 Task: Find connections with filter location Yirga 'Alem with filter topic #communitieswith filter profile language French with filter current company Essar with filter school Engineering & Technology jobs with filter industry Civil Engineering with filter service category Real Estate Appraisal with filter keywords title Operations Professional
Action: Mouse moved to (214, 304)
Screenshot: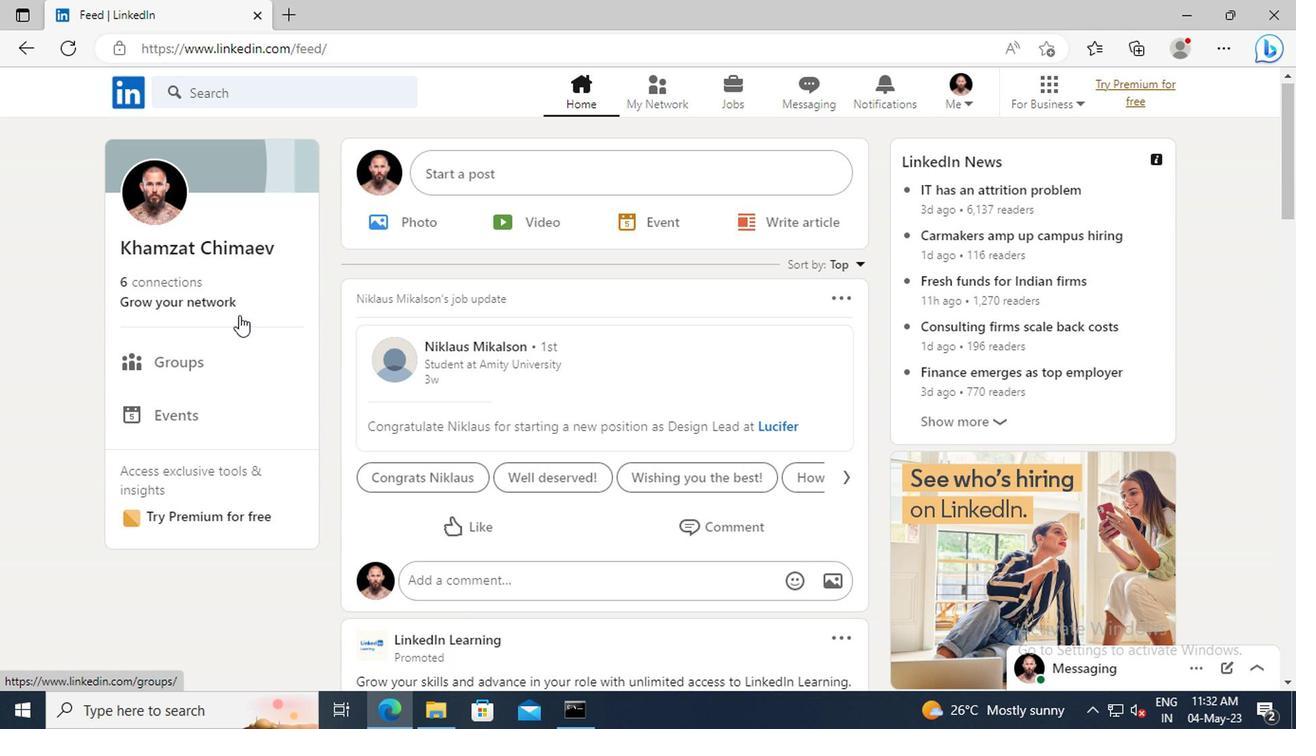 
Action: Mouse pressed left at (214, 304)
Screenshot: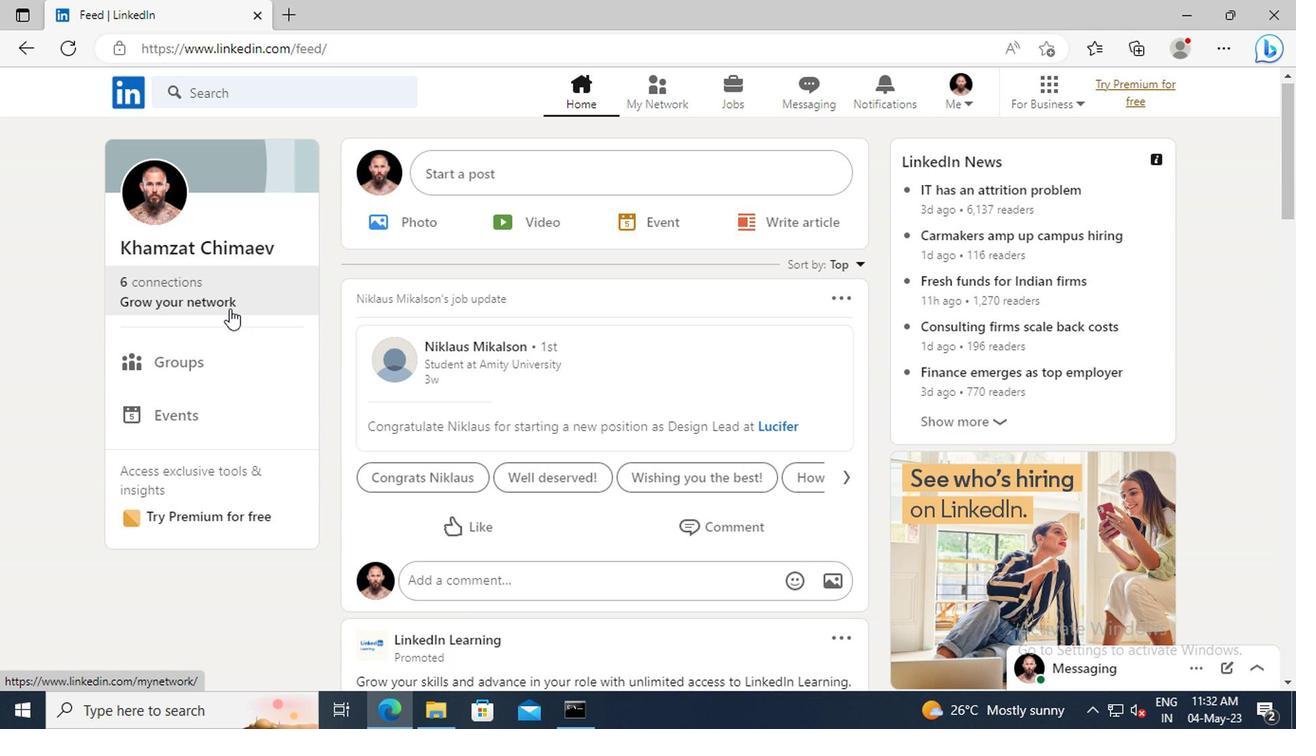 
Action: Mouse moved to (206, 203)
Screenshot: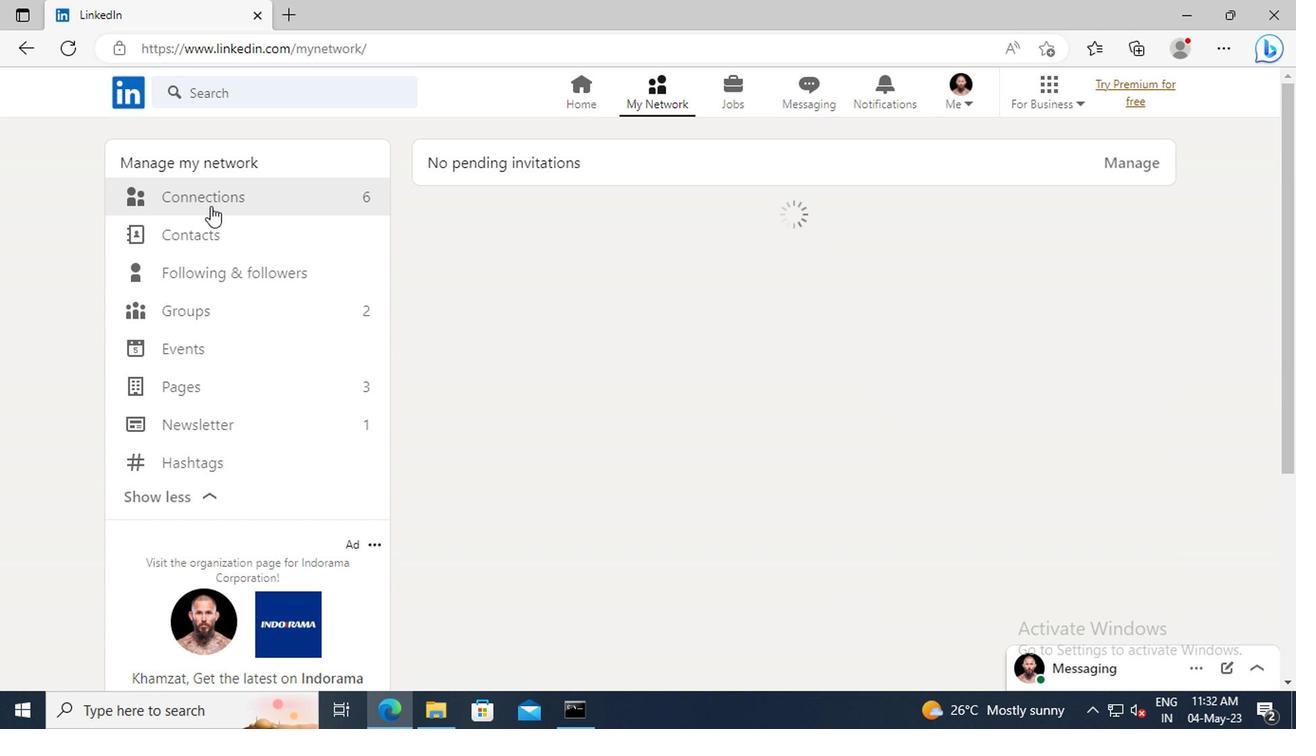 
Action: Mouse pressed left at (206, 203)
Screenshot: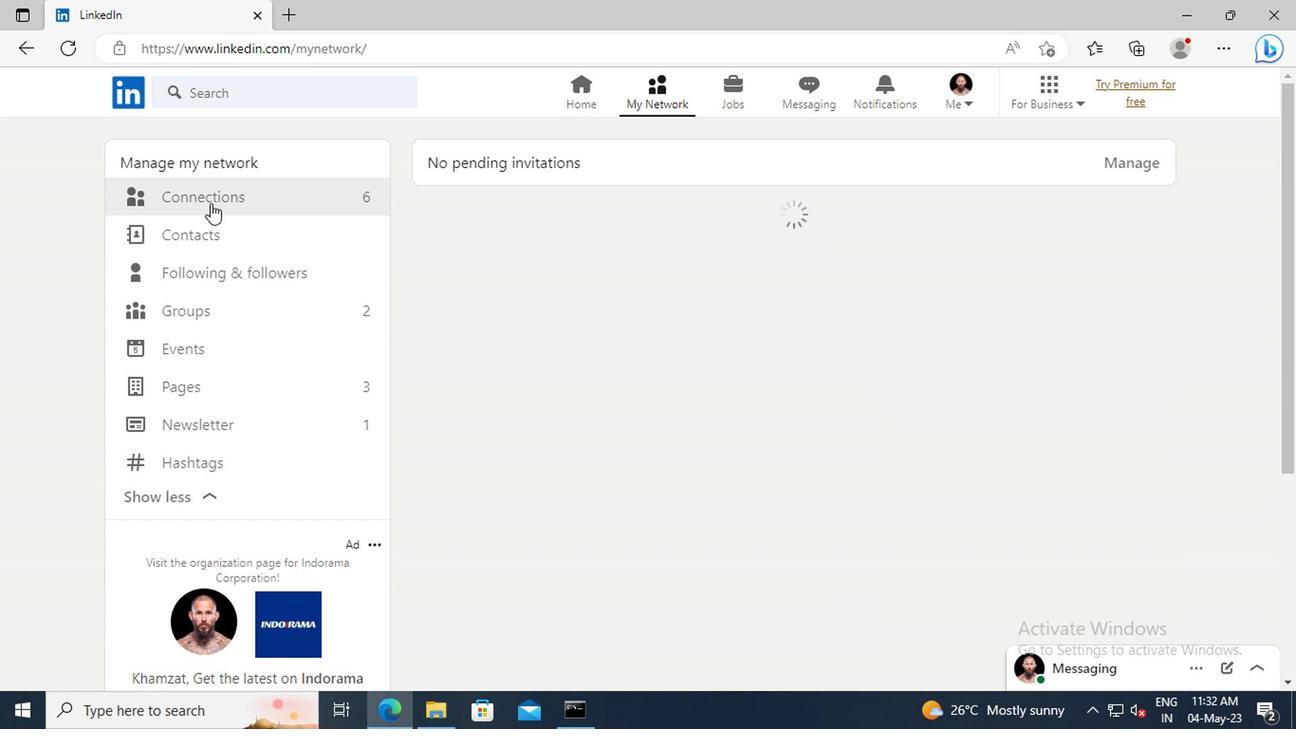 
Action: Mouse moved to (799, 205)
Screenshot: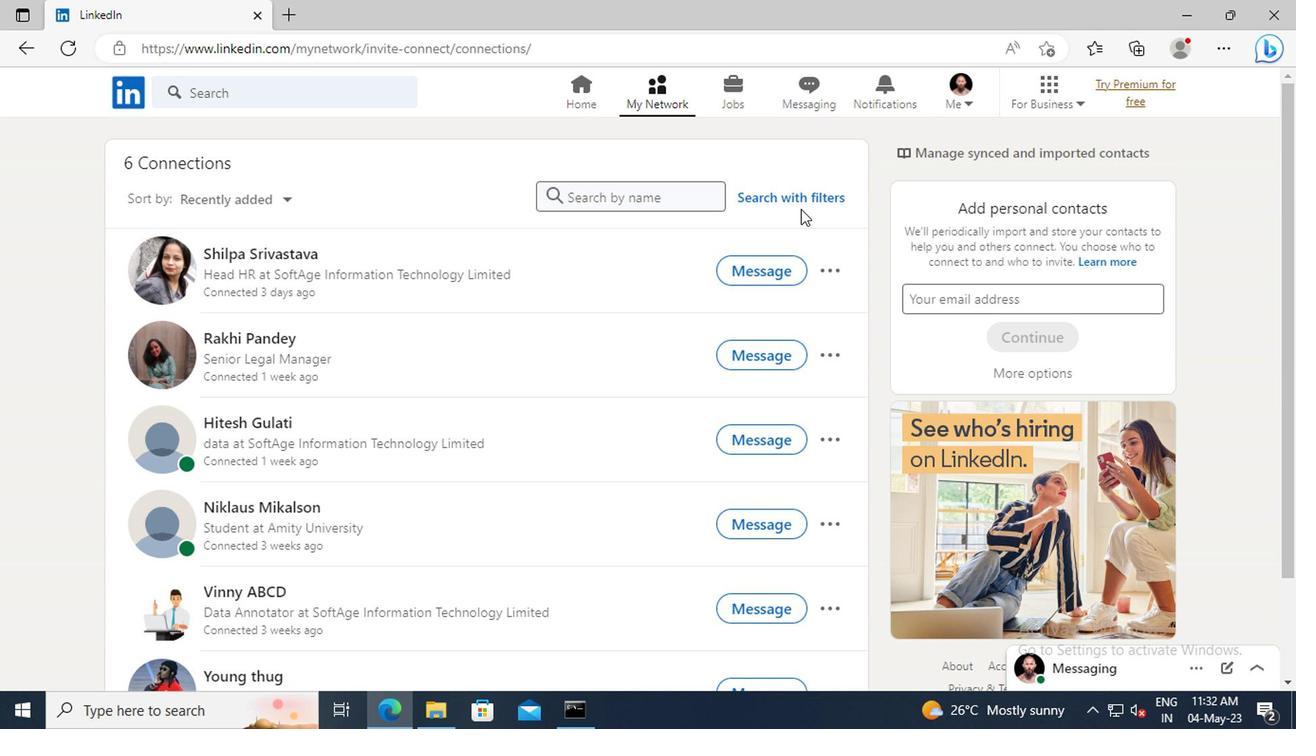 
Action: Mouse pressed left at (799, 205)
Screenshot: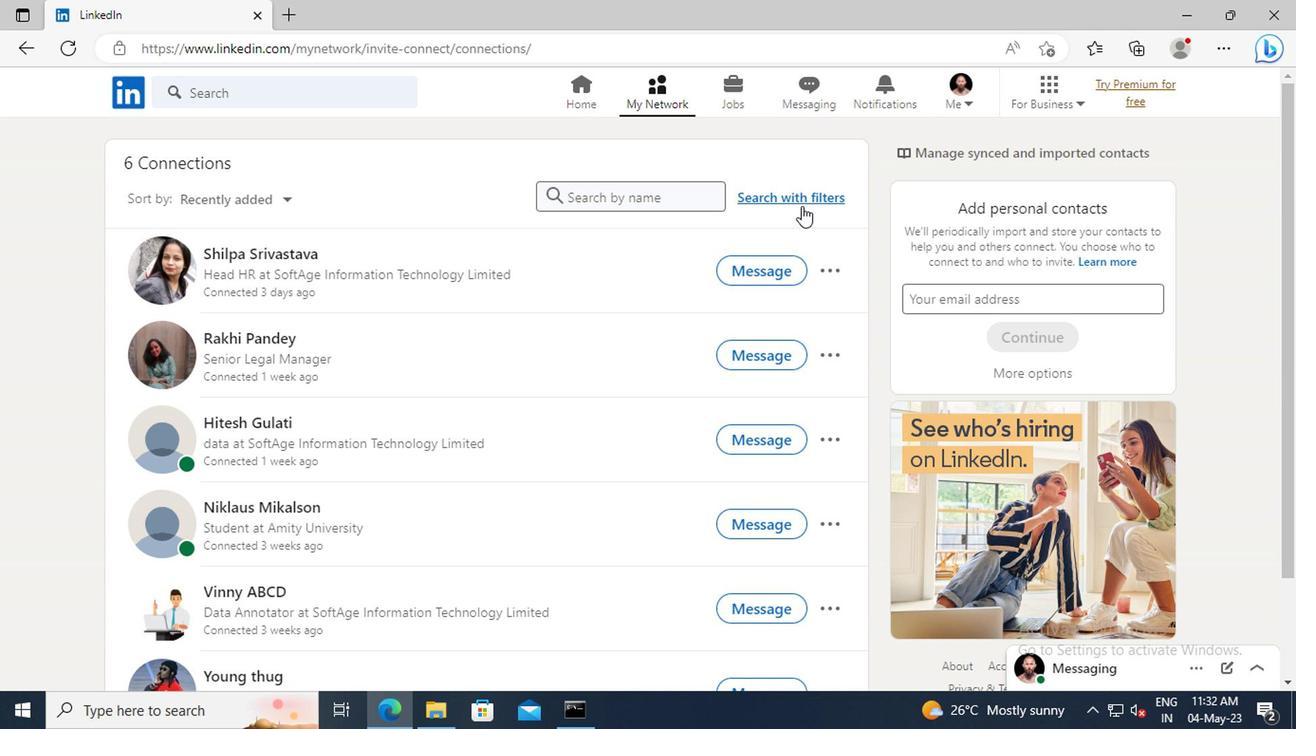
Action: Mouse moved to (721, 150)
Screenshot: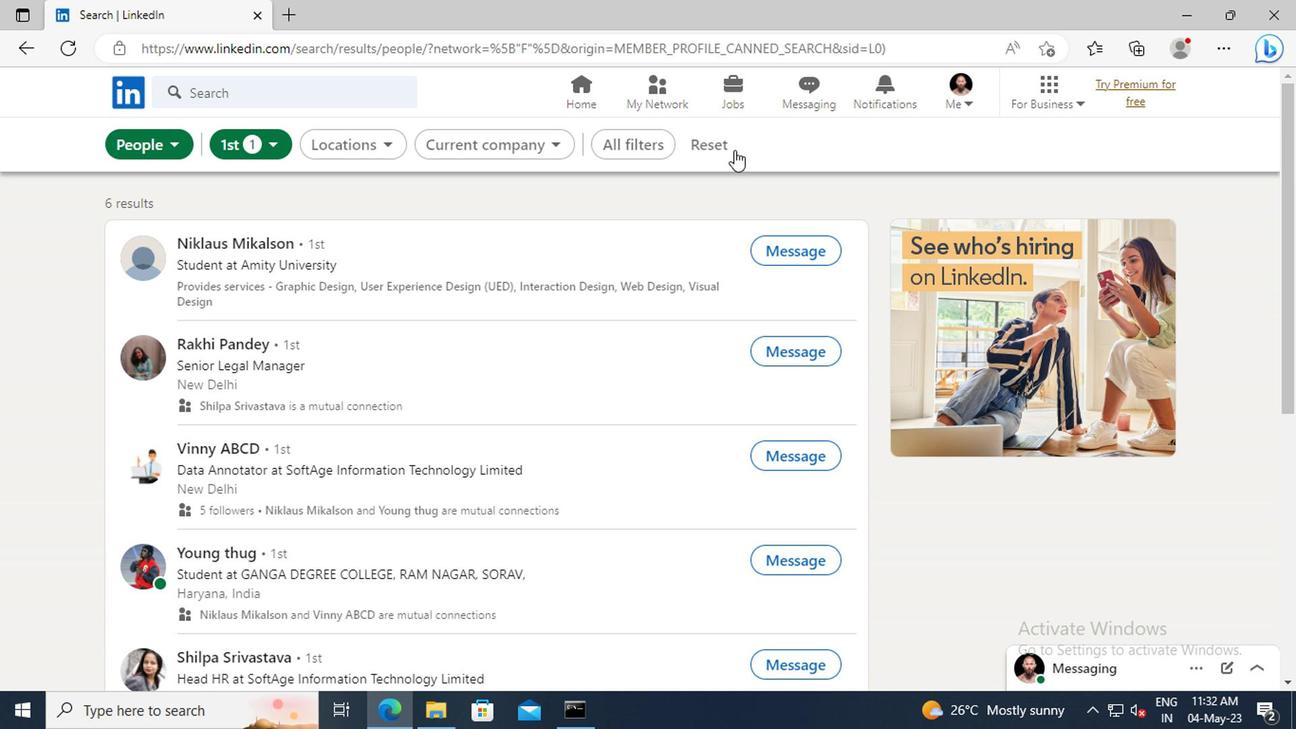
Action: Mouse pressed left at (721, 150)
Screenshot: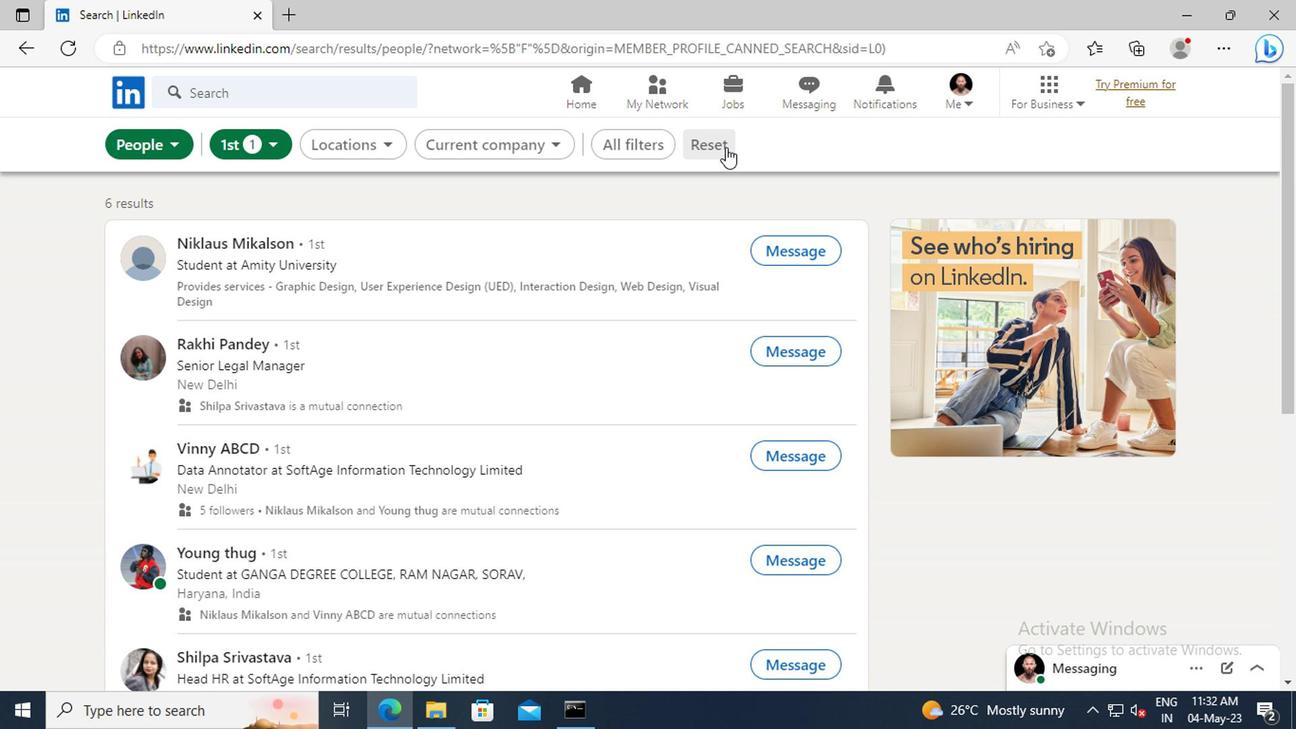 
Action: Mouse moved to (670, 150)
Screenshot: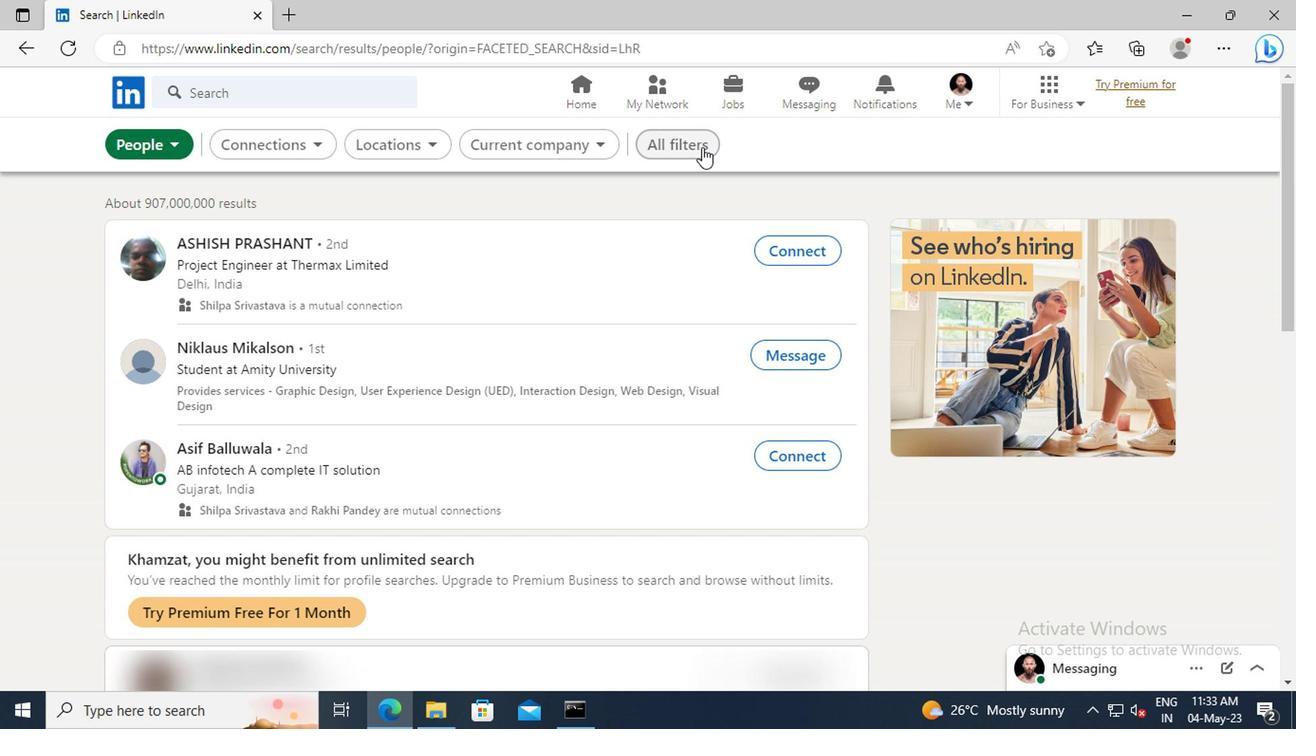 
Action: Mouse pressed left at (670, 150)
Screenshot: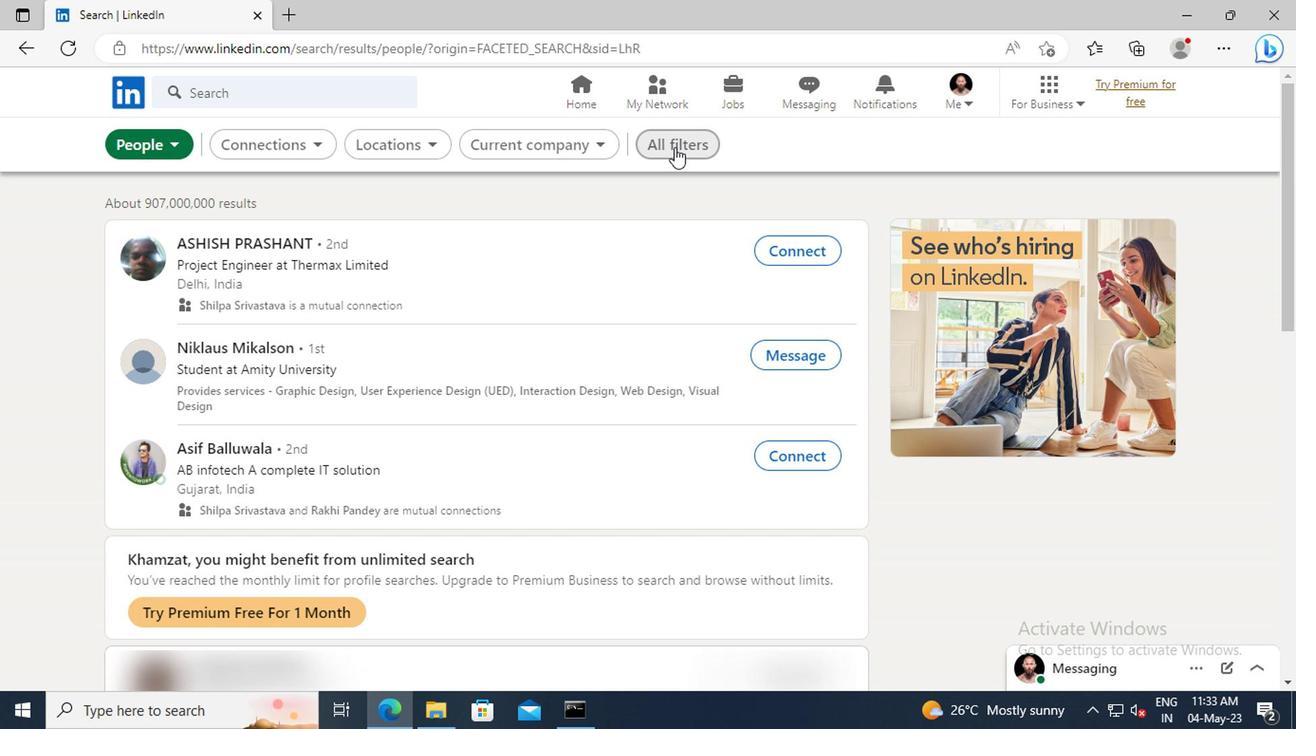 
Action: Mouse moved to (967, 321)
Screenshot: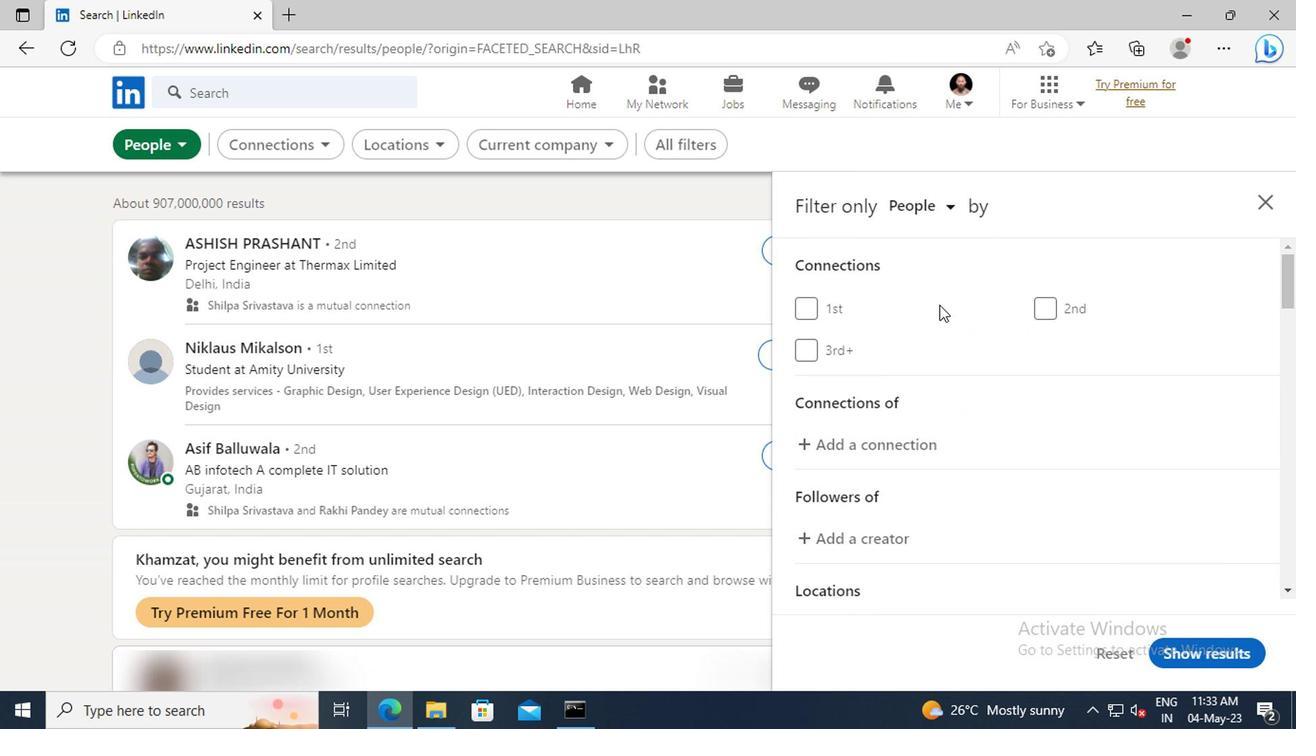 
Action: Mouse scrolled (967, 320) with delta (0, 0)
Screenshot: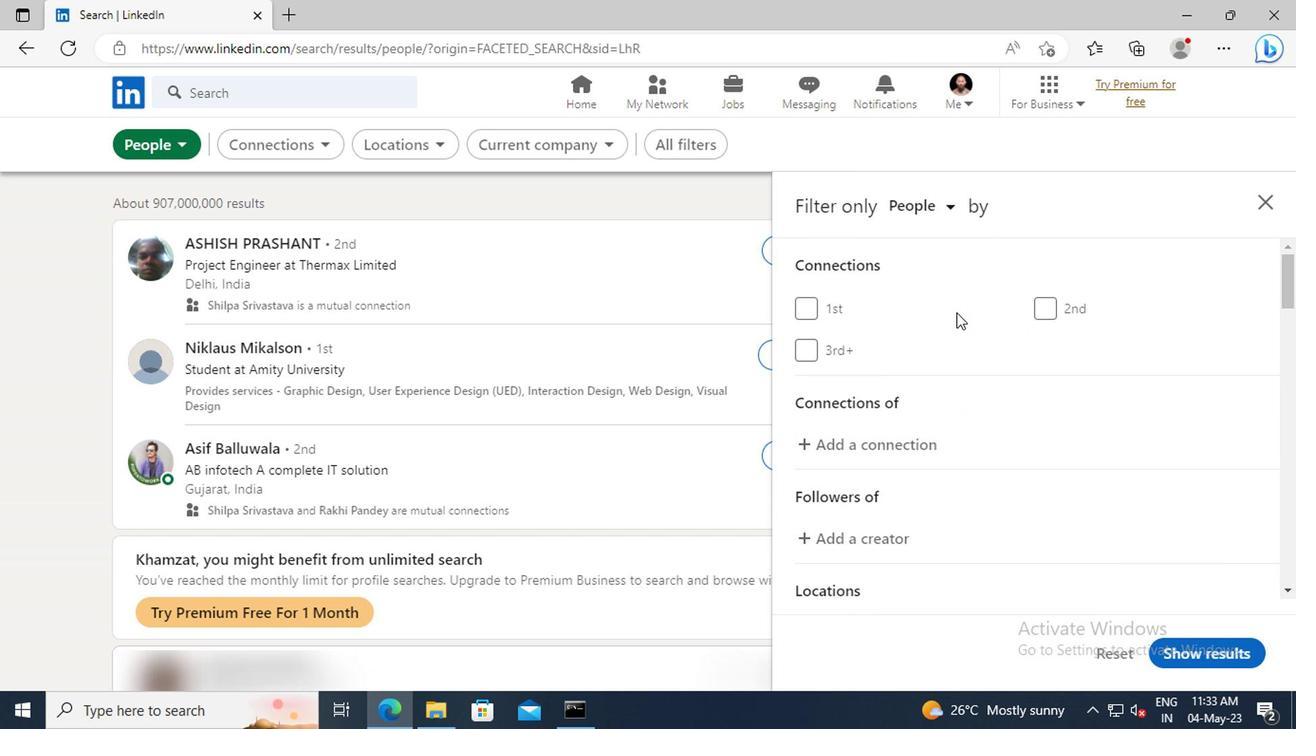 
Action: Mouse scrolled (967, 320) with delta (0, 0)
Screenshot: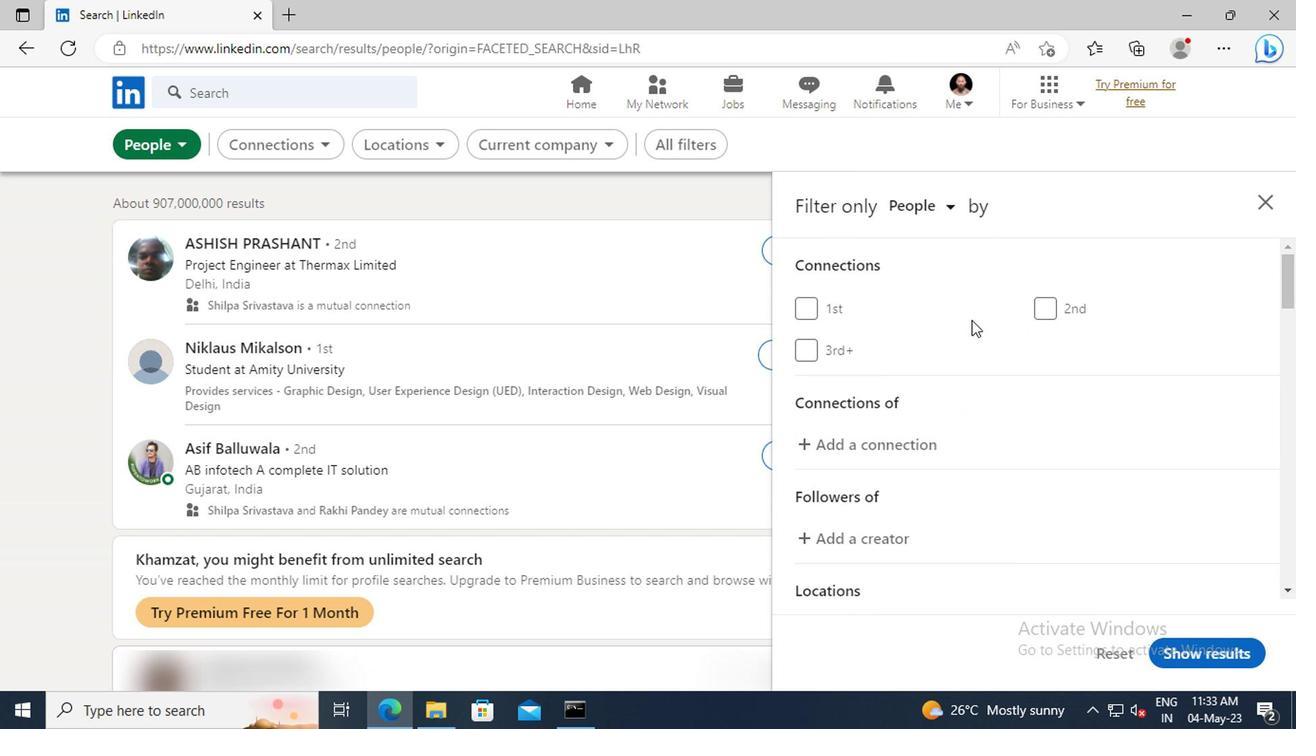 
Action: Mouse scrolled (967, 320) with delta (0, 0)
Screenshot: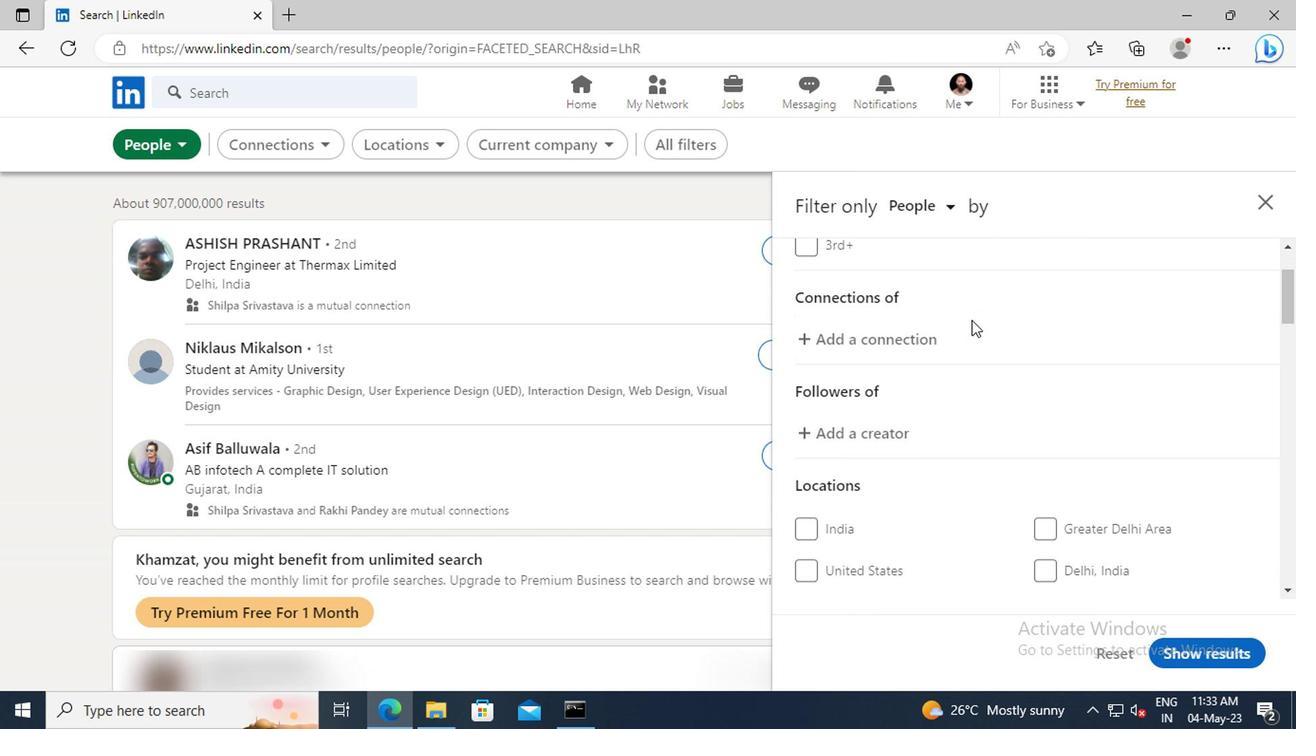 
Action: Mouse scrolled (967, 320) with delta (0, 0)
Screenshot: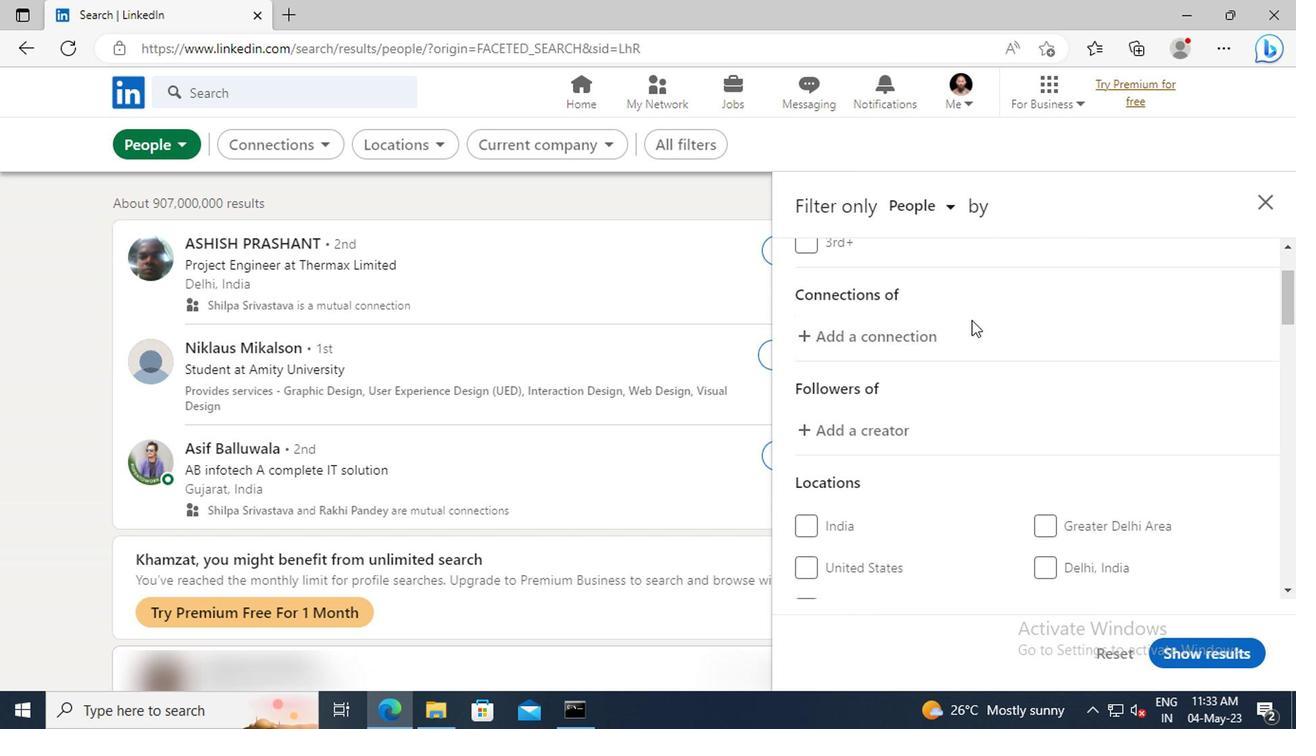 
Action: Mouse scrolled (967, 320) with delta (0, 0)
Screenshot: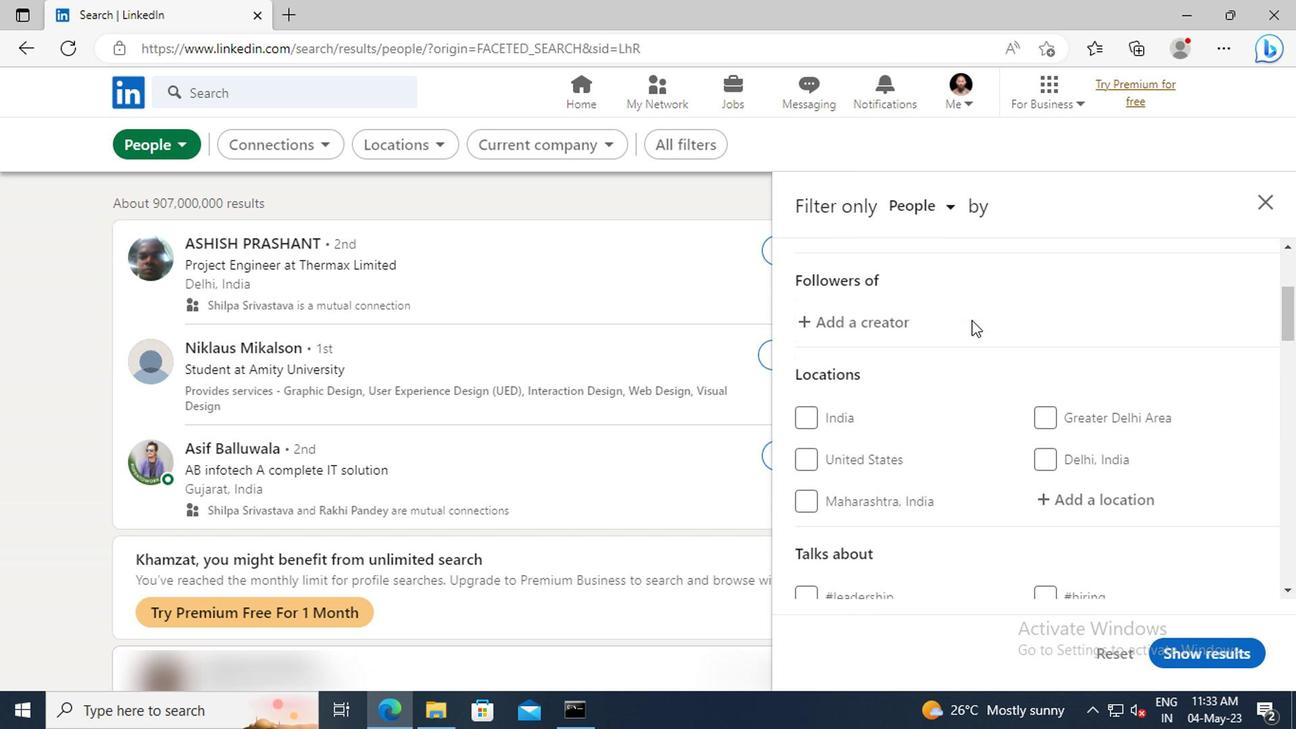 
Action: Mouse scrolled (967, 320) with delta (0, 0)
Screenshot: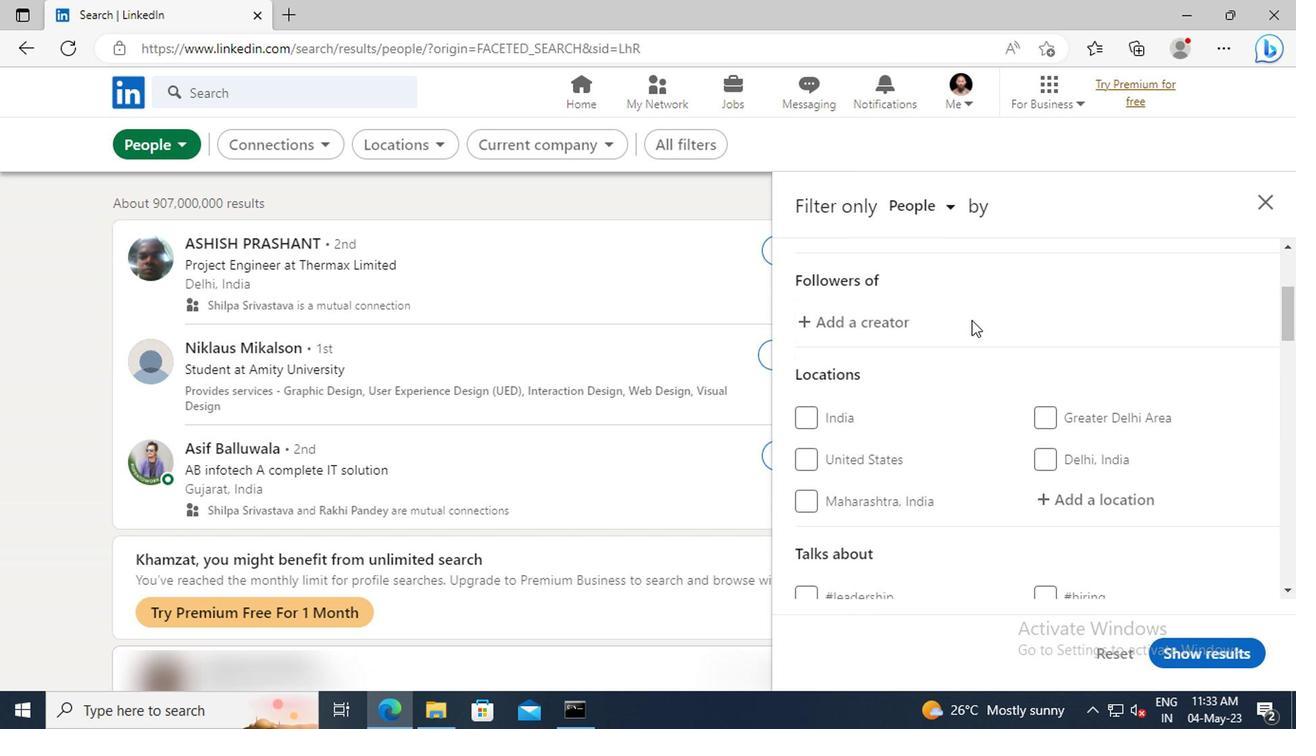 
Action: Mouse moved to (1046, 390)
Screenshot: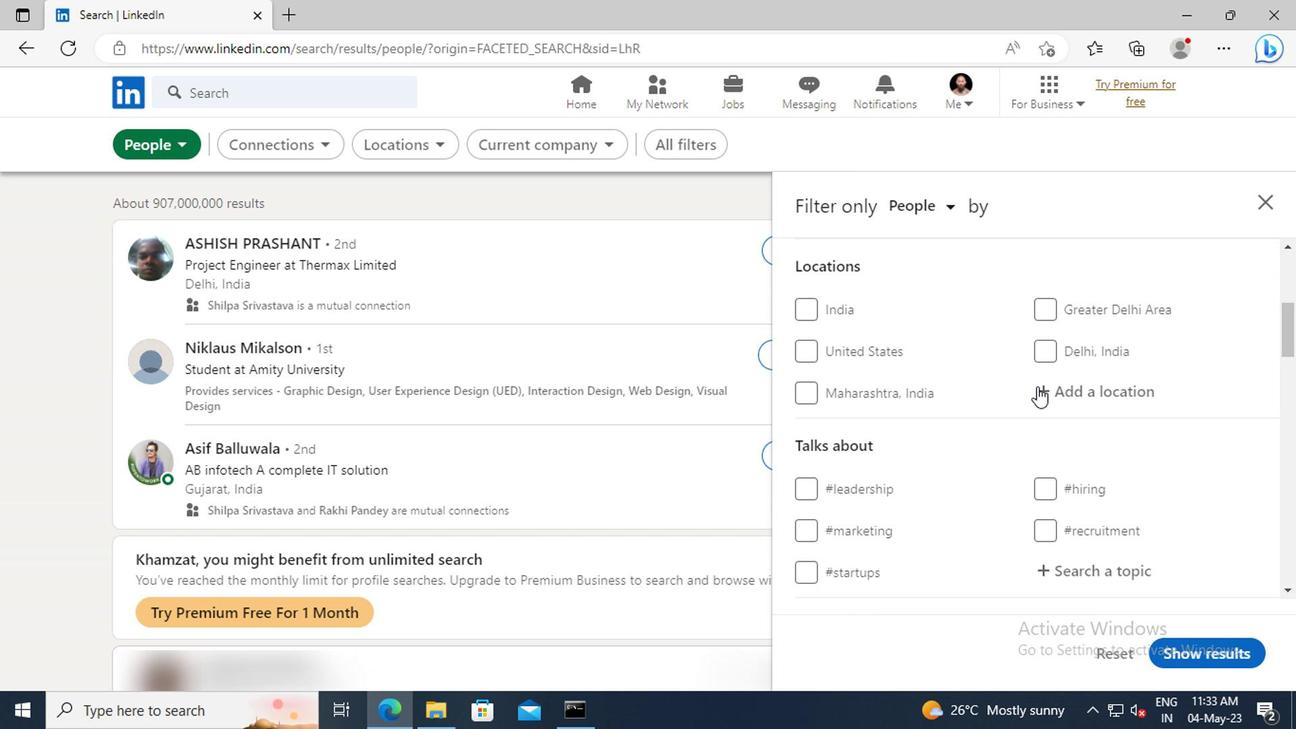 
Action: Mouse pressed left at (1046, 390)
Screenshot: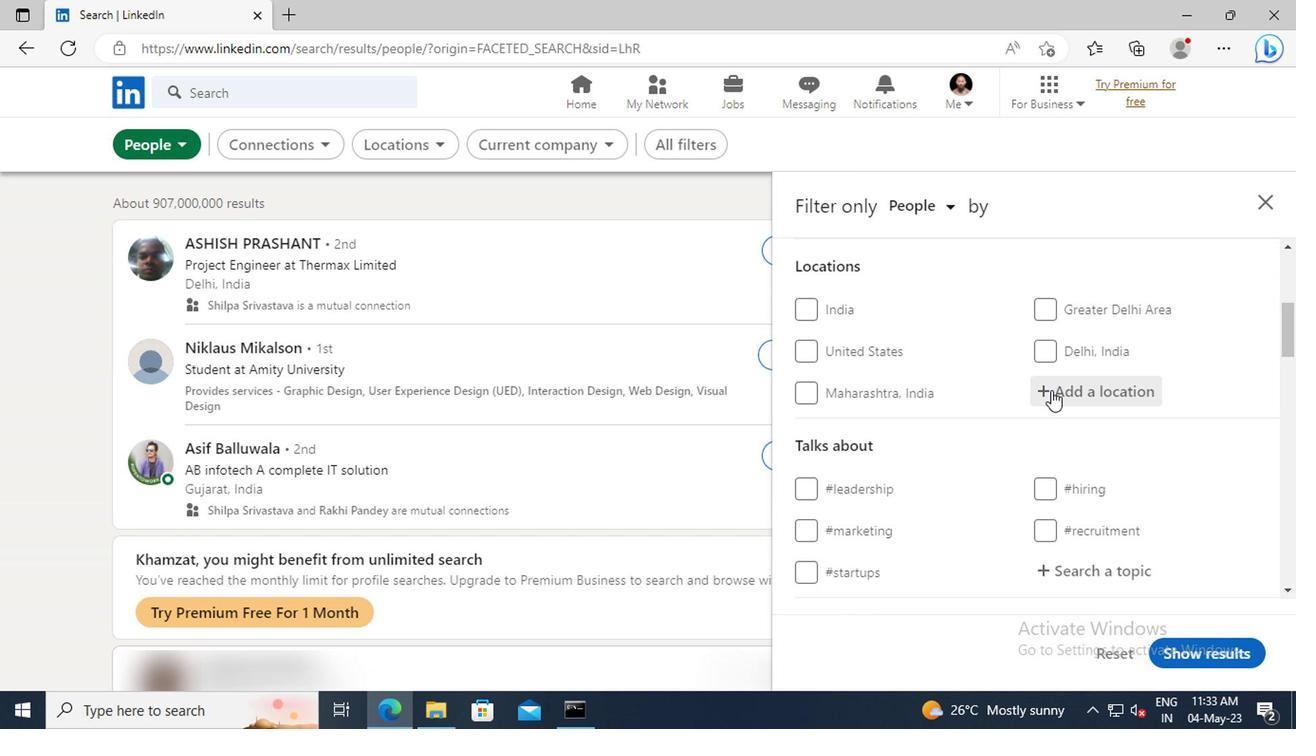 
Action: Key pressed <Key.shift>YIRGA<Key.space>'<Key.shift>ALEM
Screenshot: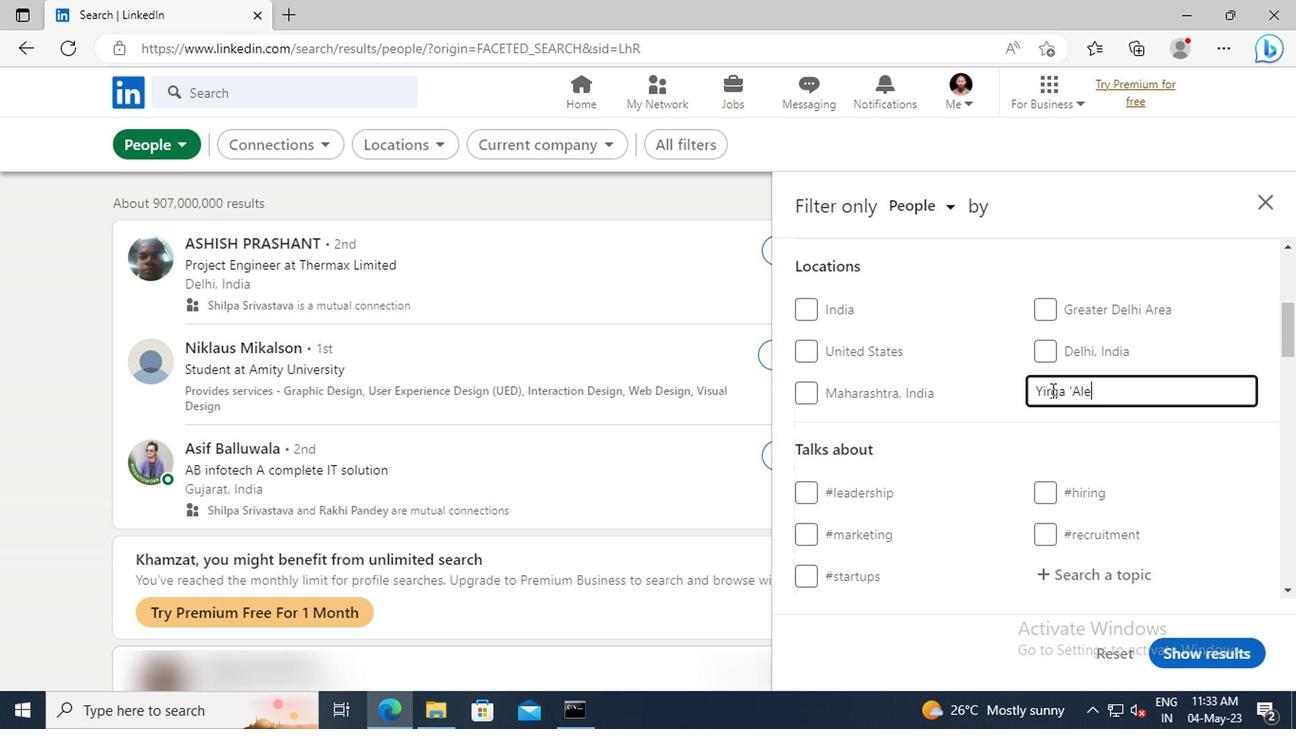 
Action: Mouse scrolled (1046, 390) with delta (0, 0)
Screenshot: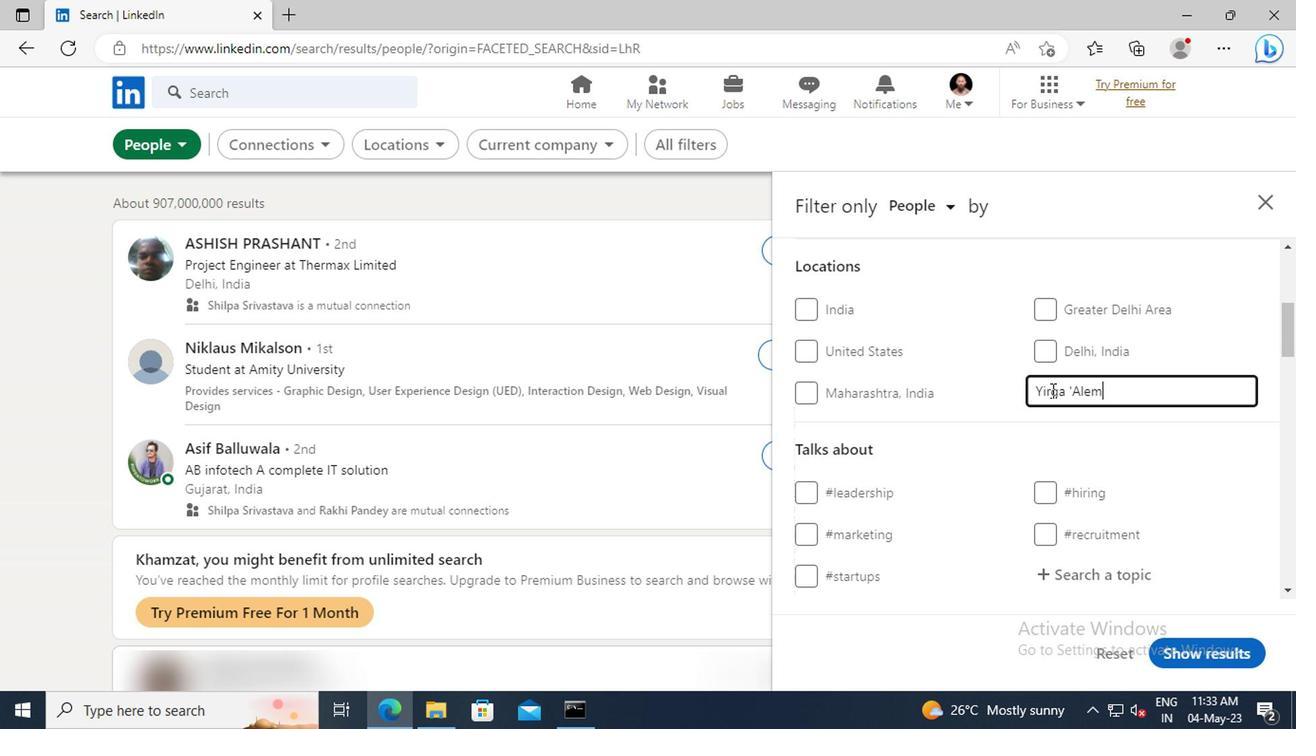 
Action: Mouse scrolled (1046, 390) with delta (0, 0)
Screenshot: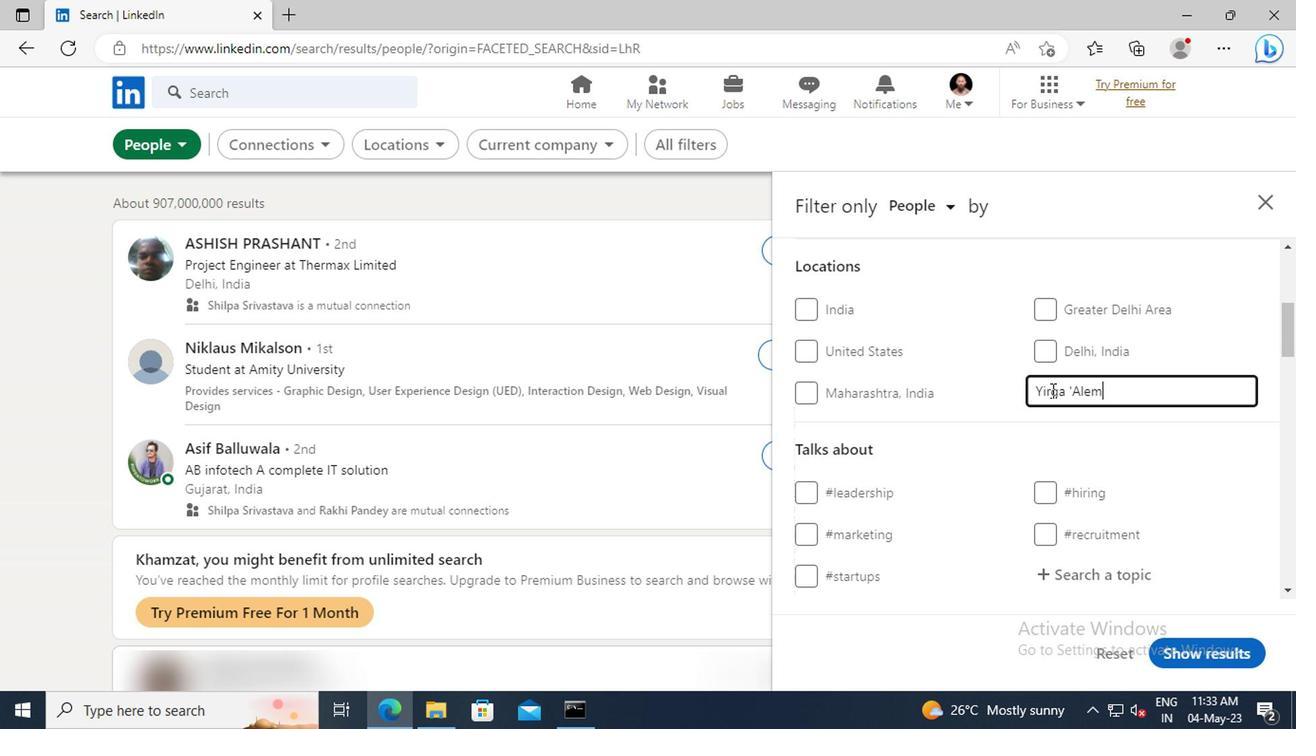 
Action: Mouse scrolled (1046, 390) with delta (0, 0)
Screenshot: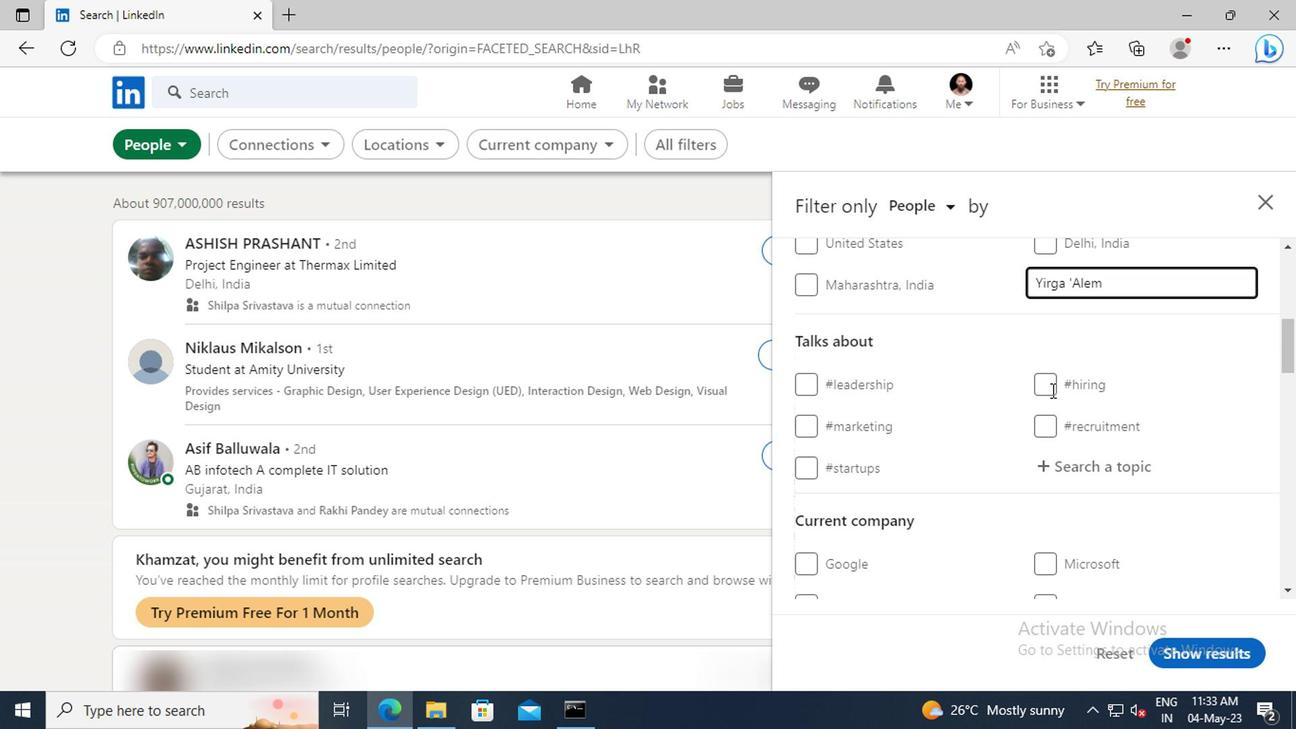 
Action: Mouse moved to (1051, 405)
Screenshot: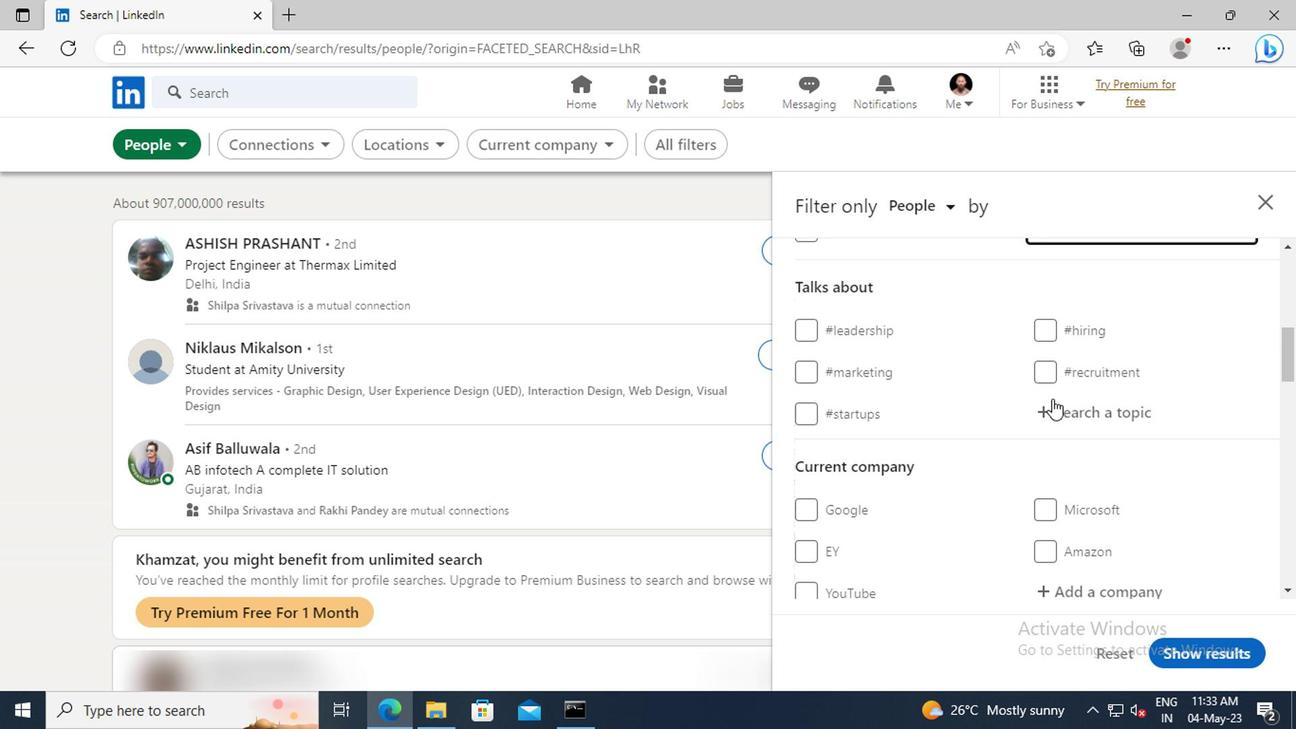 
Action: Mouse pressed left at (1051, 405)
Screenshot: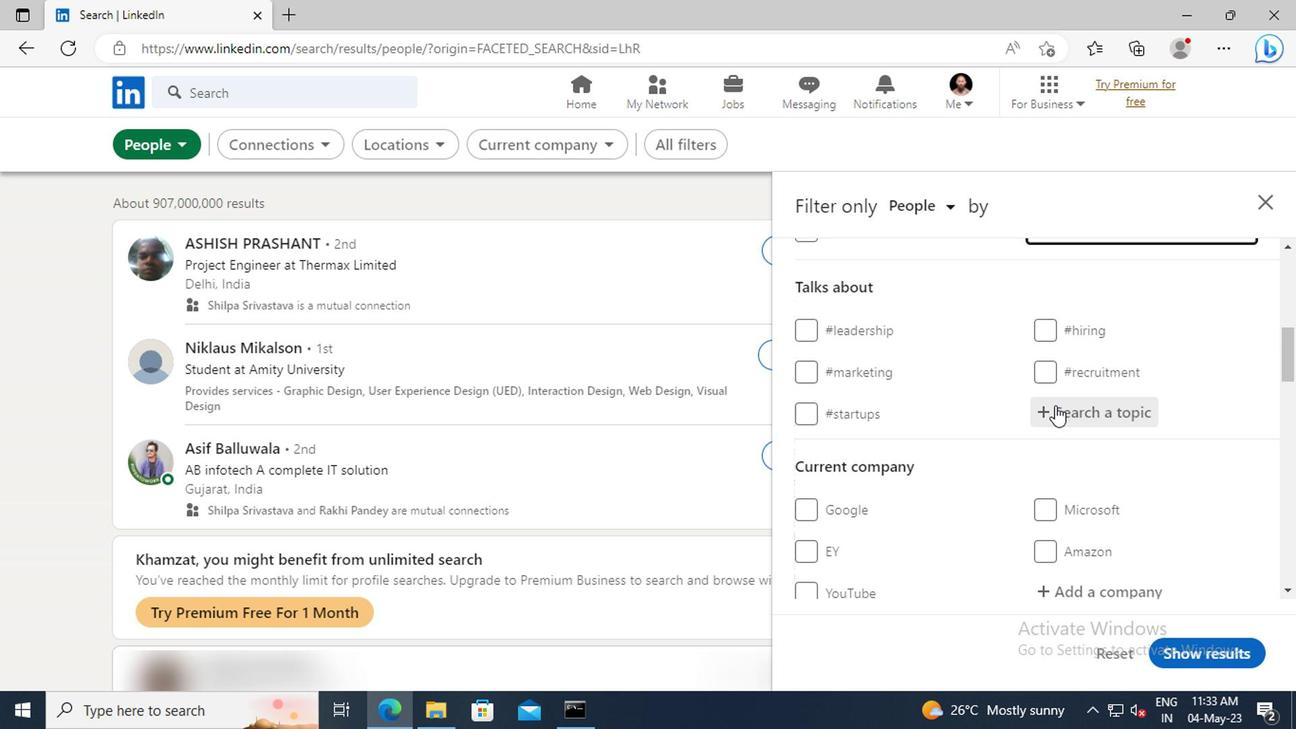 
Action: Key pressed COMMUNITIES
Screenshot: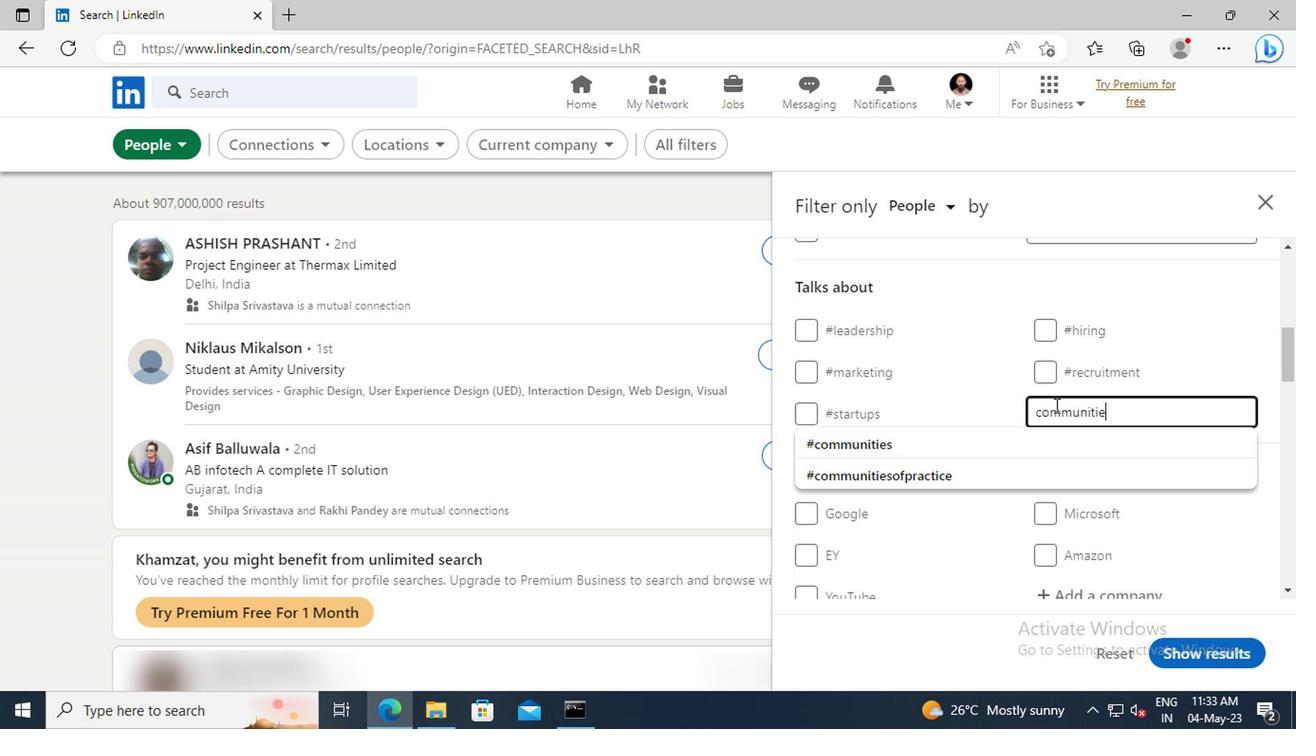 
Action: Mouse moved to (1051, 436)
Screenshot: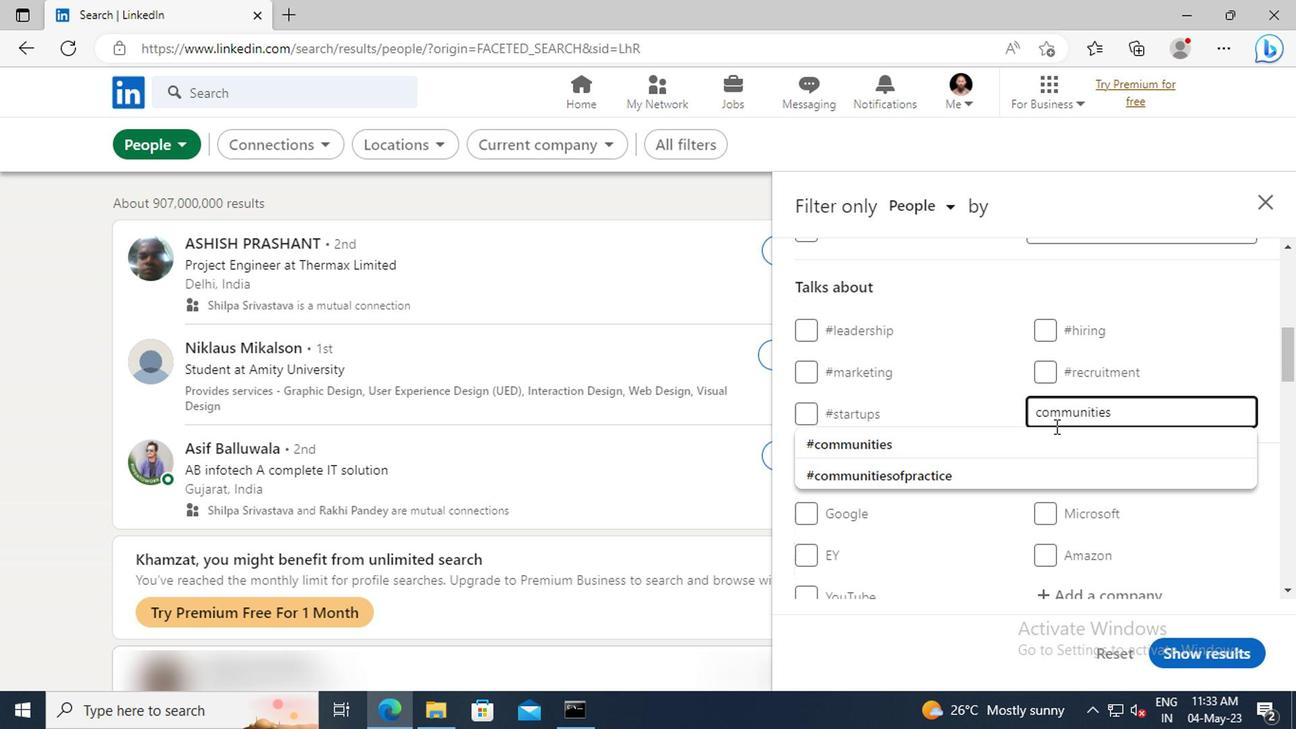 
Action: Mouse pressed left at (1051, 436)
Screenshot: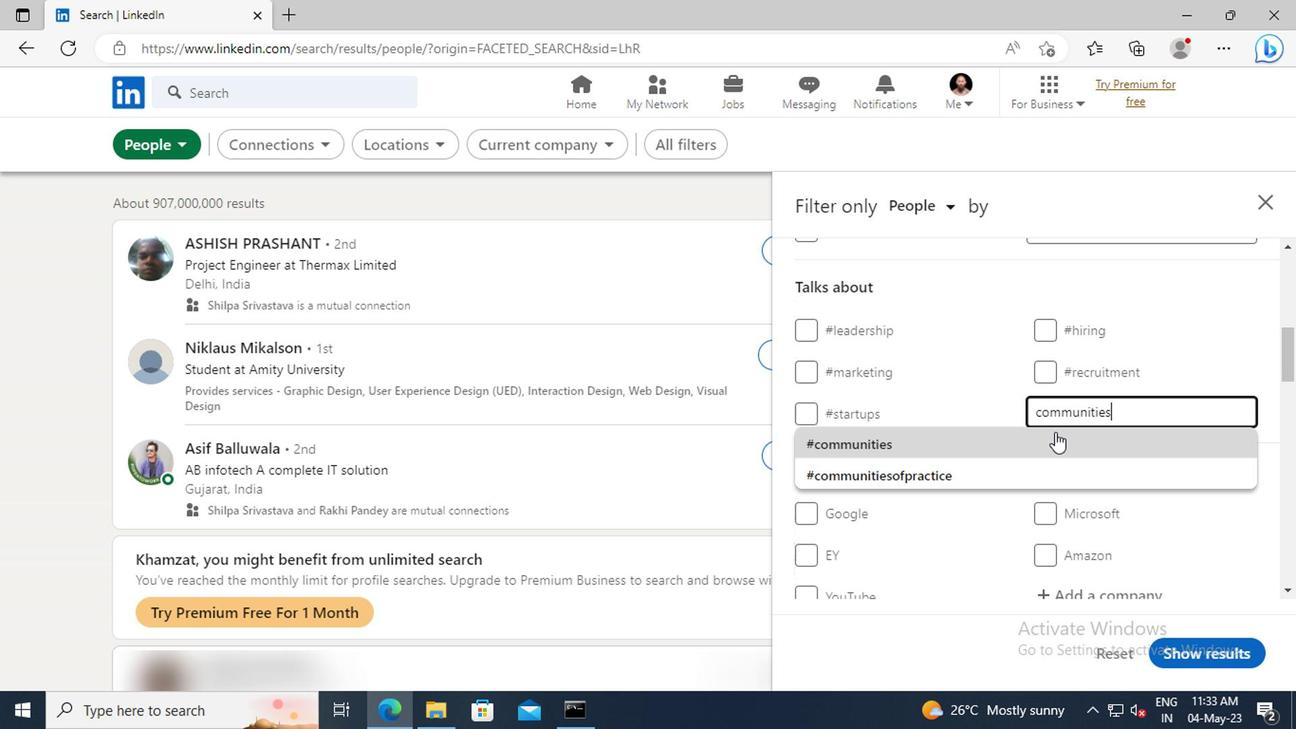 
Action: Mouse scrolled (1051, 436) with delta (0, 0)
Screenshot: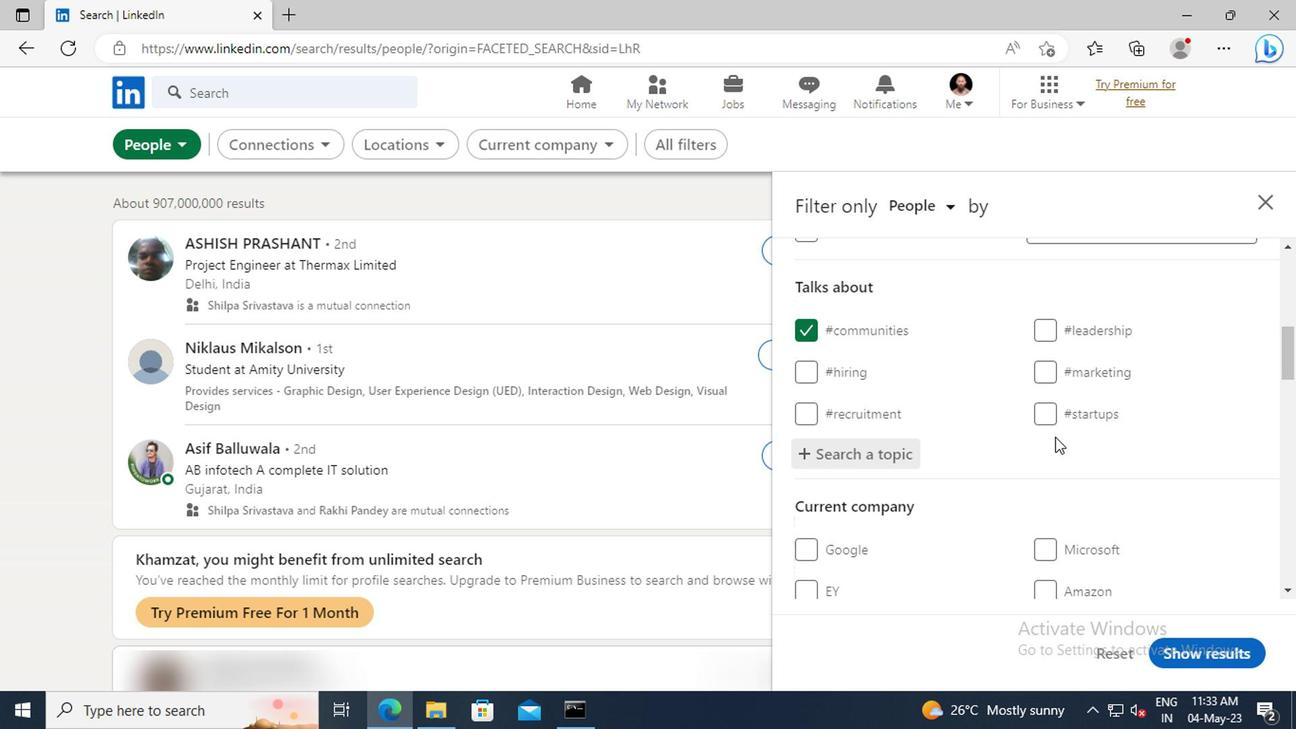 
Action: Mouse scrolled (1051, 436) with delta (0, 0)
Screenshot: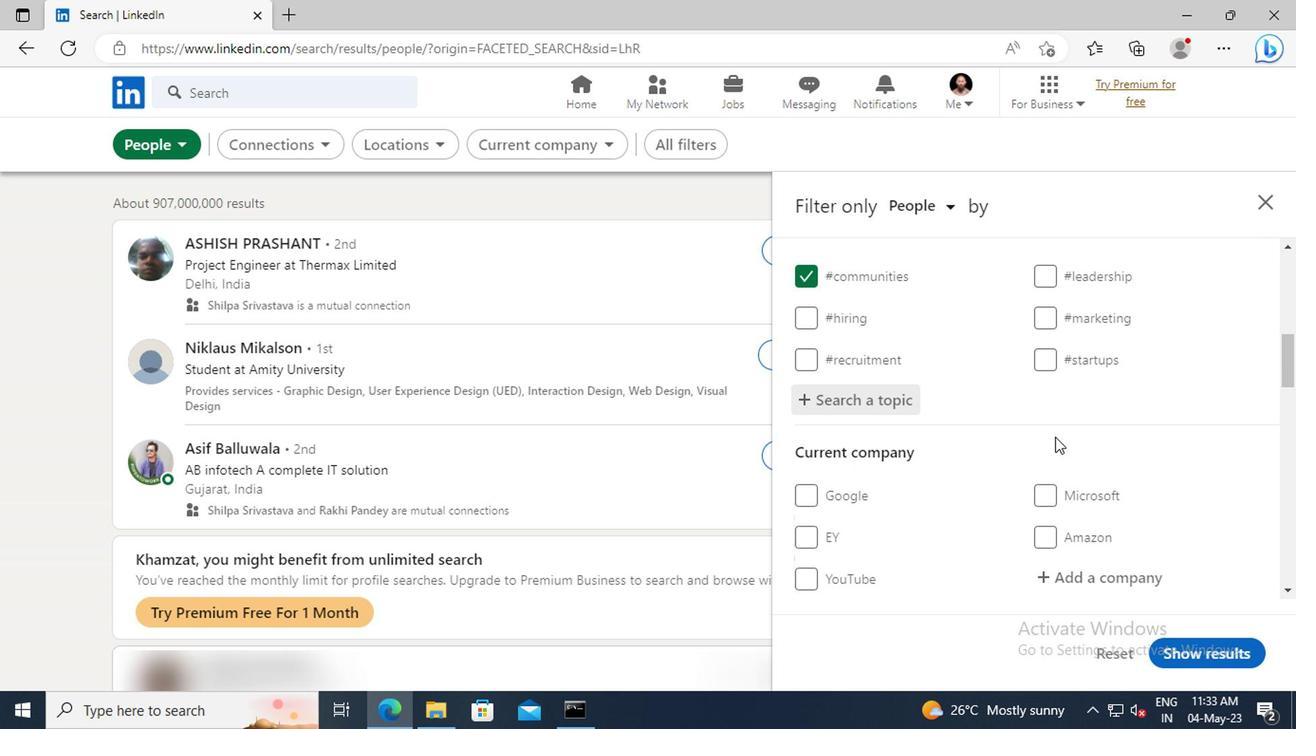 
Action: Mouse scrolled (1051, 436) with delta (0, 0)
Screenshot: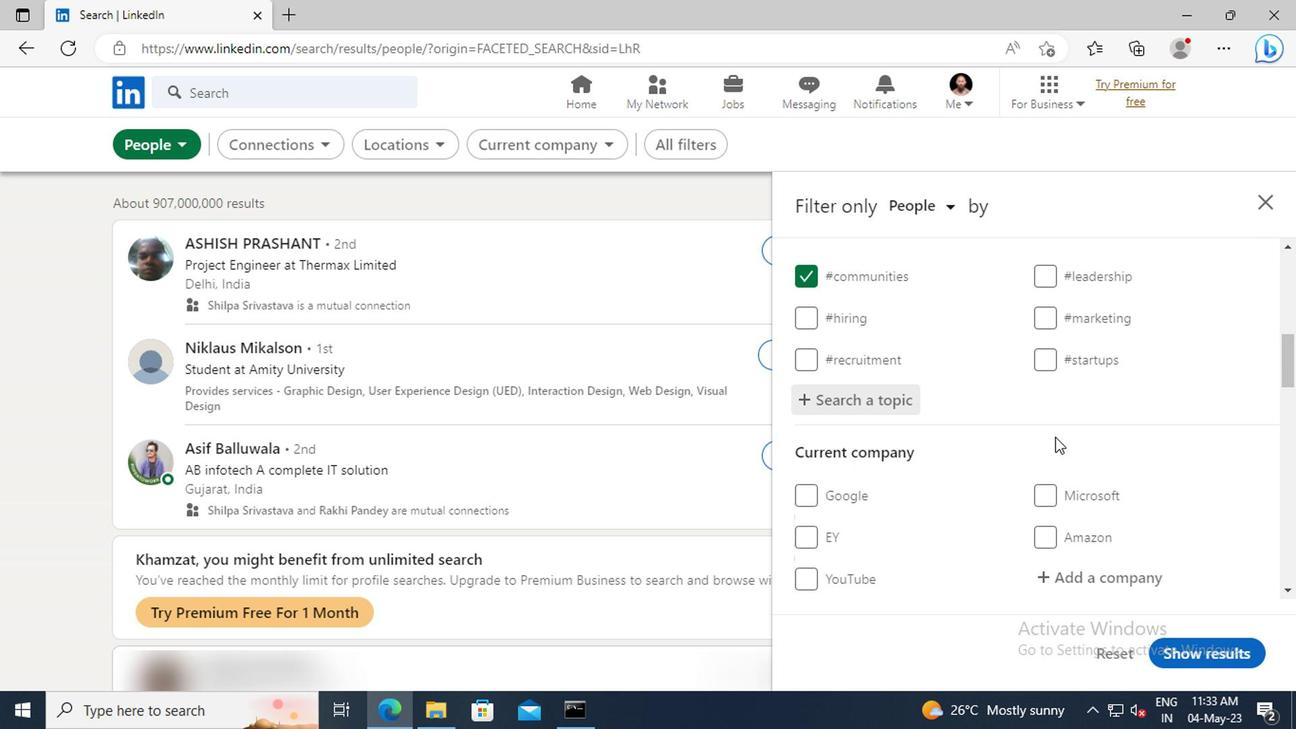 
Action: Mouse scrolled (1051, 436) with delta (0, 0)
Screenshot: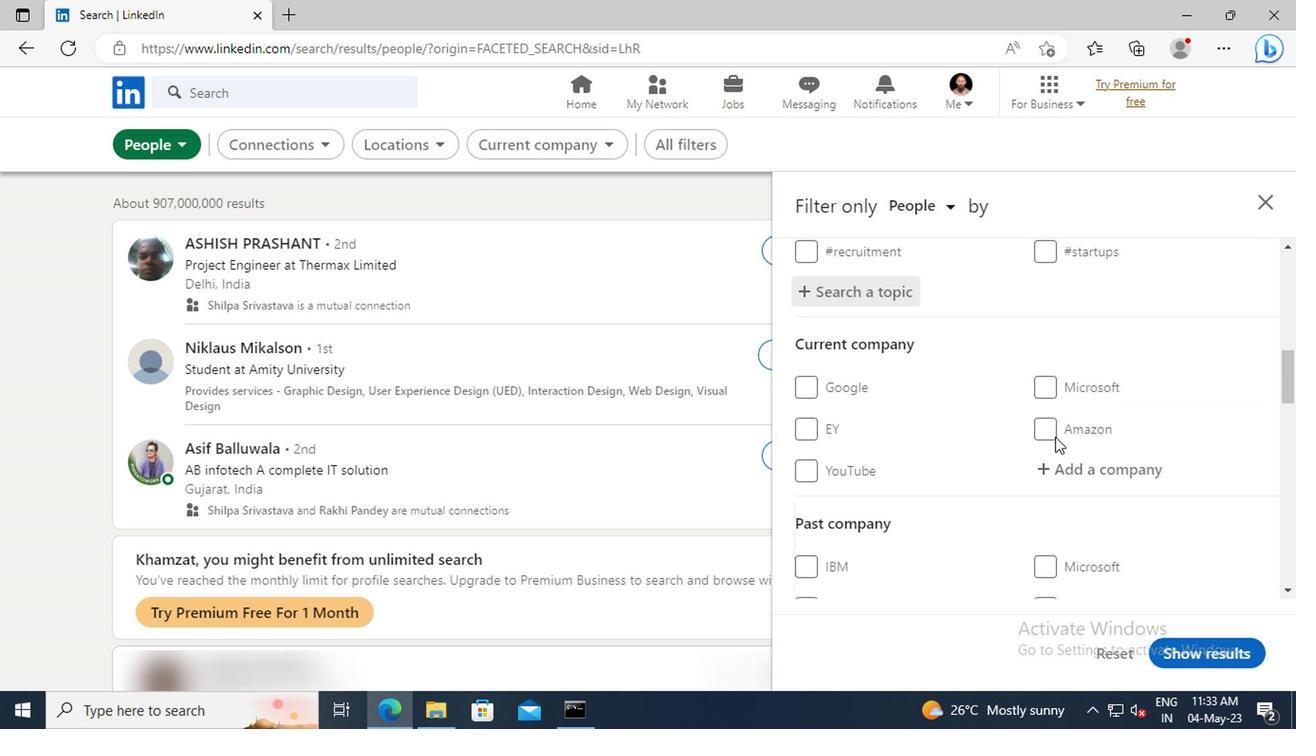 
Action: Mouse scrolled (1051, 436) with delta (0, 0)
Screenshot: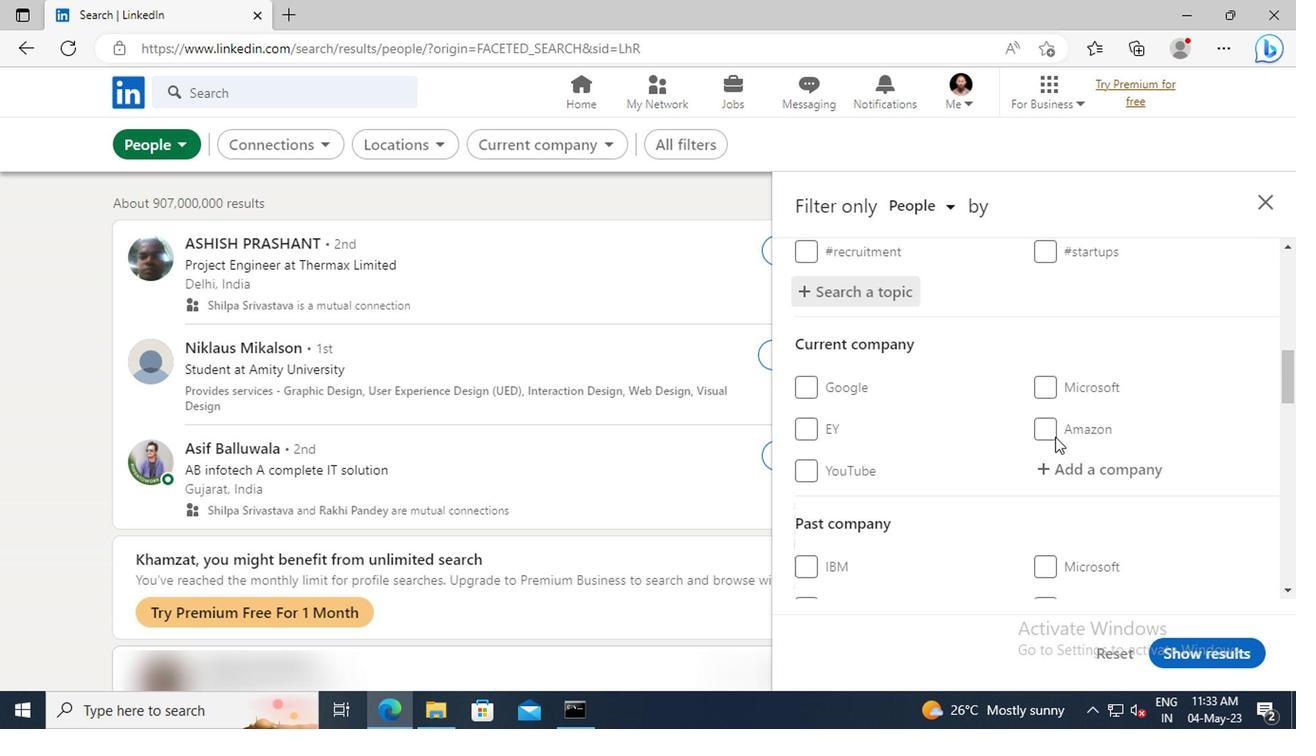 
Action: Mouse scrolled (1051, 436) with delta (0, 0)
Screenshot: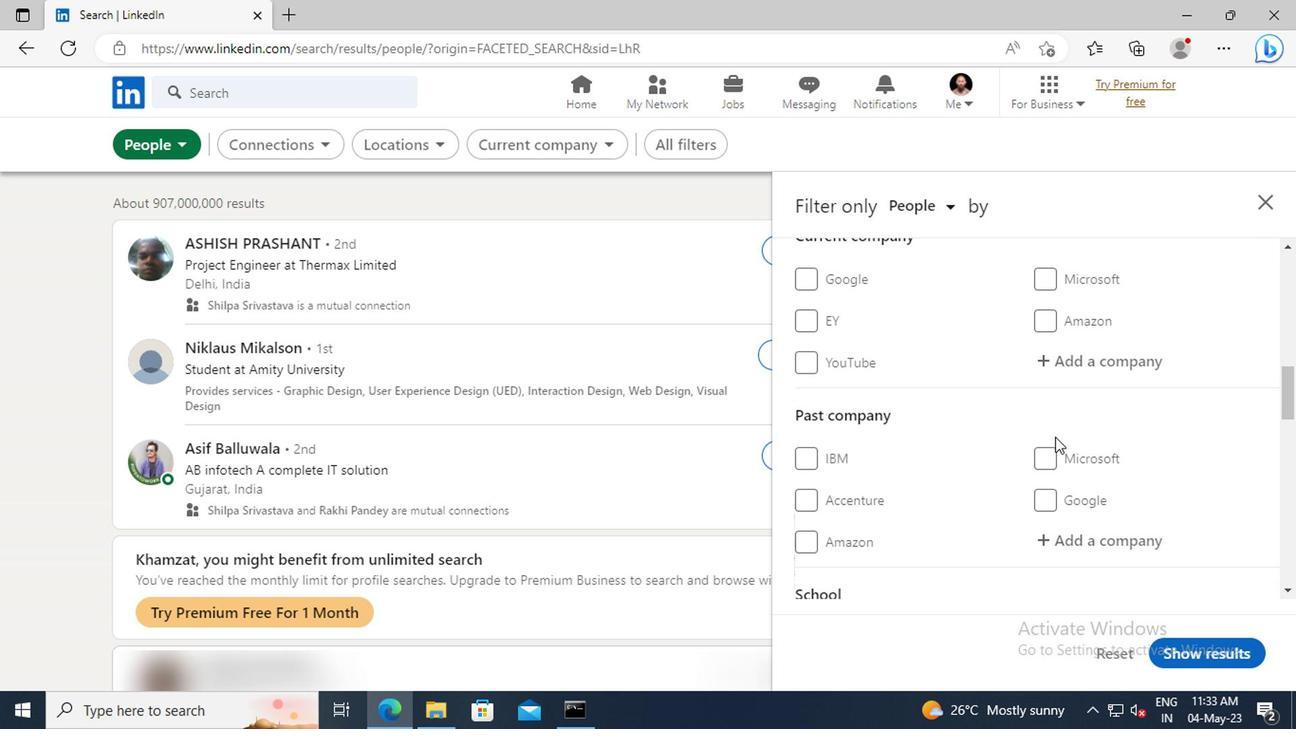 
Action: Mouse scrolled (1051, 436) with delta (0, 0)
Screenshot: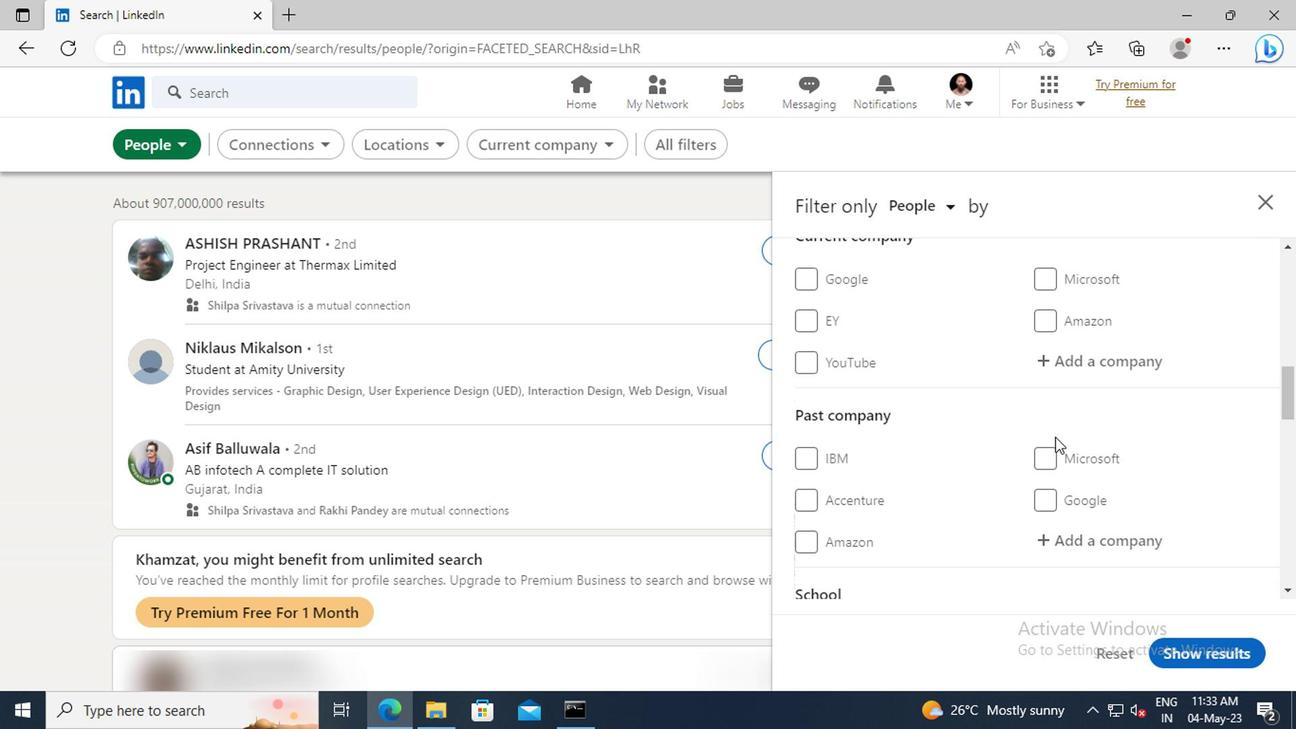 
Action: Mouse scrolled (1051, 436) with delta (0, 0)
Screenshot: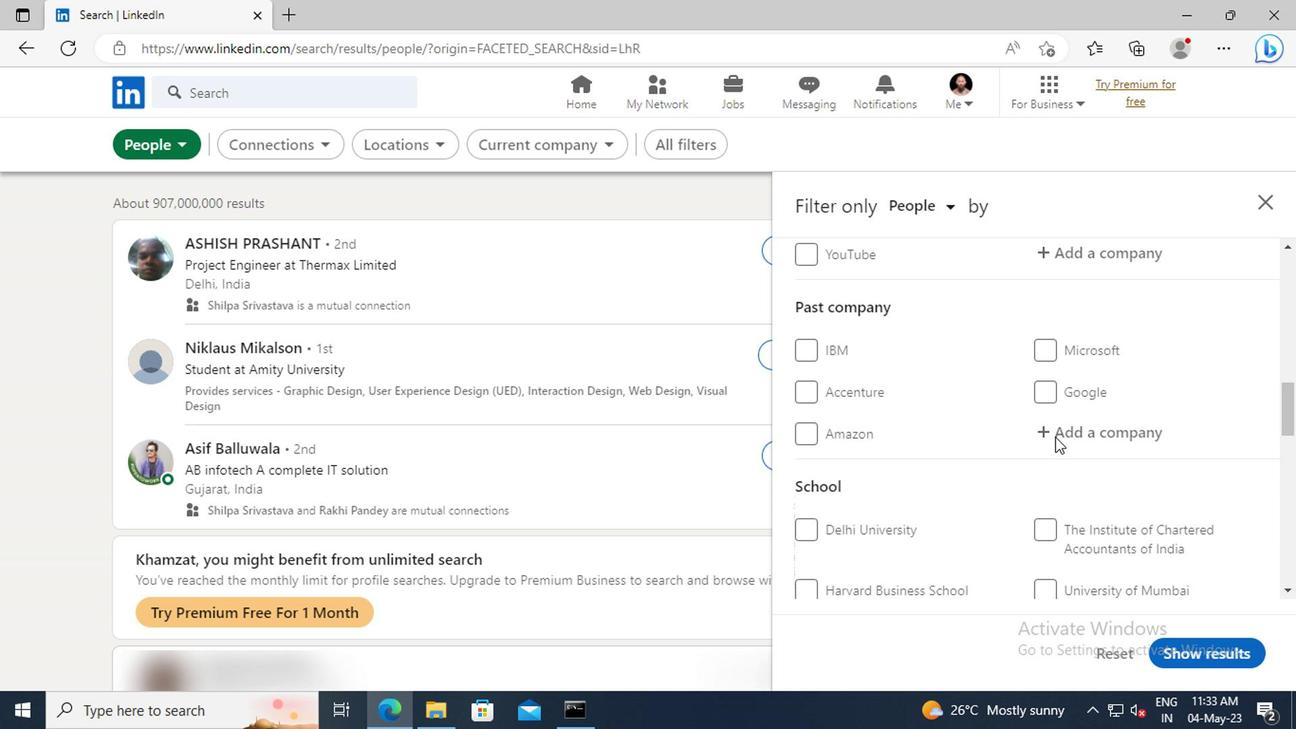 
Action: Mouse scrolled (1051, 436) with delta (0, 0)
Screenshot: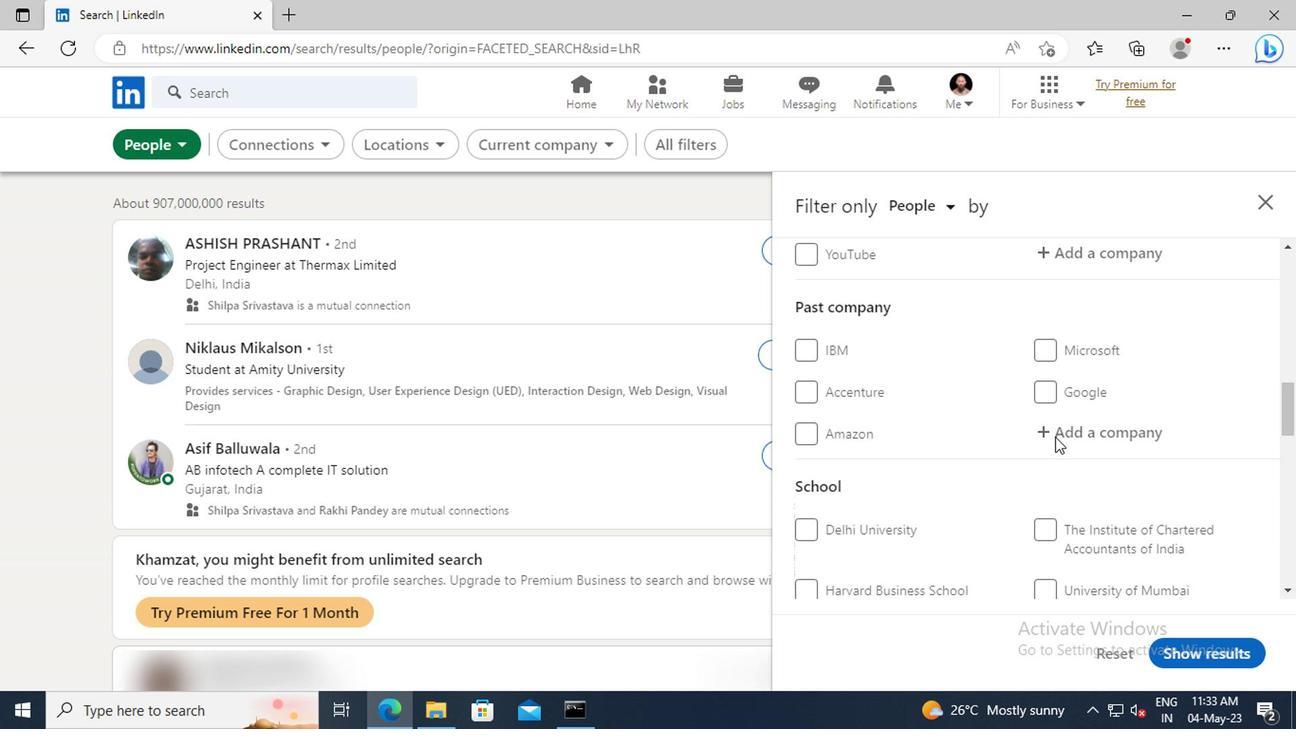 
Action: Mouse scrolled (1051, 436) with delta (0, 0)
Screenshot: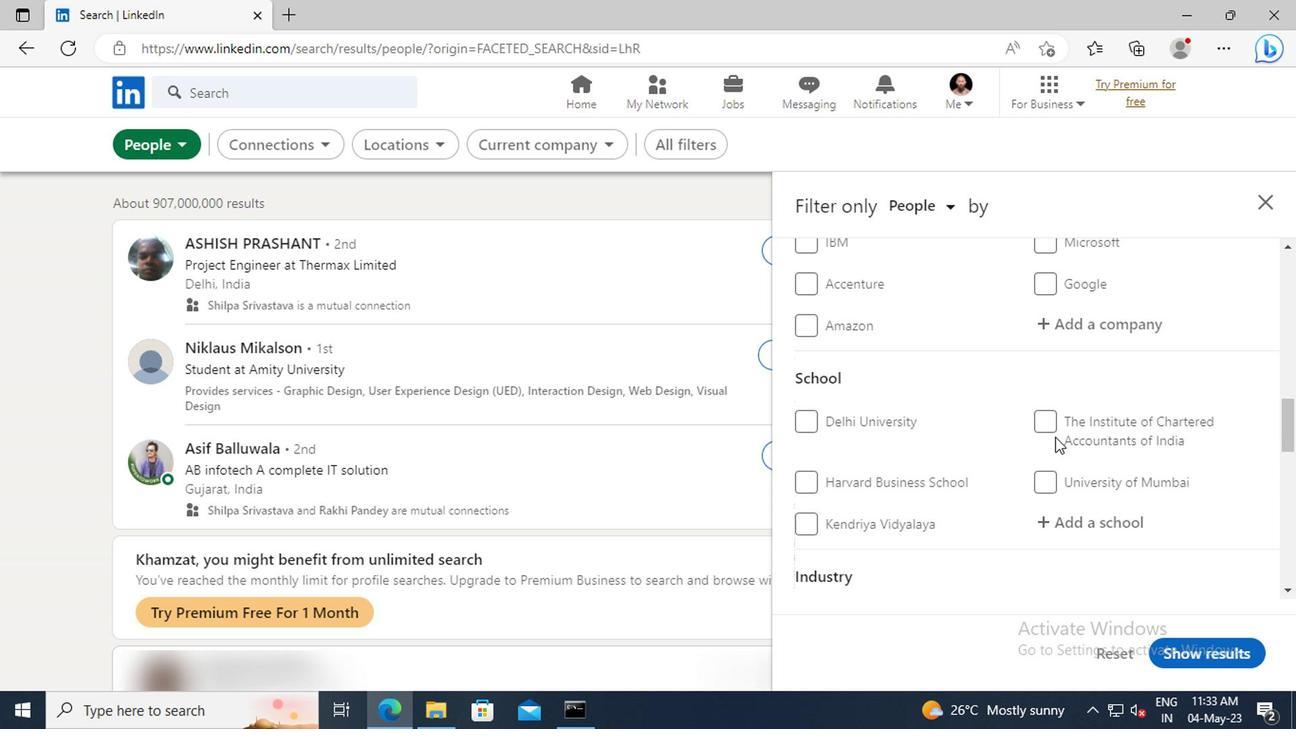 
Action: Mouse scrolled (1051, 436) with delta (0, 0)
Screenshot: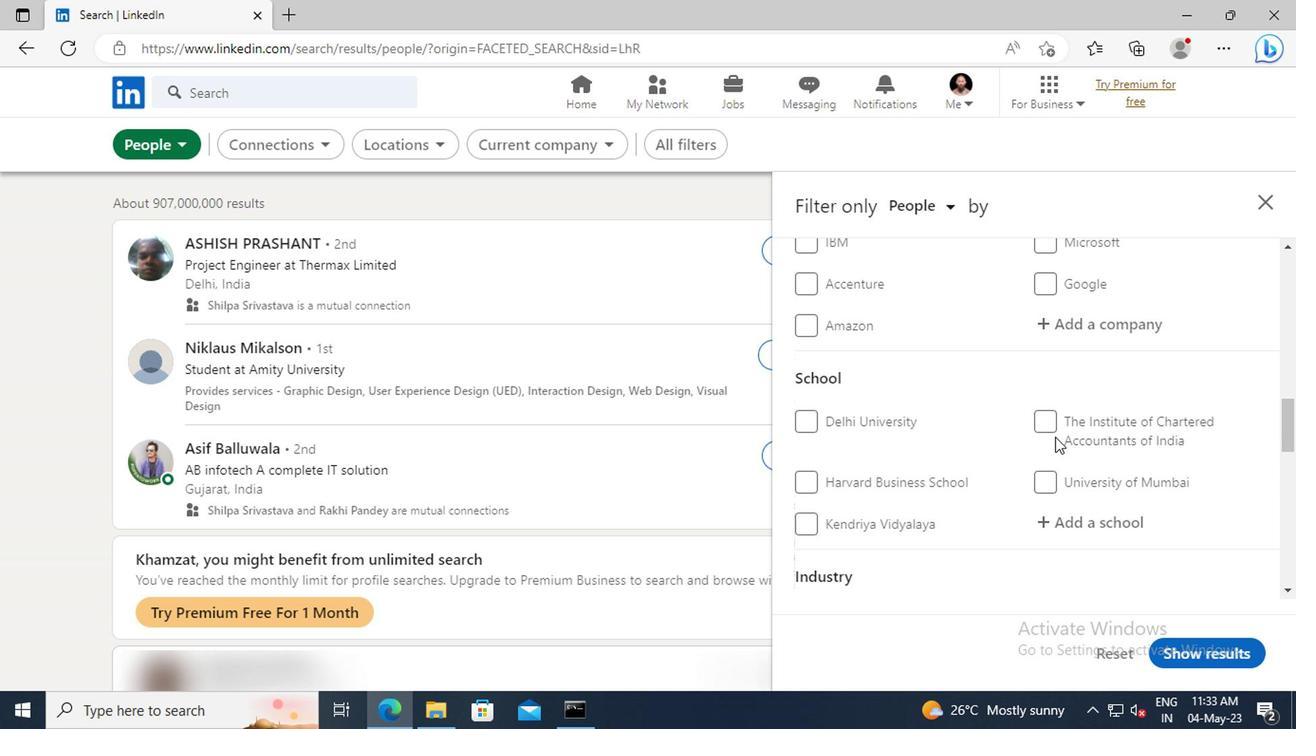 
Action: Mouse scrolled (1051, 436) with delta (0, 0)
Screenshot: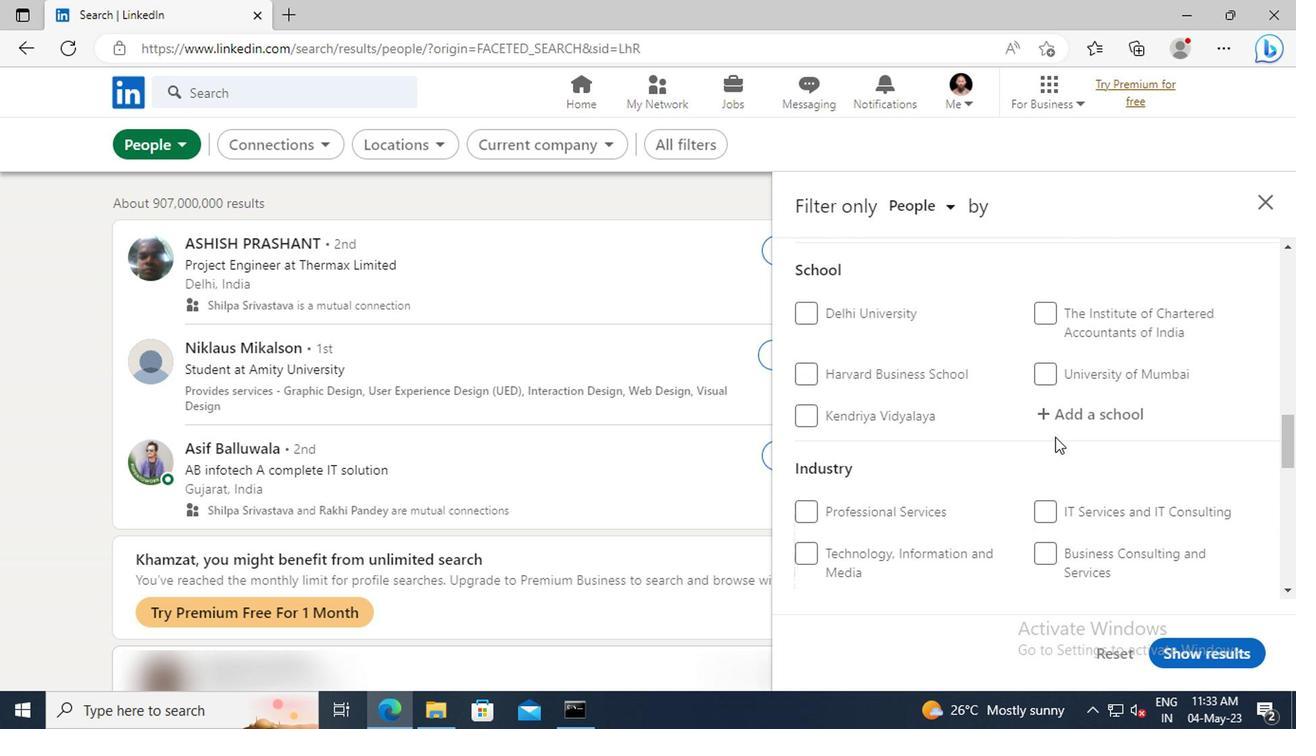 
Action: Mouse scrolled (1051, 436) with delta (0, 0)
Screenshot: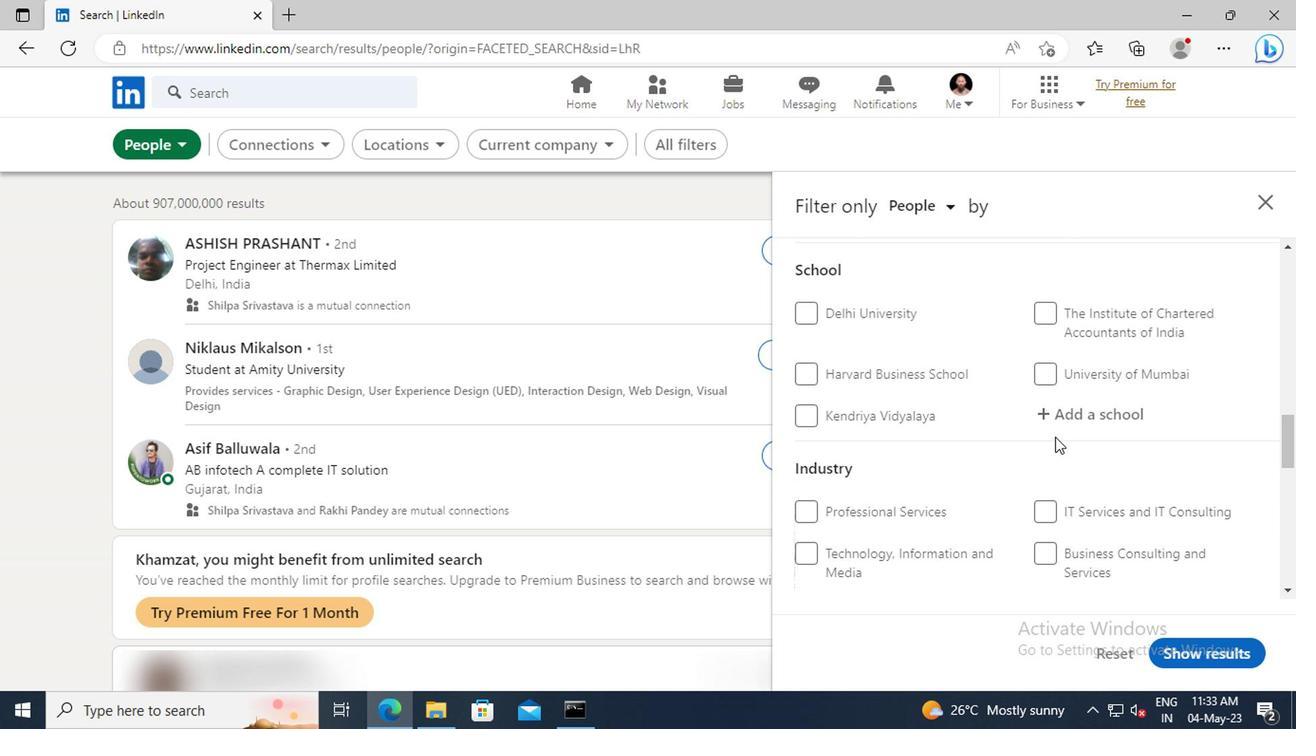 
Action: Mouse scrolled (1051, 436) with delta (0, 0)
Screenshot: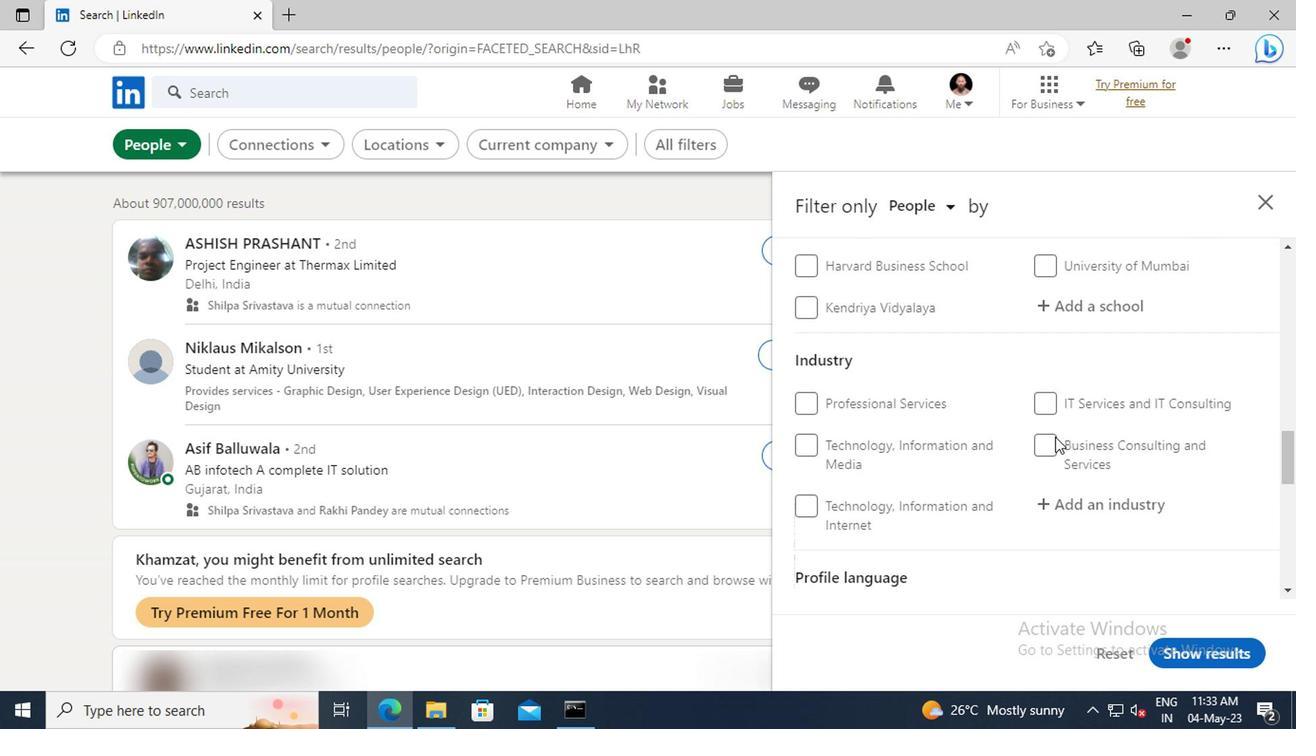 
Action: Mouse scrolled (1051, 436) with delta (0, 0)
Screenshot: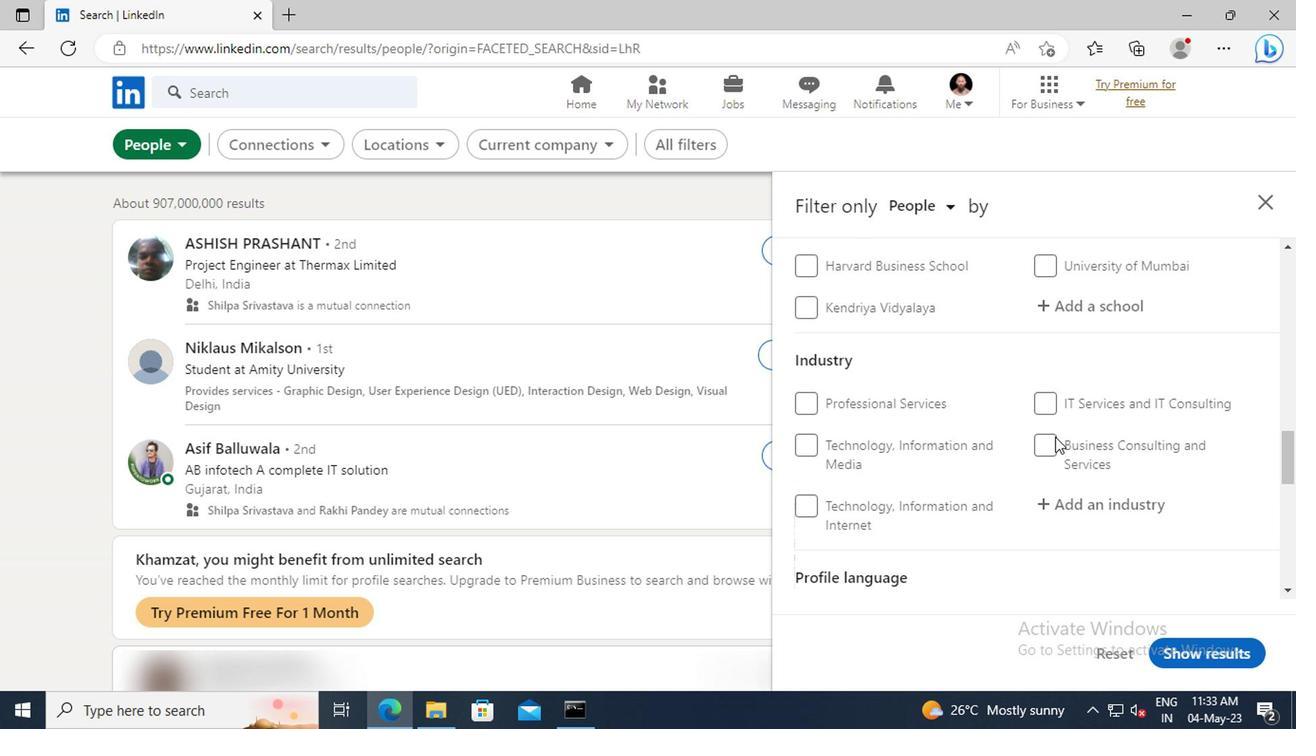 
Action: Mouse scrolled (1051, 436) with delta (0, 0)
Screenshot: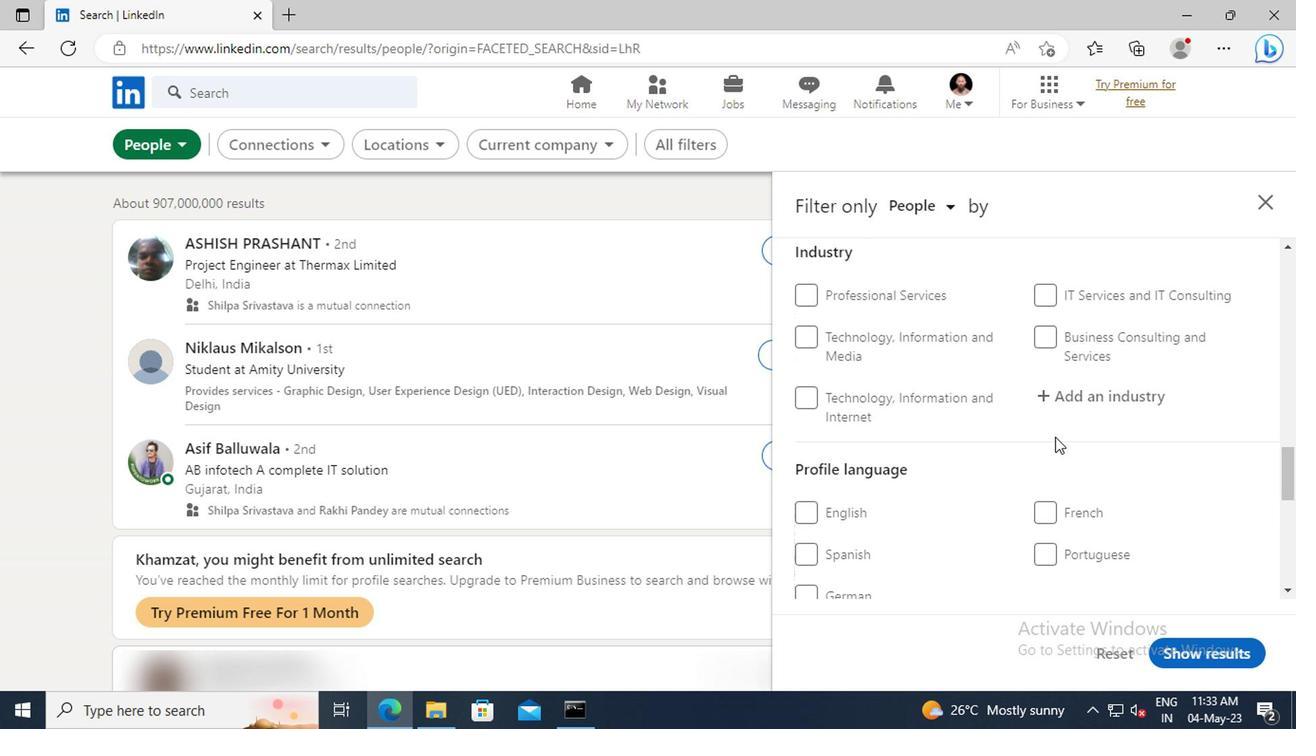 
Action: Mouse moved to (1046, 458)
Screenshot: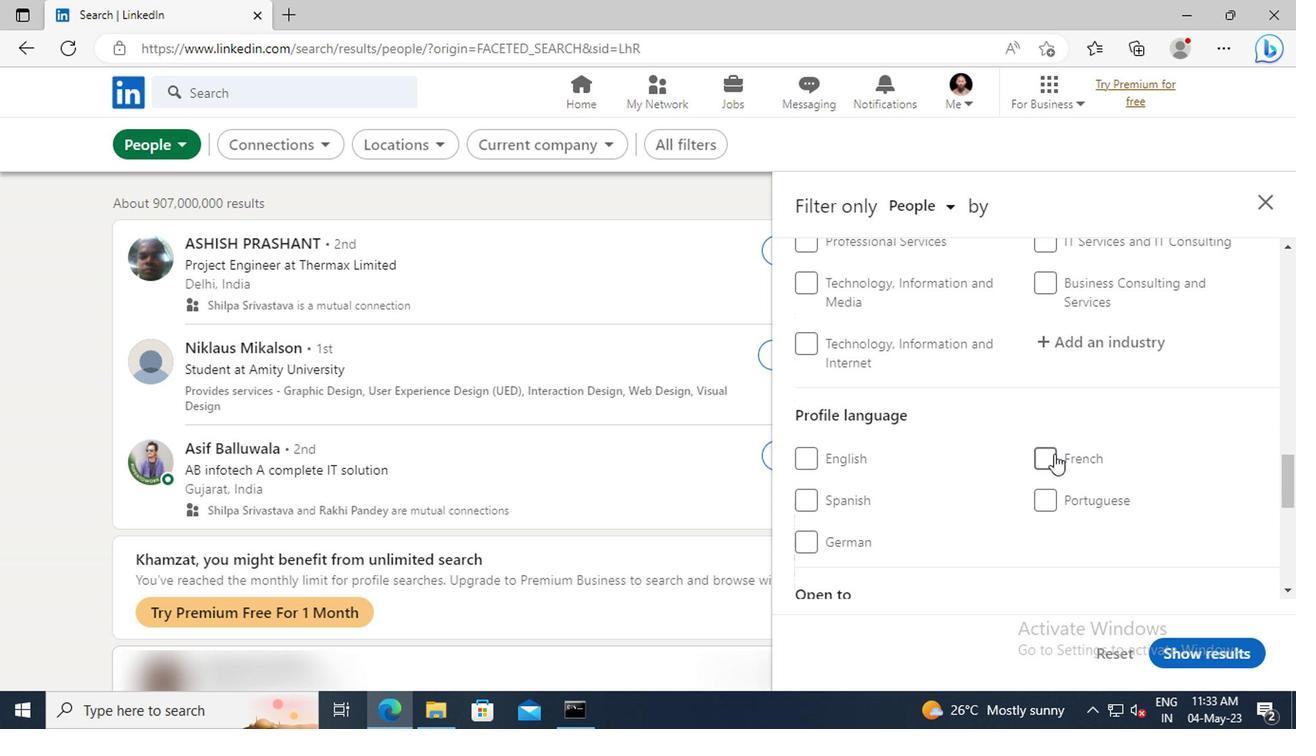 
Action: Mouse pressed left at (1046, 458)
Screenshot: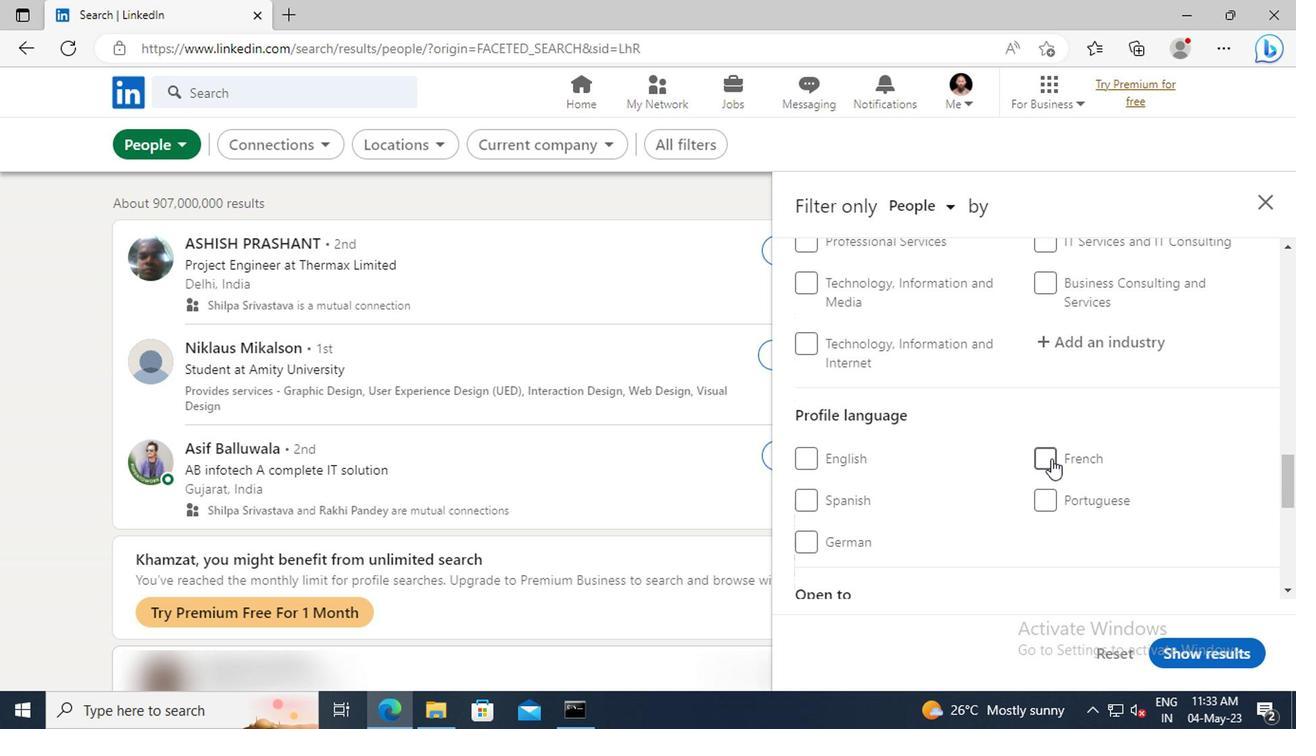 
Action: Mouse moved to (1067, 428)
Screenshot: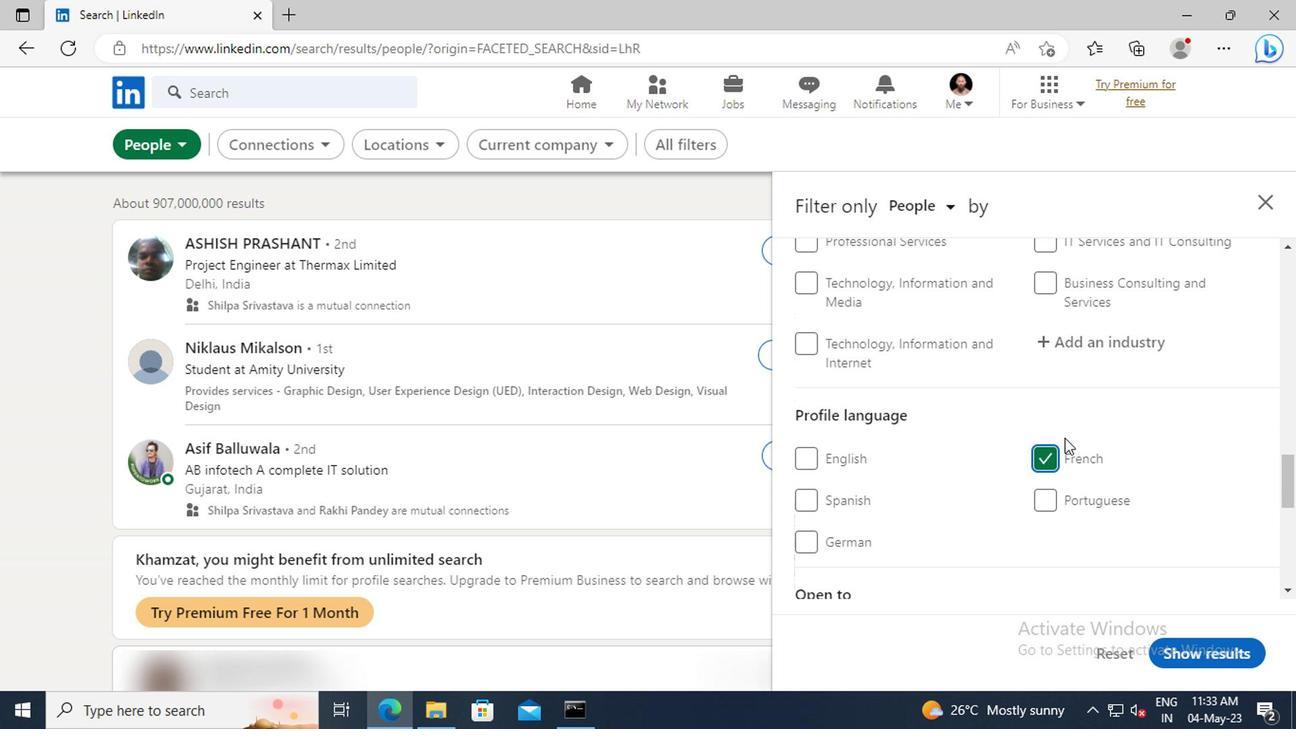 
Action: Mouse scrolled (1067, 429) with delta (0, 0)
Screenshot: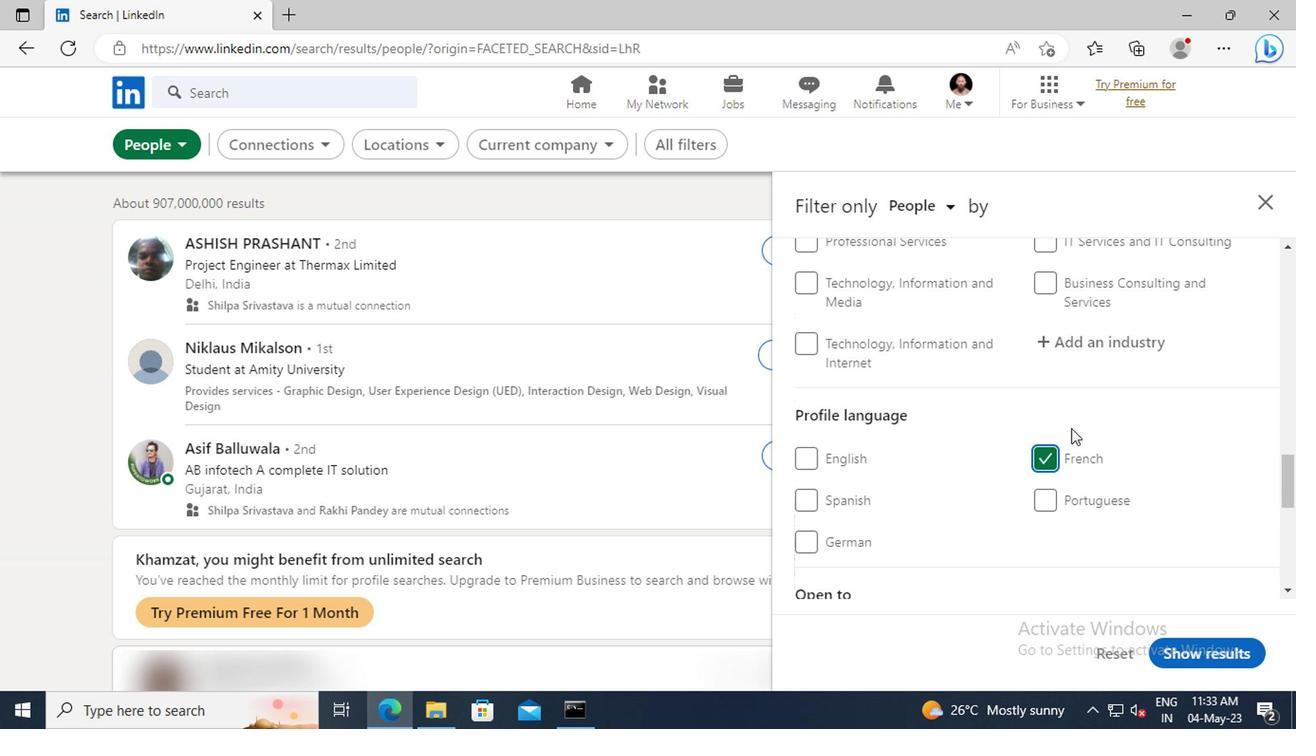 
Action: Mouse scrolled (1067, 429) with delta (0, 0)
Screenshot: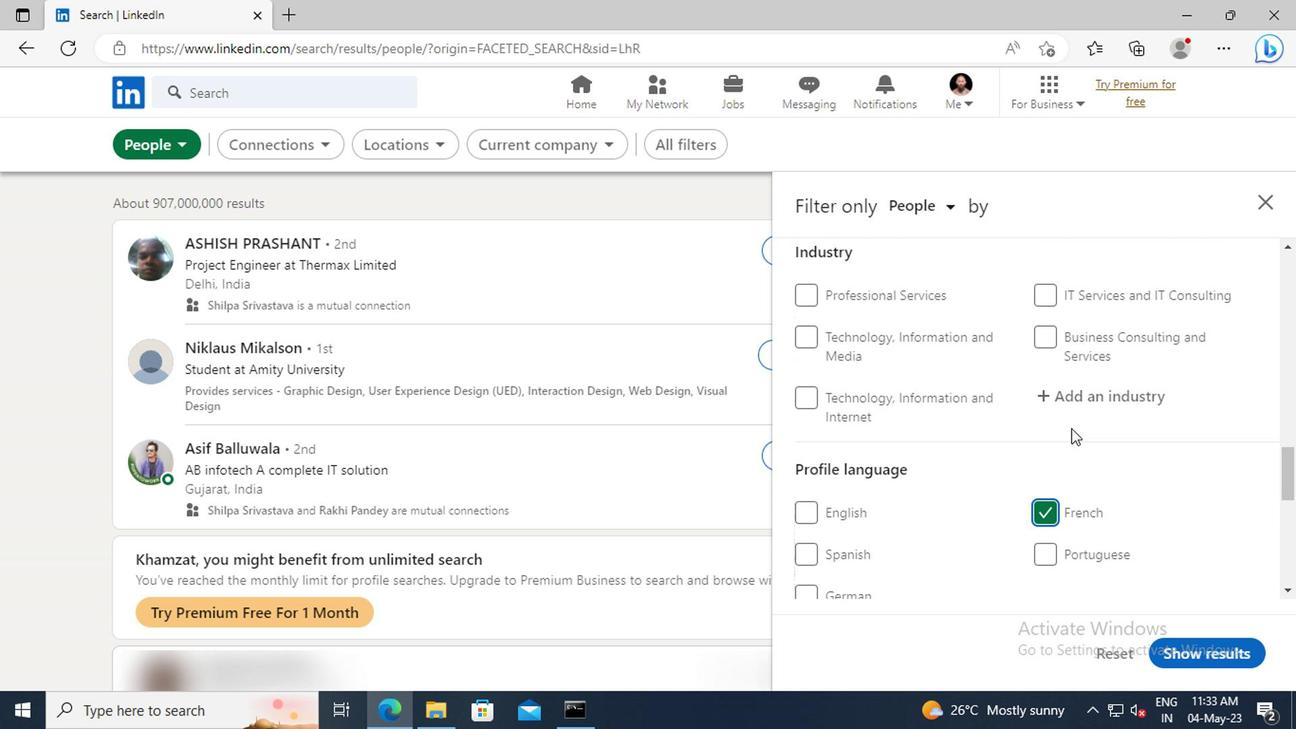 
Action: Mouse scrolled (1067, 429) with delta (0, 0)
Screenshot: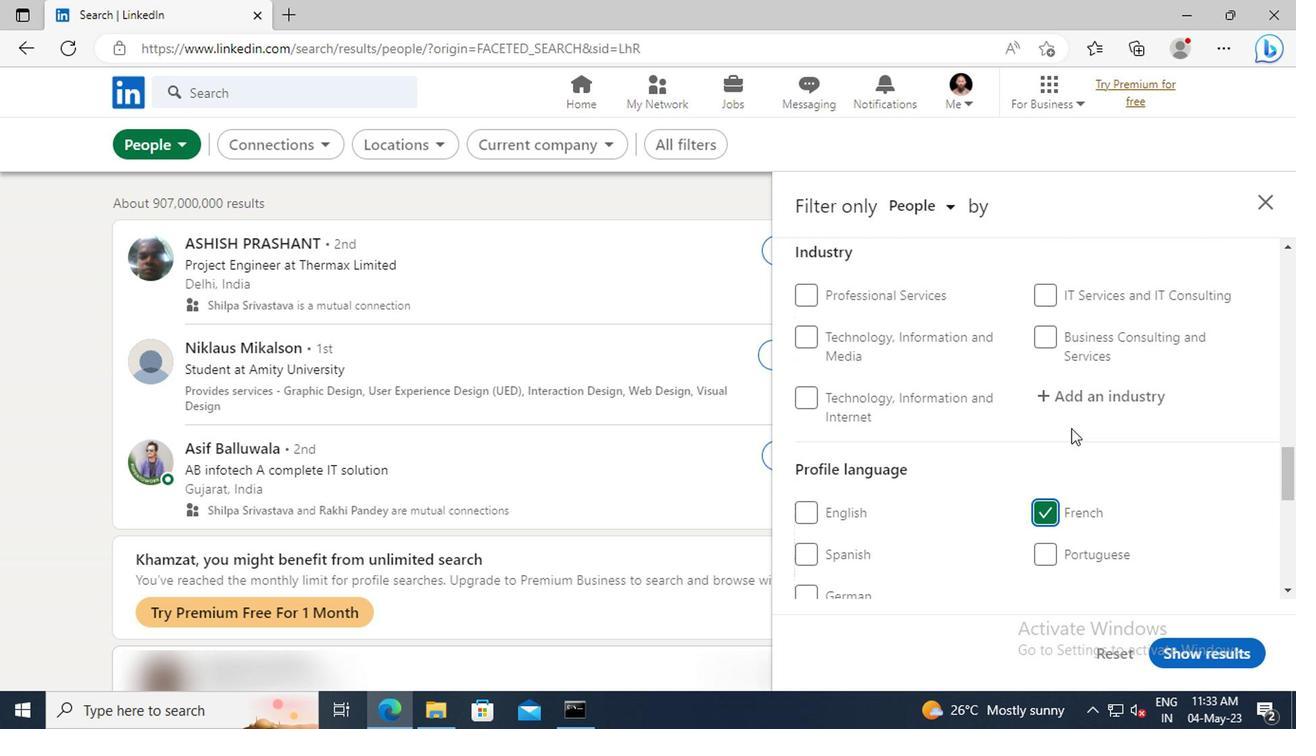 
Action: Mouse scrolled (1067, 429) with delta (0, 0)
Screenshot: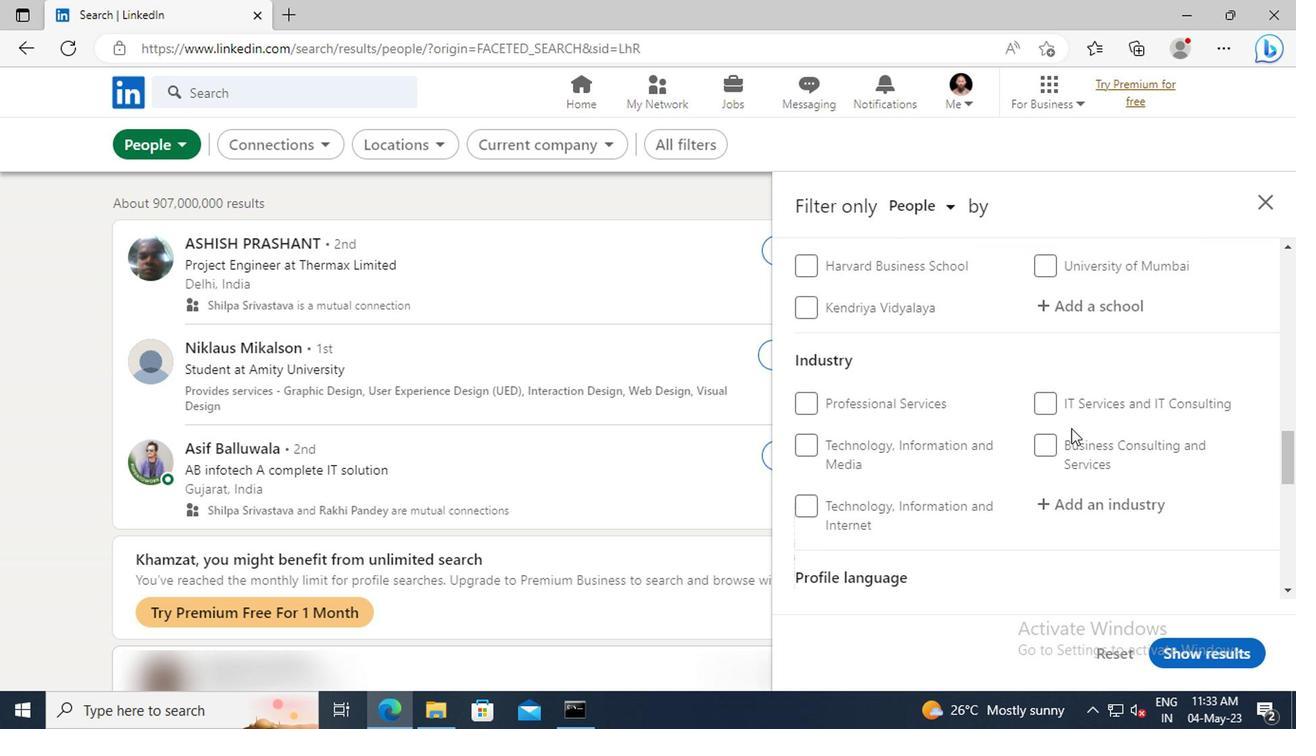 
Action: Mouse scrolled (1067, 429) with delta (0, 0)
Screenshot: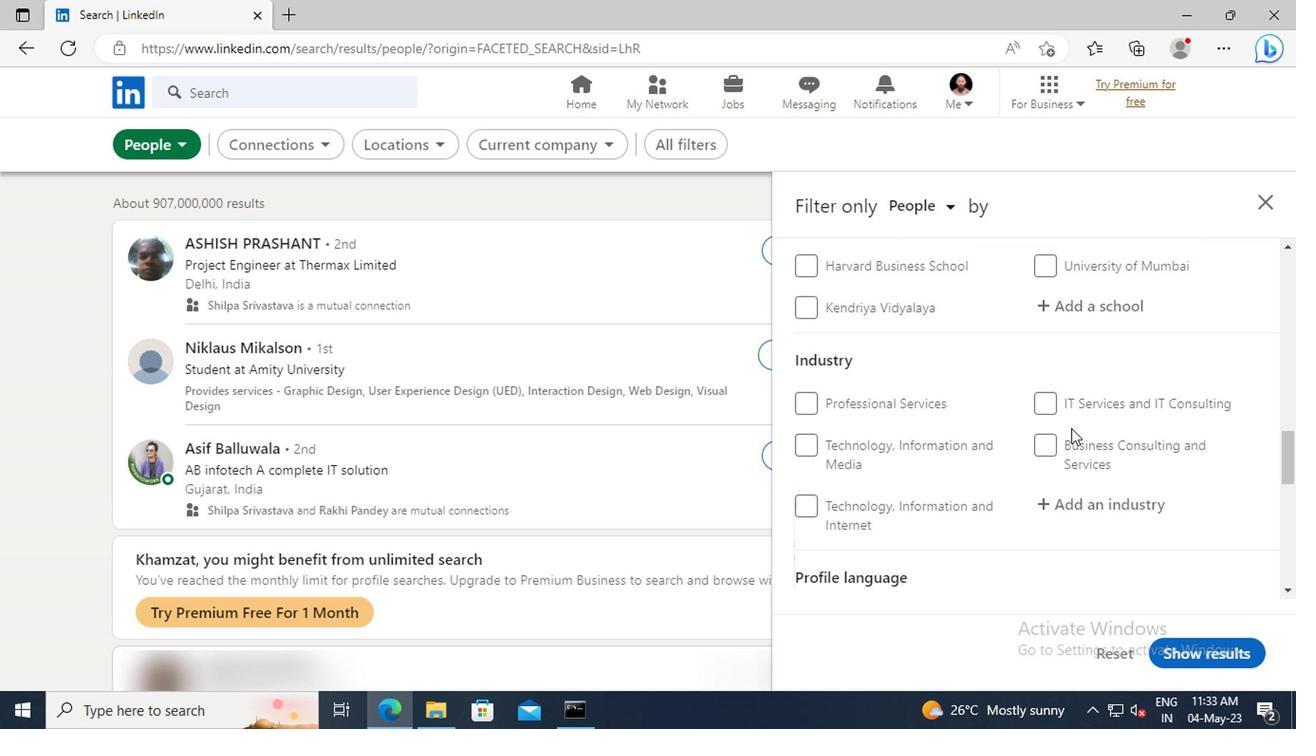 
Action: Mouse scrolled (1067, 429) with delta (0, 0)
Screenshot: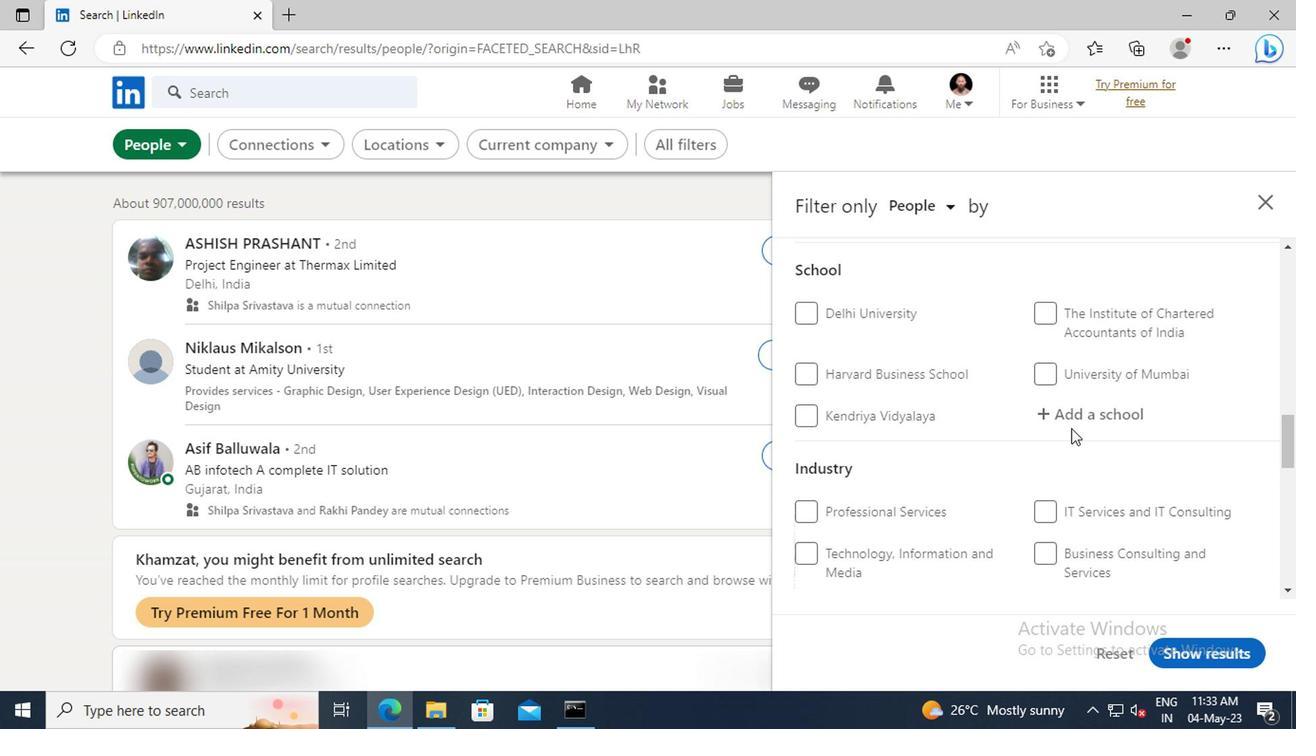 
Action: Mouse scrolled (1067, 429) with delta (0, 0)
Screenshot: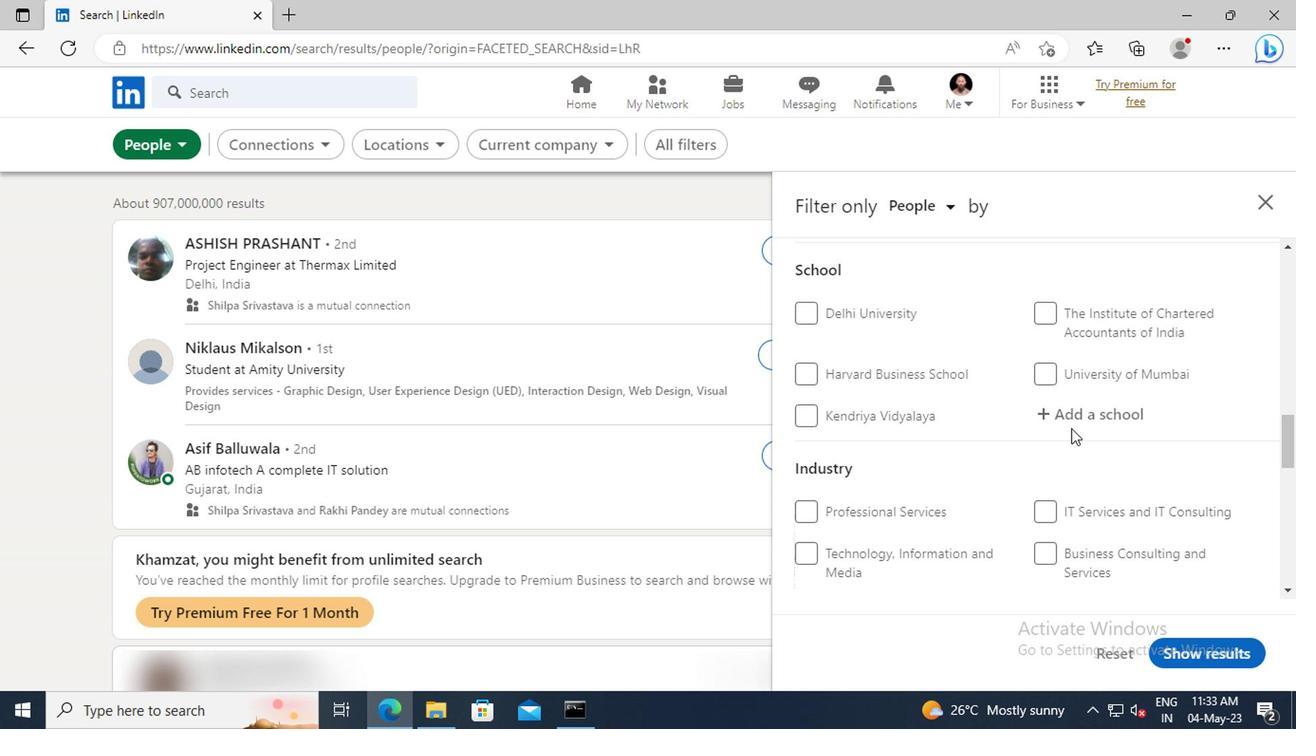 
Action: Mouse scrolled (1067, 429) with delta (0, 0)
Screenshot: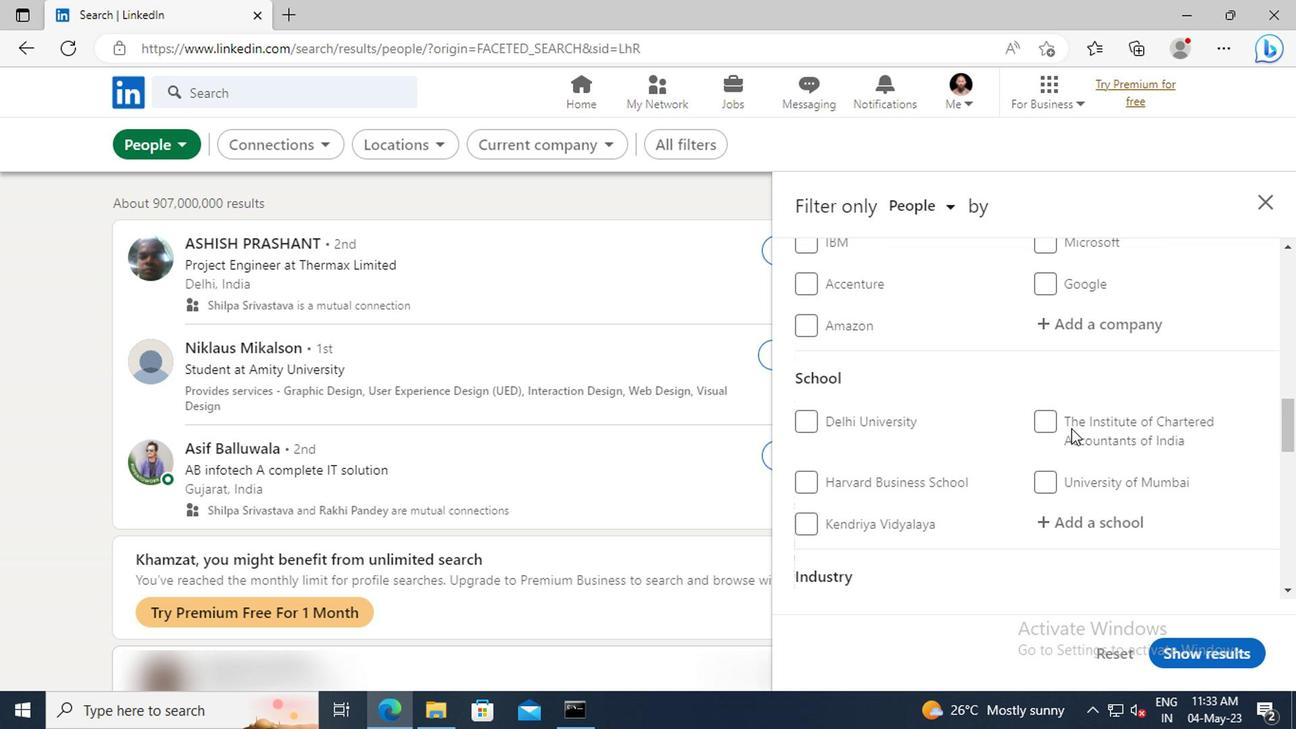 
Action: Mouse scrolled (1067, 429) with delta (0, 0)
Screenshot: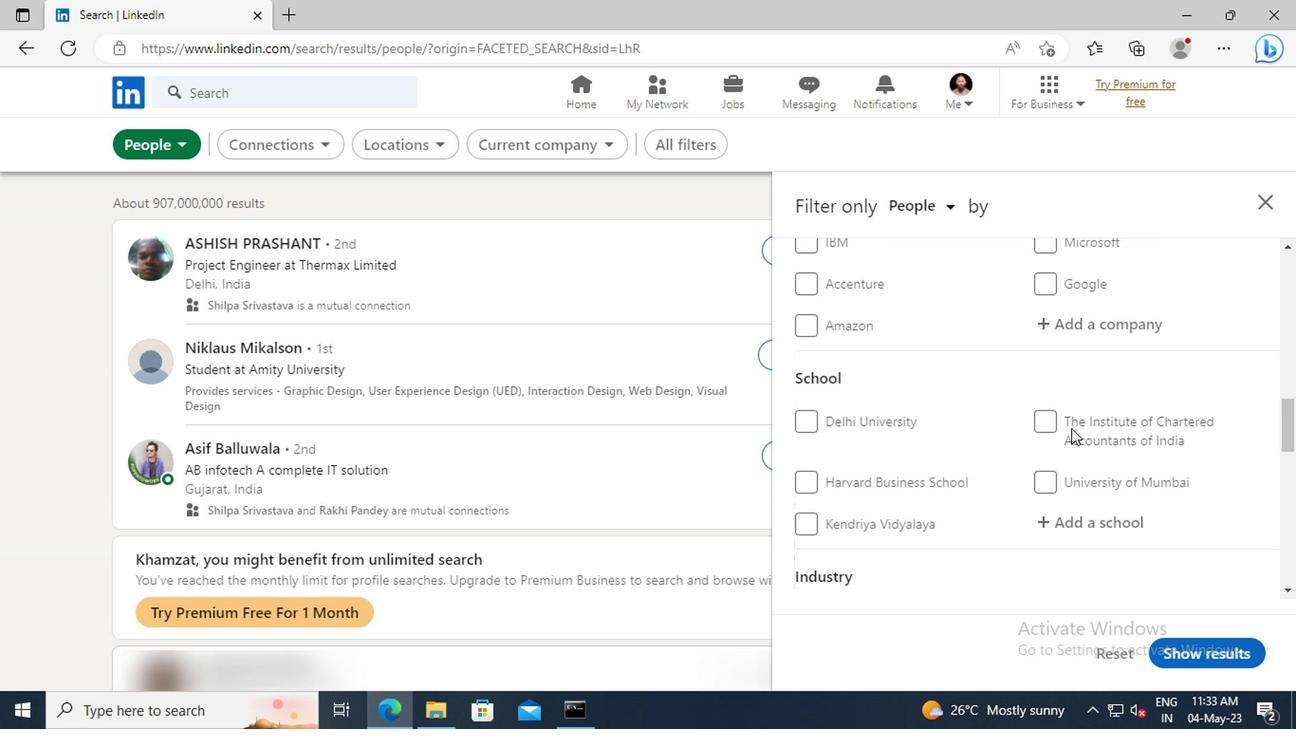 
Action: Mouse scrolled (1067, 429) with delta (0, 0)
Screenshot: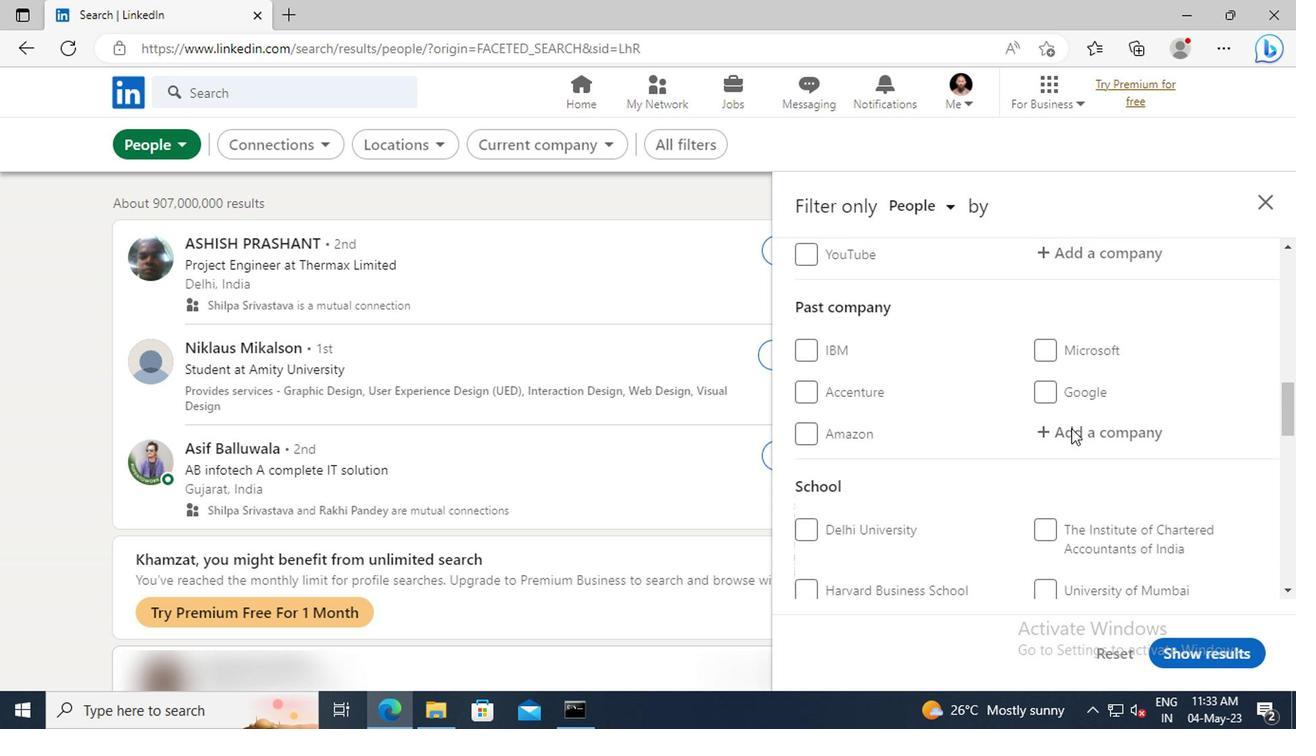 
Action: Mouse scrolled (1067, 429) with delta (0, 0)
Screenshot: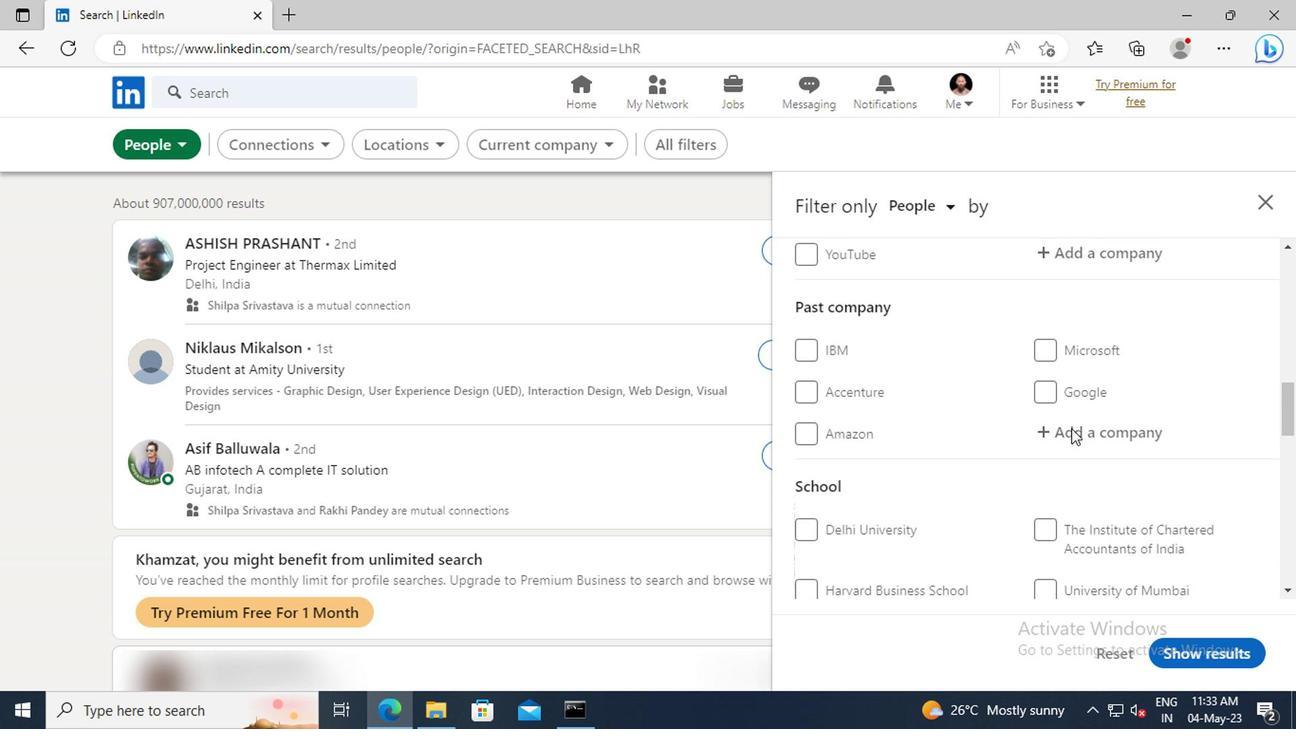 
Action: Mouse scrolled (1067, 429) with delta (0, 0)
Screenshot: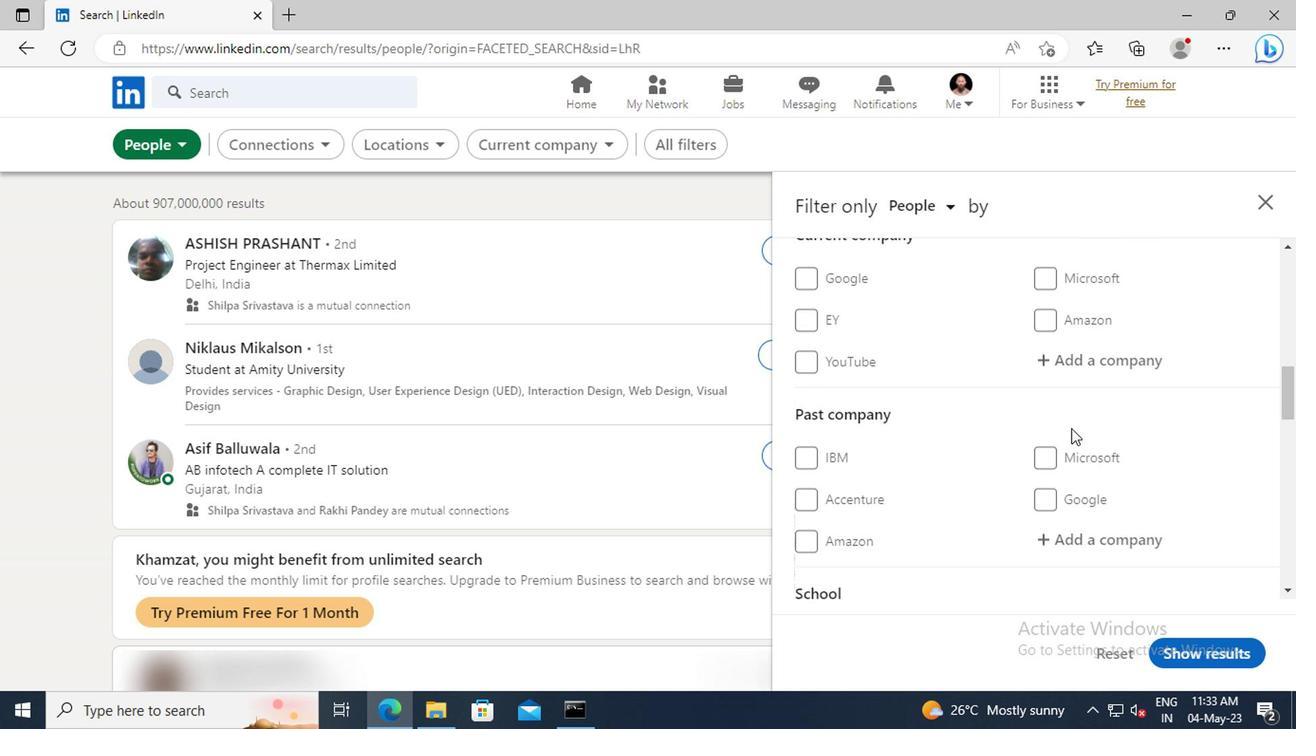 
Action: Mouse moved to (1067, 420)
Screenshot: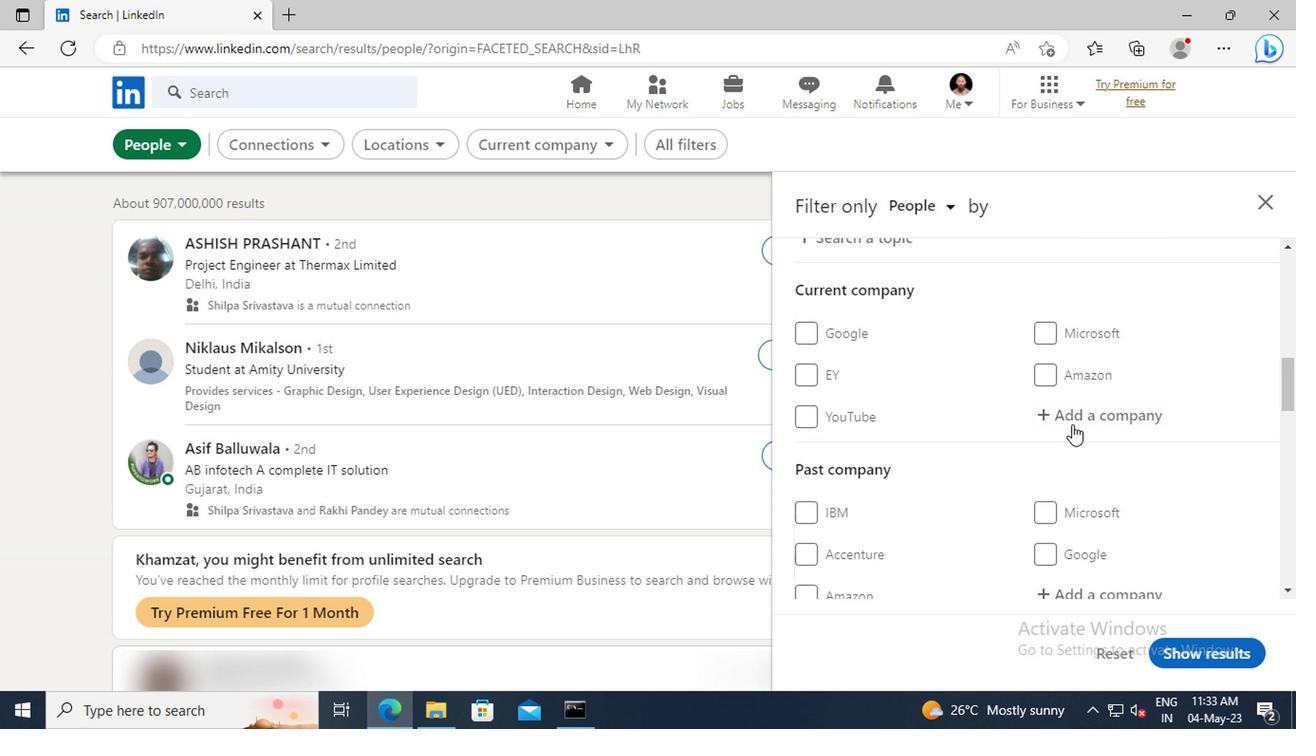 
Action: Mouse pressed left at (1067, 420)
Screenshot: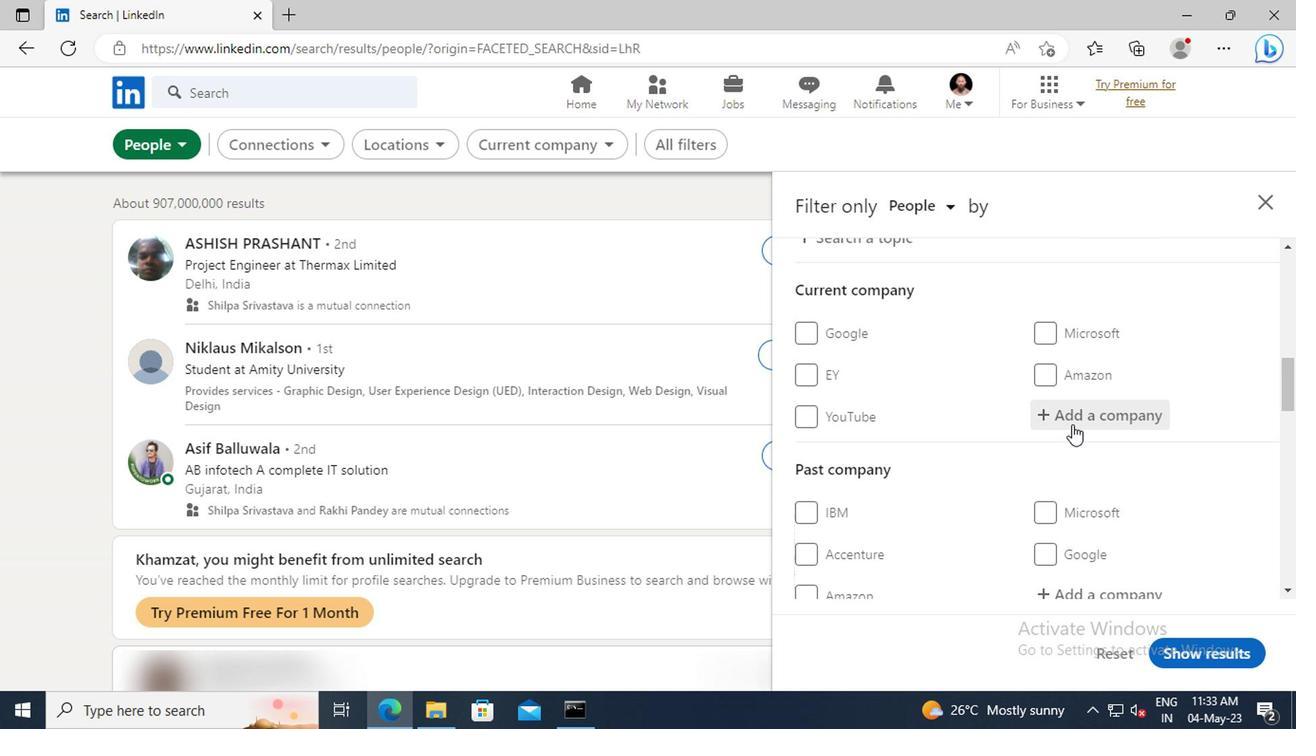 
Action: Key pressed <Key.shift>ESSAR
Screenshot: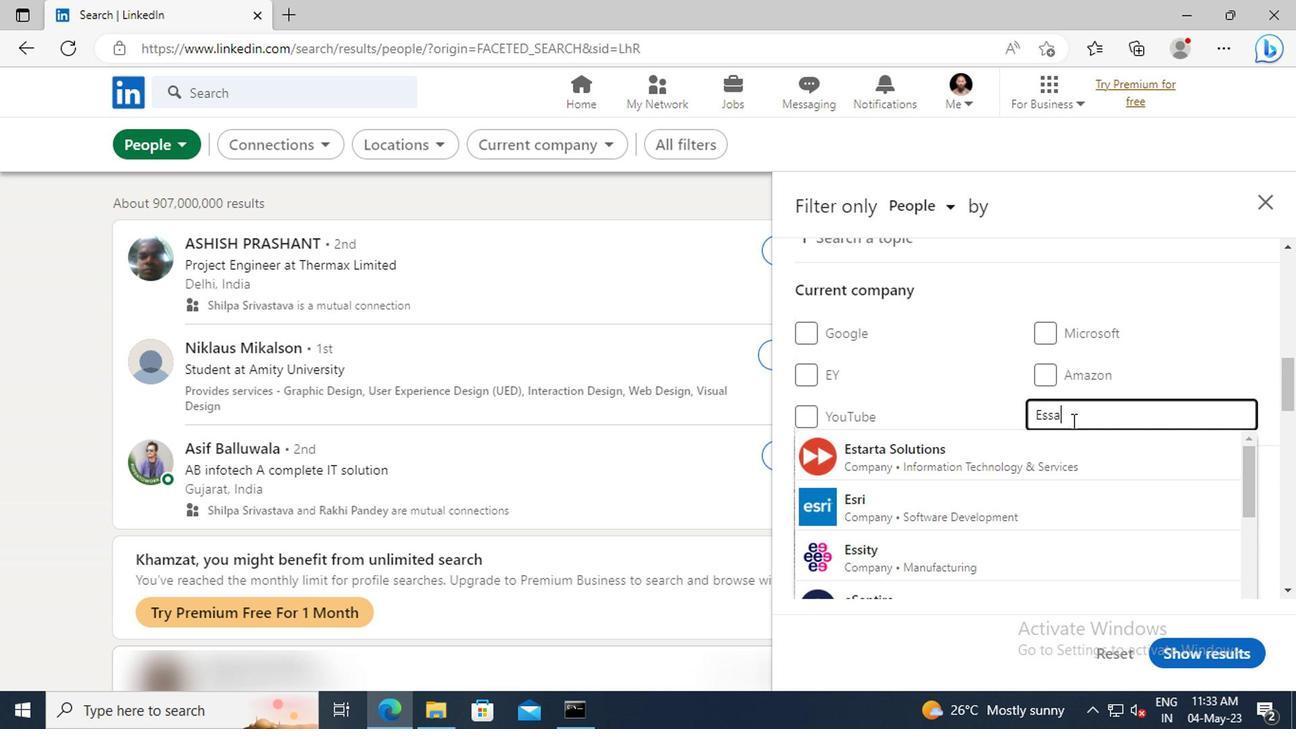 
Action: Mouse moved to (1067, 442)
Screenshot: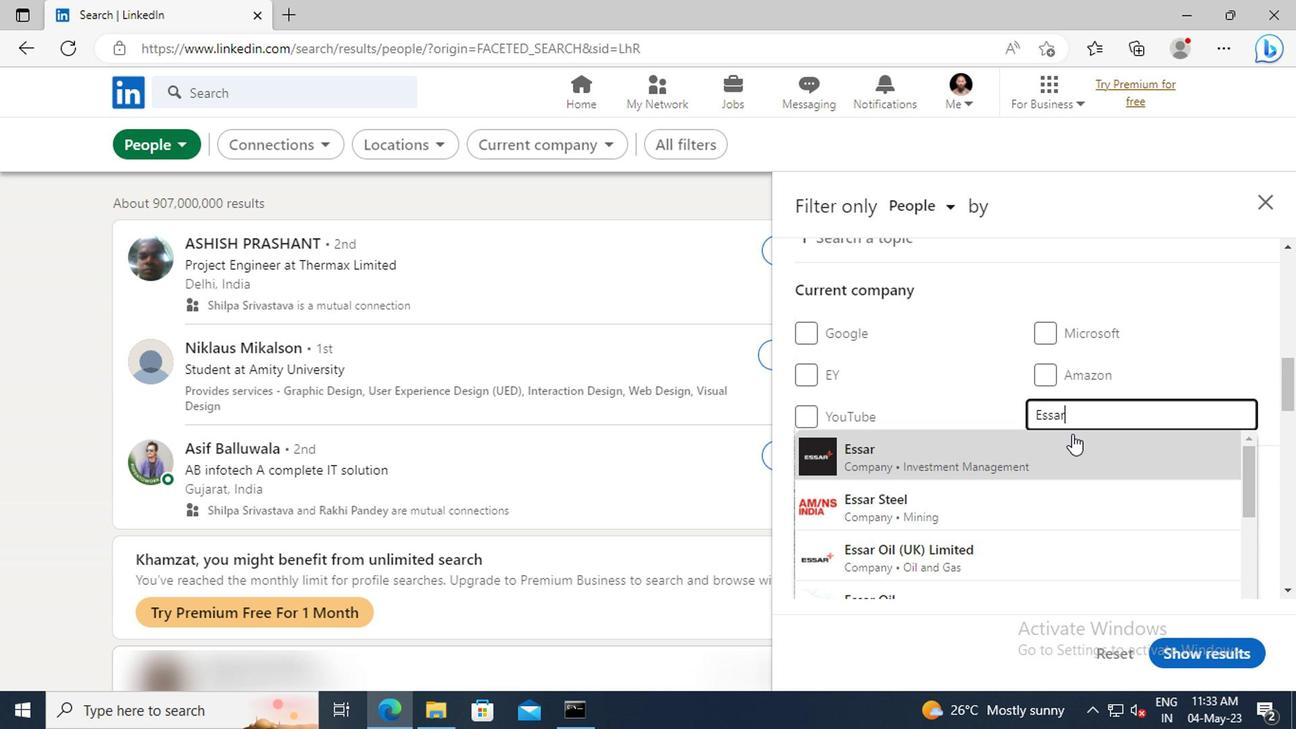 
Action: Mouse pressed left at (1067, 442)
Screenshot: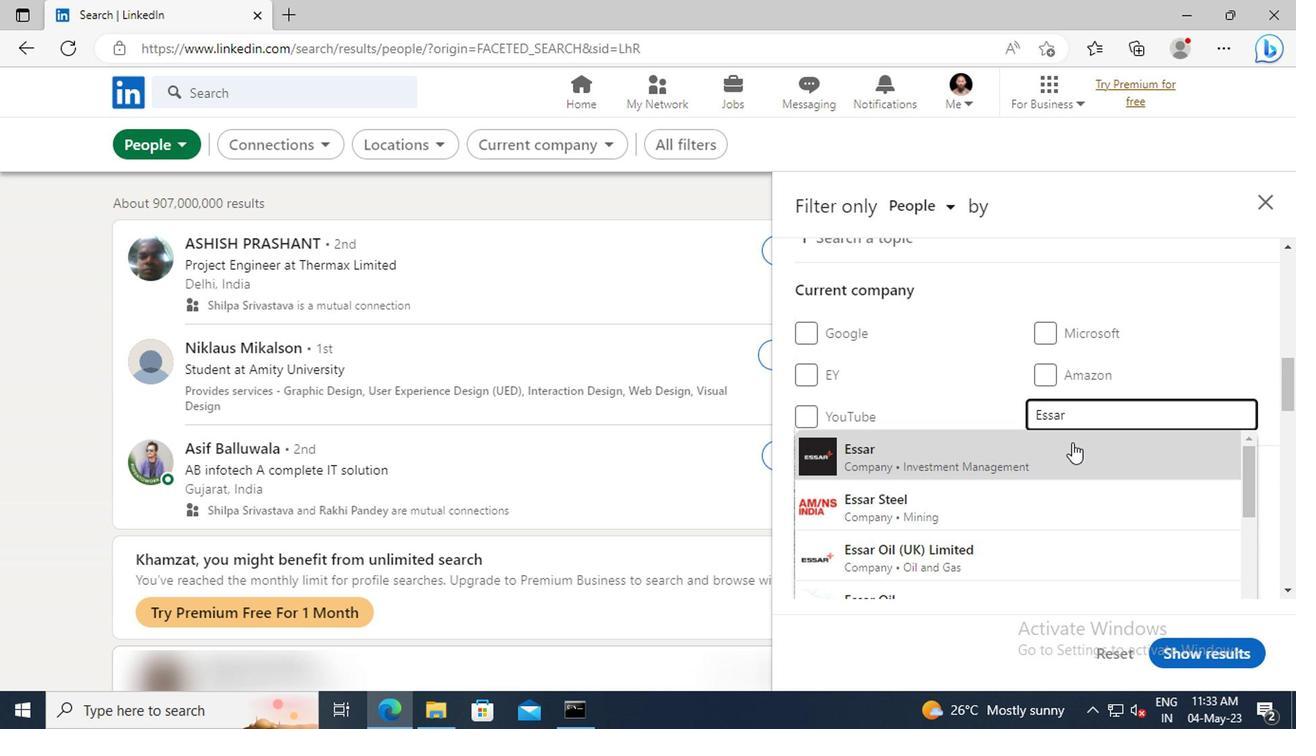 
Action: Mouse scrolled (1067, 441) with delta (0, 0)
Screenshot: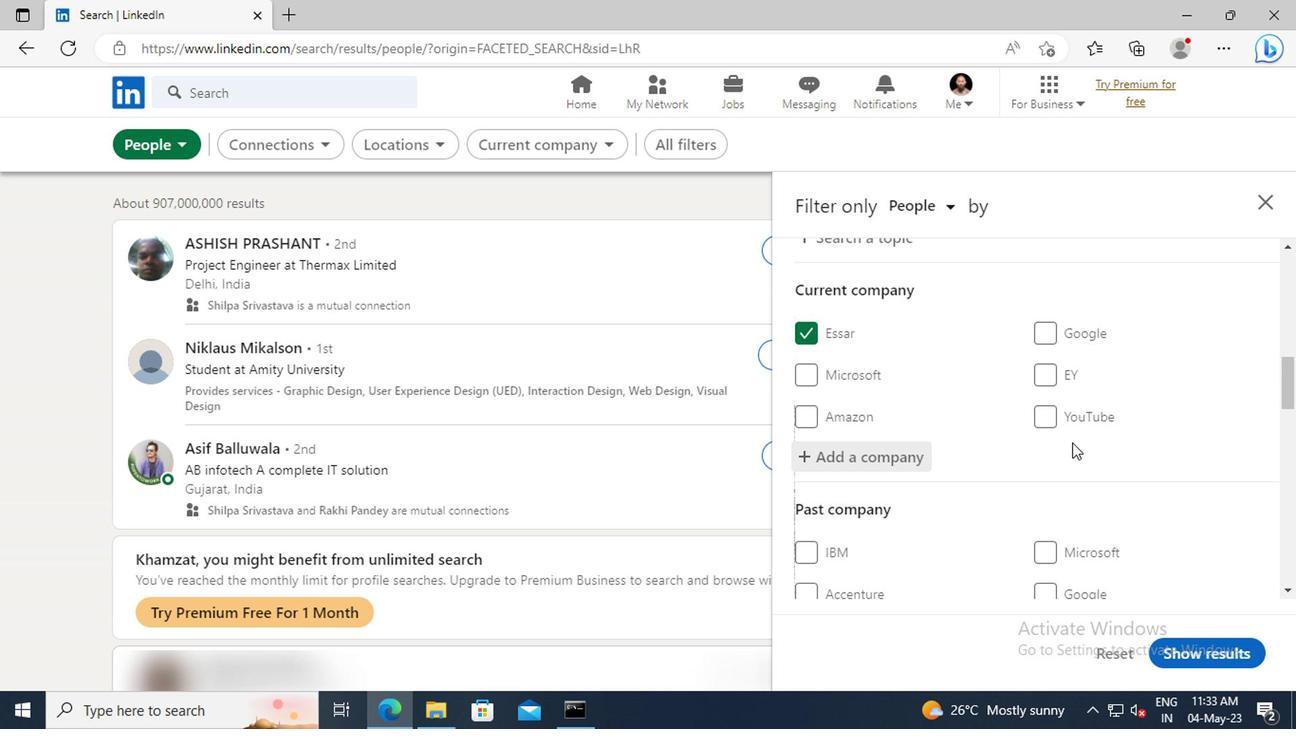 
Action: Mouse scrolled (1067, 441) with delta (0, 0)
Screenshot: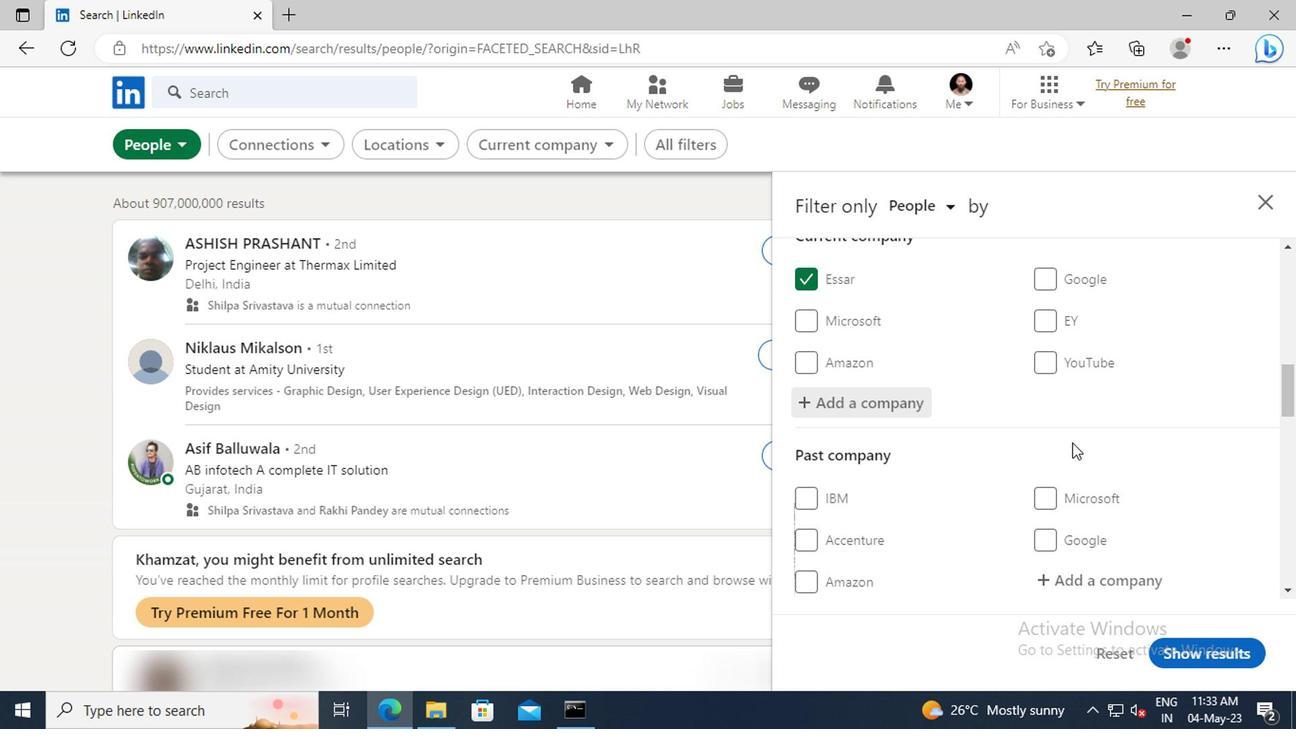 
Action: Mouse scrolled (1067, 441) with delta (0, 0)
Screenshot: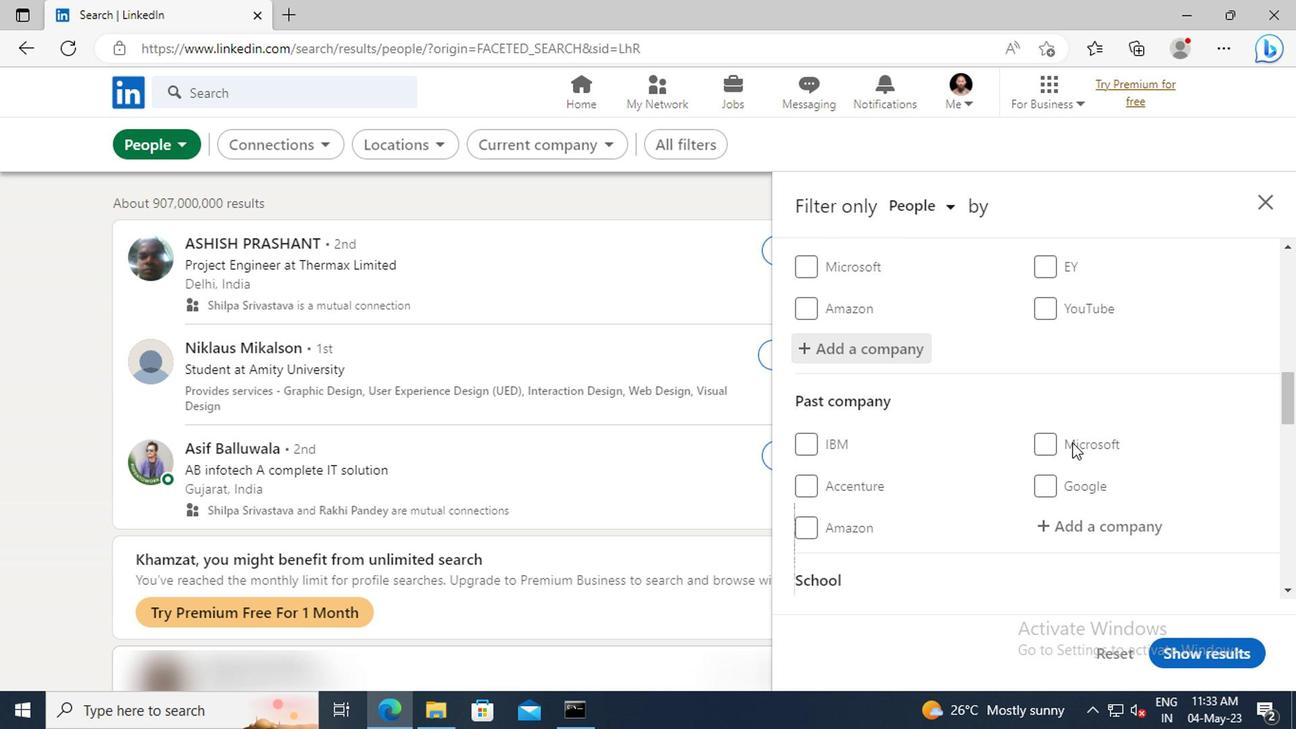 
Action: Mouse scrolled (1067, 441) with delta (0, 0)
Screenshot: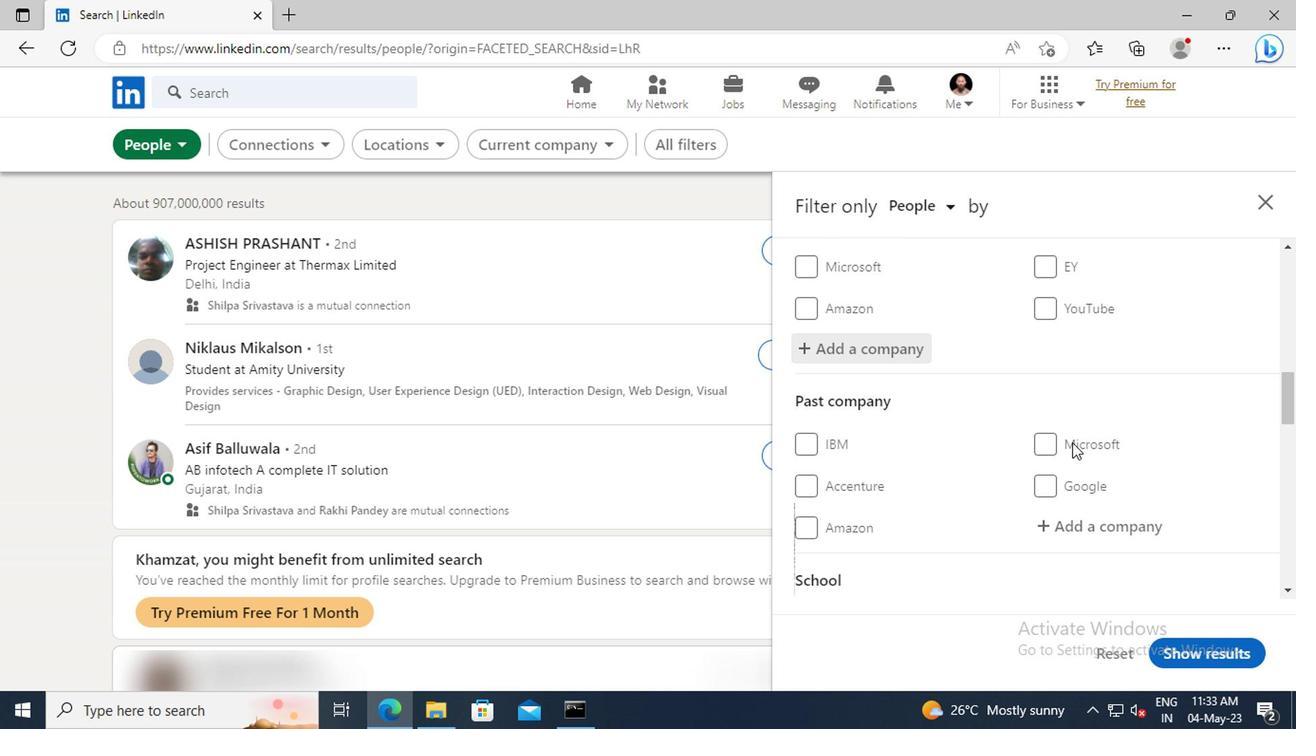 
Action: Mouse moved to (1065, 434)
Screenshot: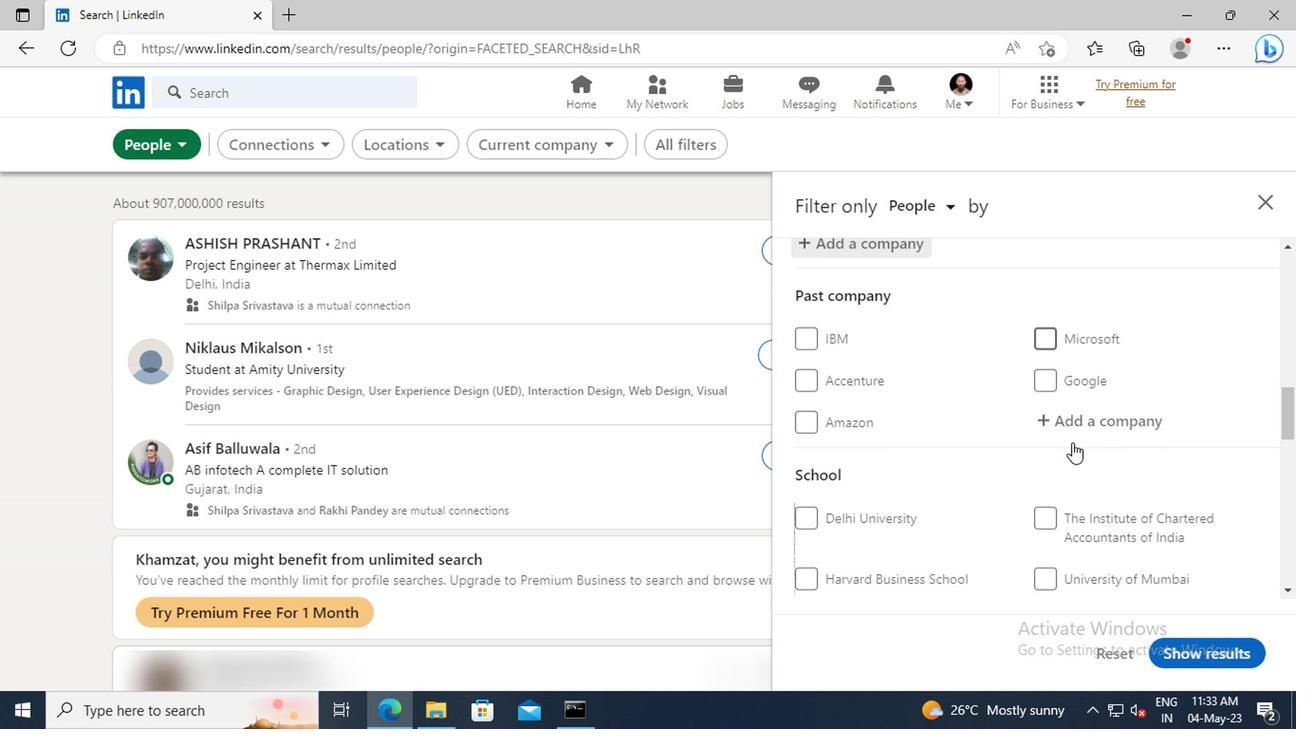 
Action: Mouse scrolled (1065, 433) with delta (0, 0)
Screenshot: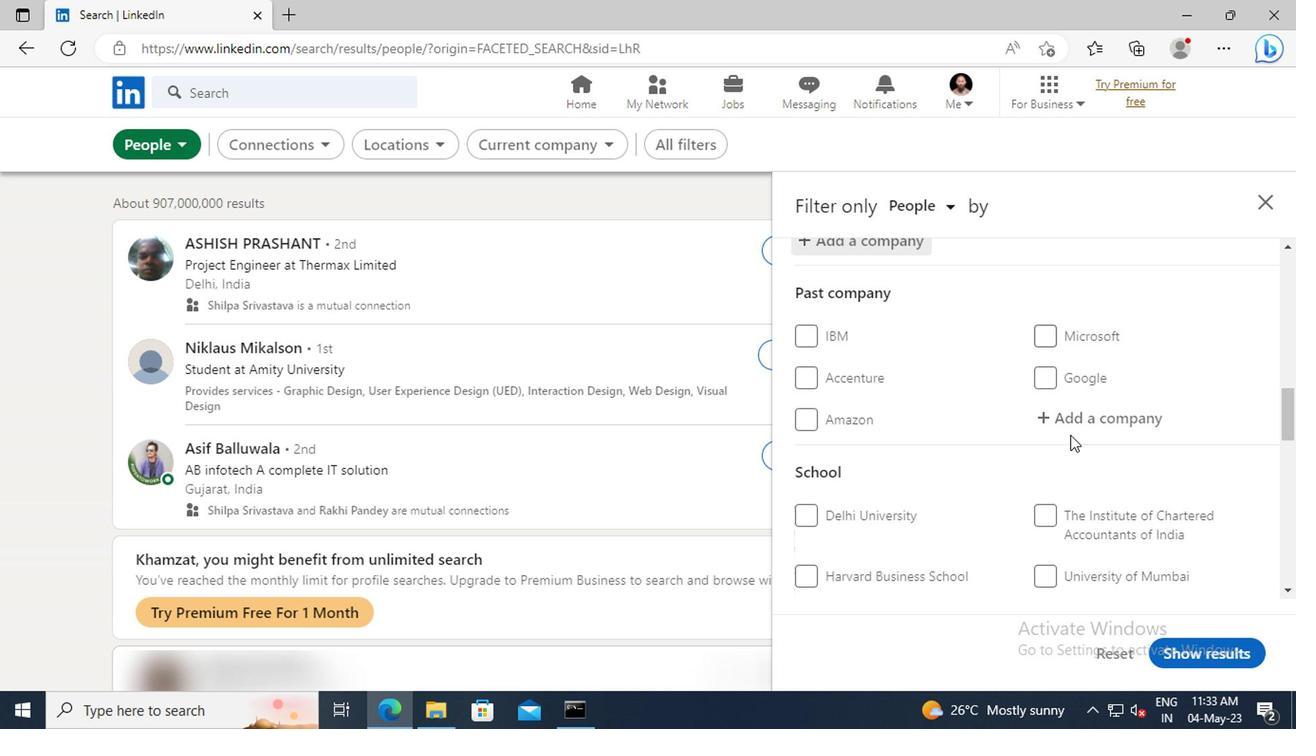 
Action: Mouse scrolled (1065, 433) with delta (0, 0)
Screenshot: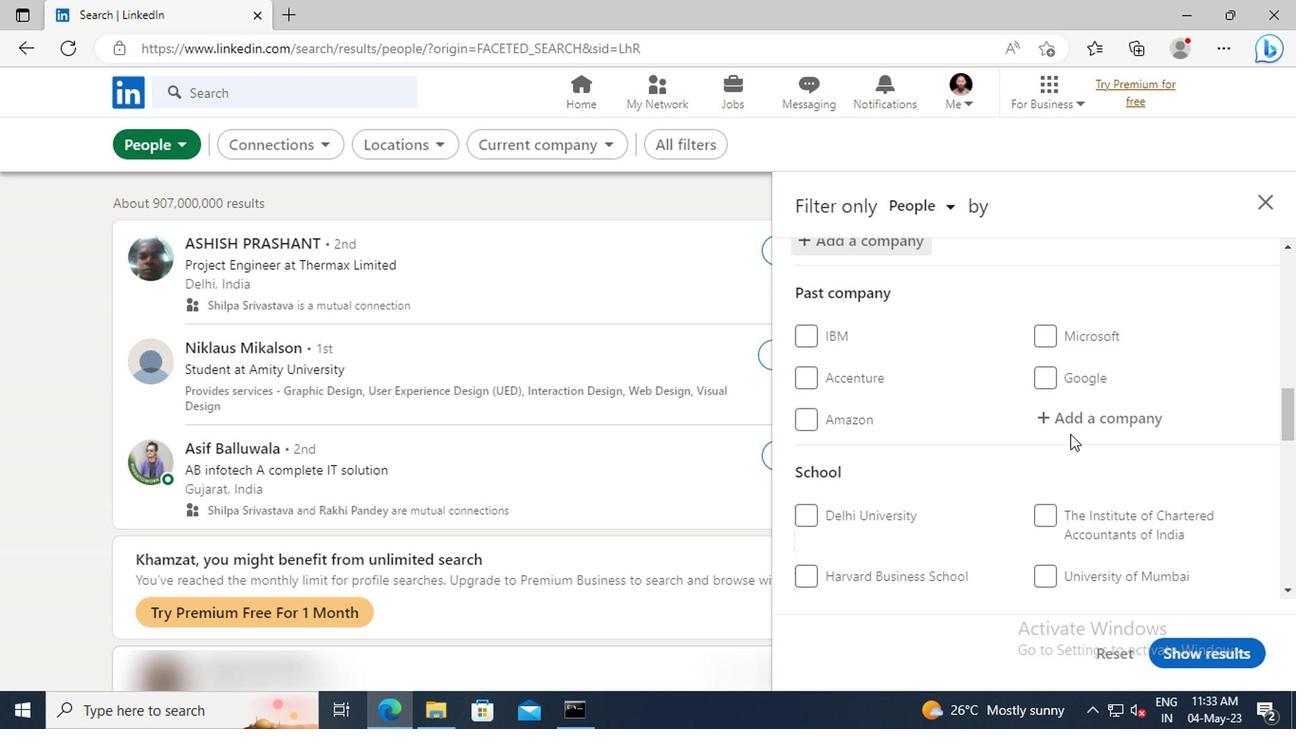 
Action: Mouse moved to (1063, 424)
Screenshot: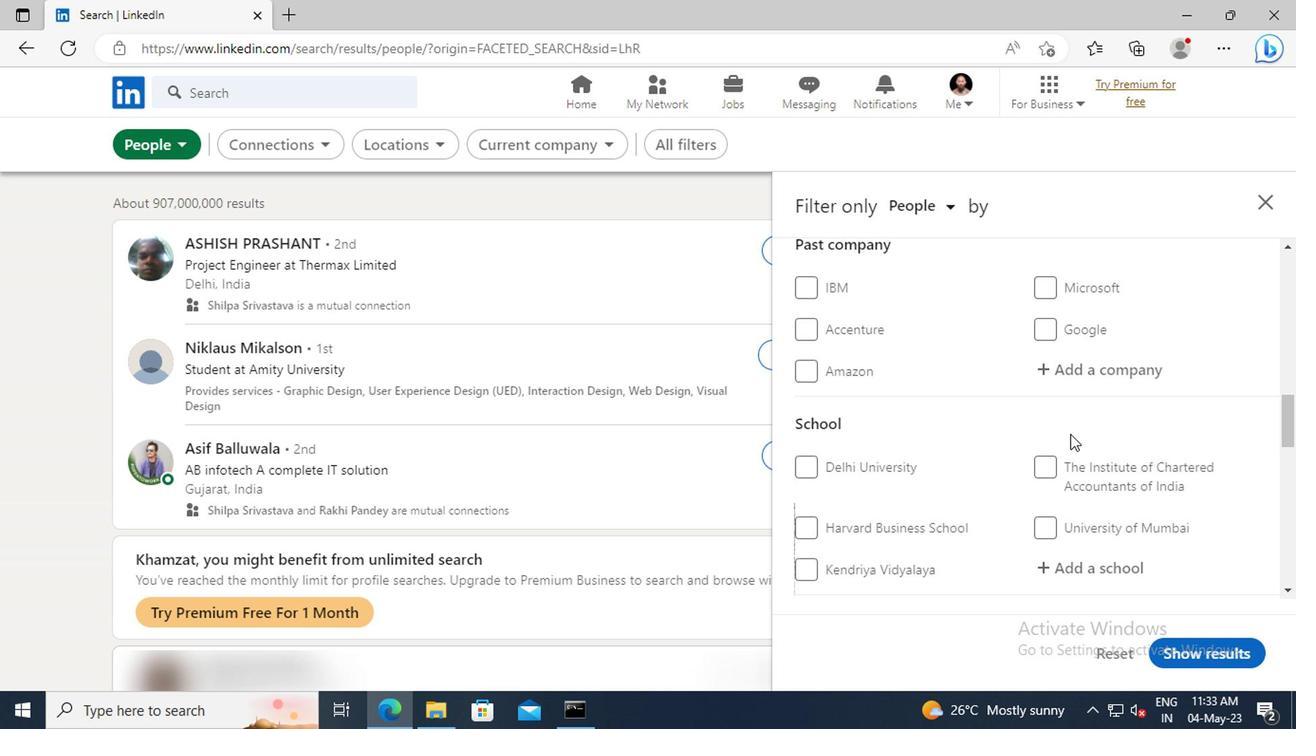 
Action: Mouse scrolled (1063, 423) with delta (0, 0)
Screenshot: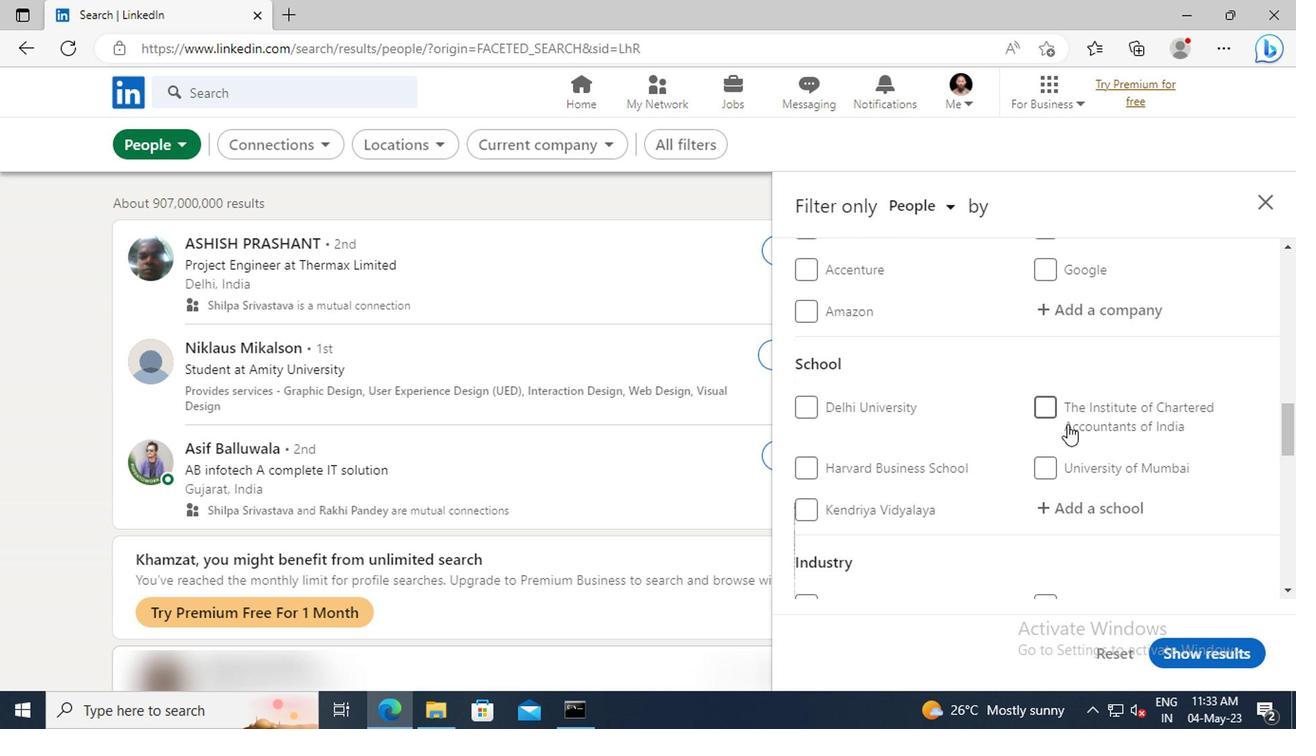 
Action: Mouse moved to (1065, 450)
Screenshot: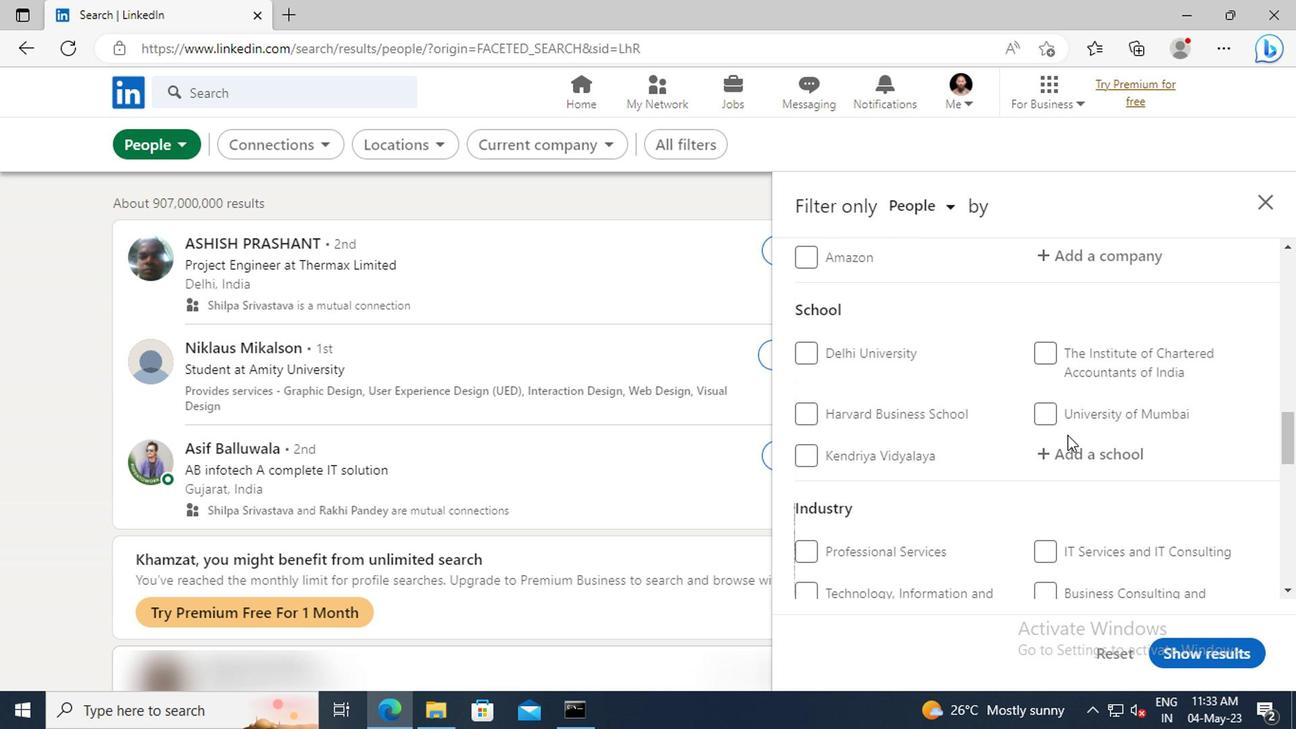 
Action: Mouse pressed left at (1065, 450)
Screenshot: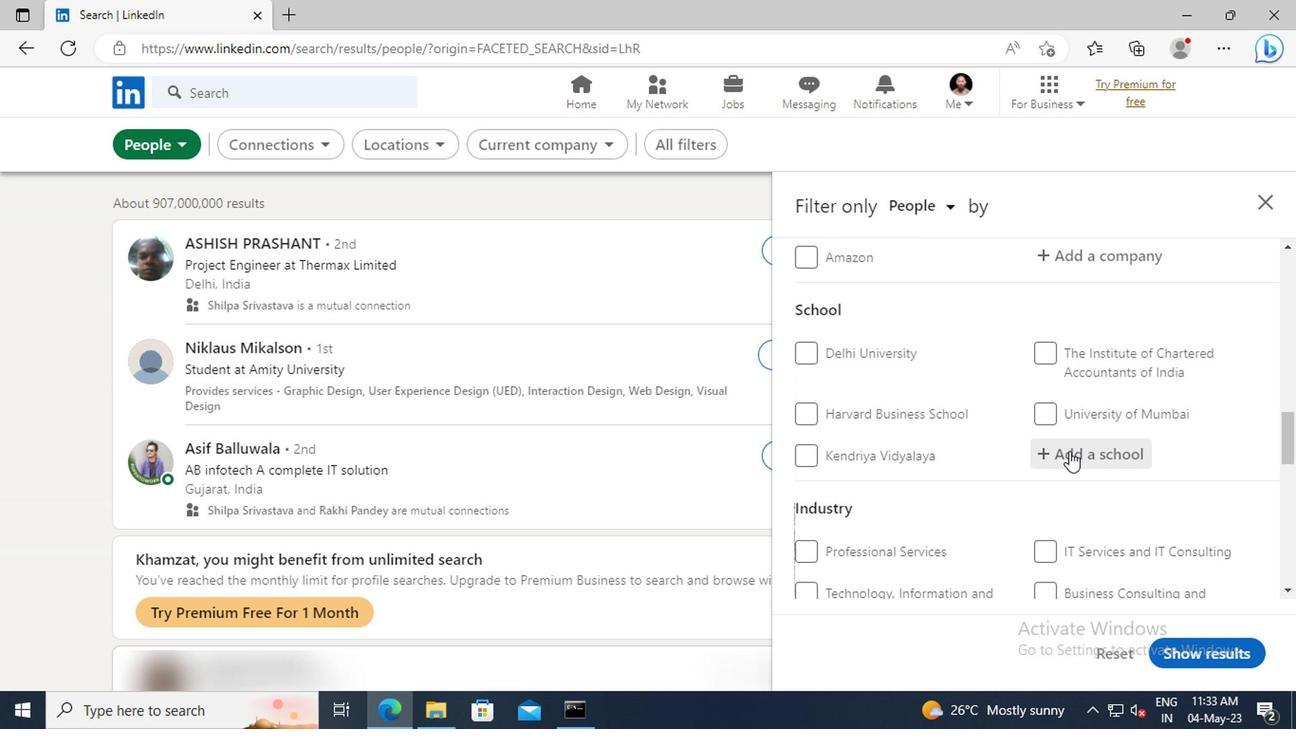 
Action: Key pressed <Key.shift>ENGINEERING<Key.space><Key.shift>&<Key.space><Key.shift>TECHNOLOGY<Key.space>JOBS
Screenshot: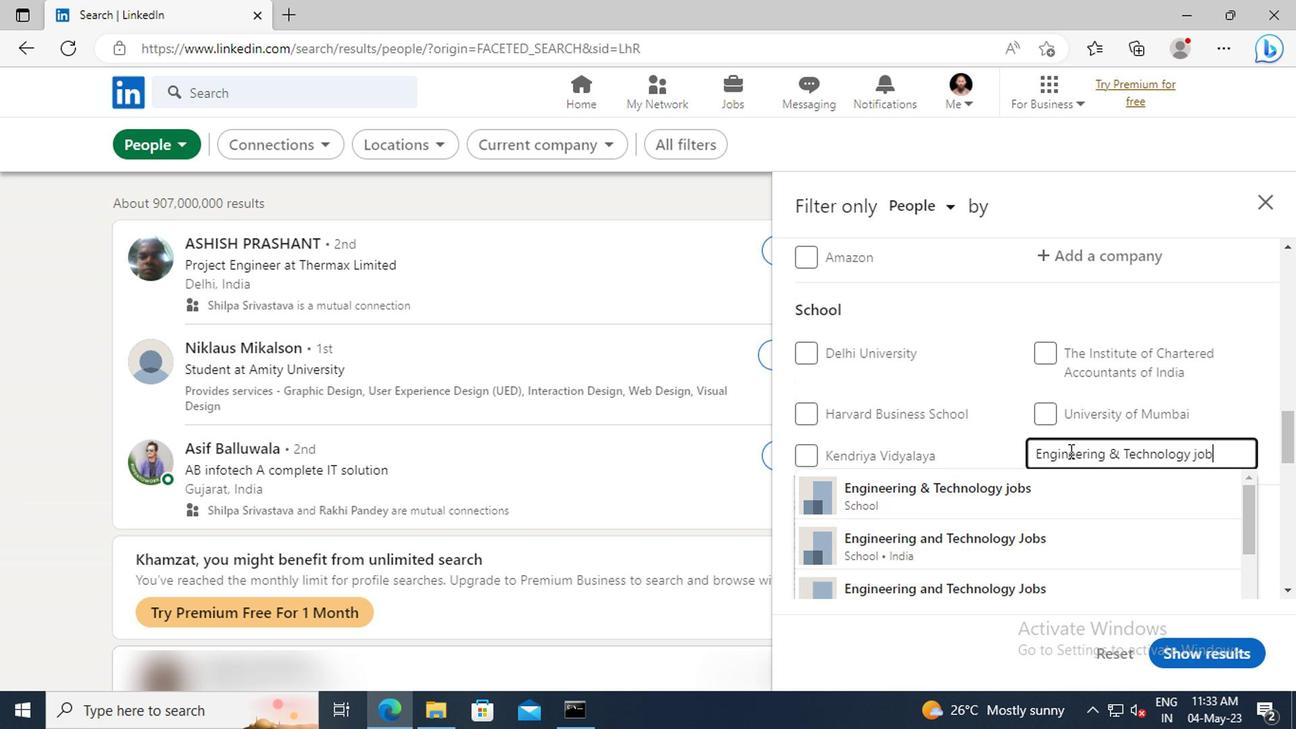 
Action: Mouse moved to (1094, 574)
Screenshot: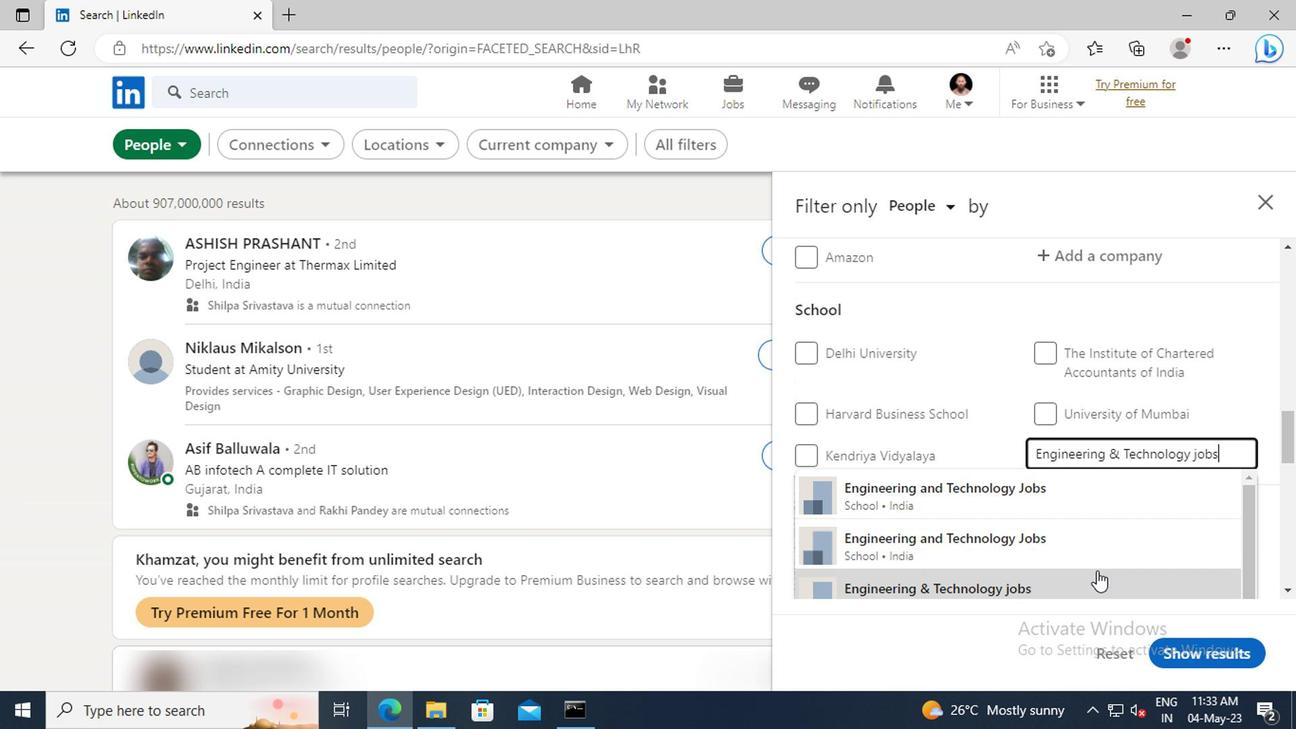 
Action: Mouse pressed left at (1094, 574)
Screenshot: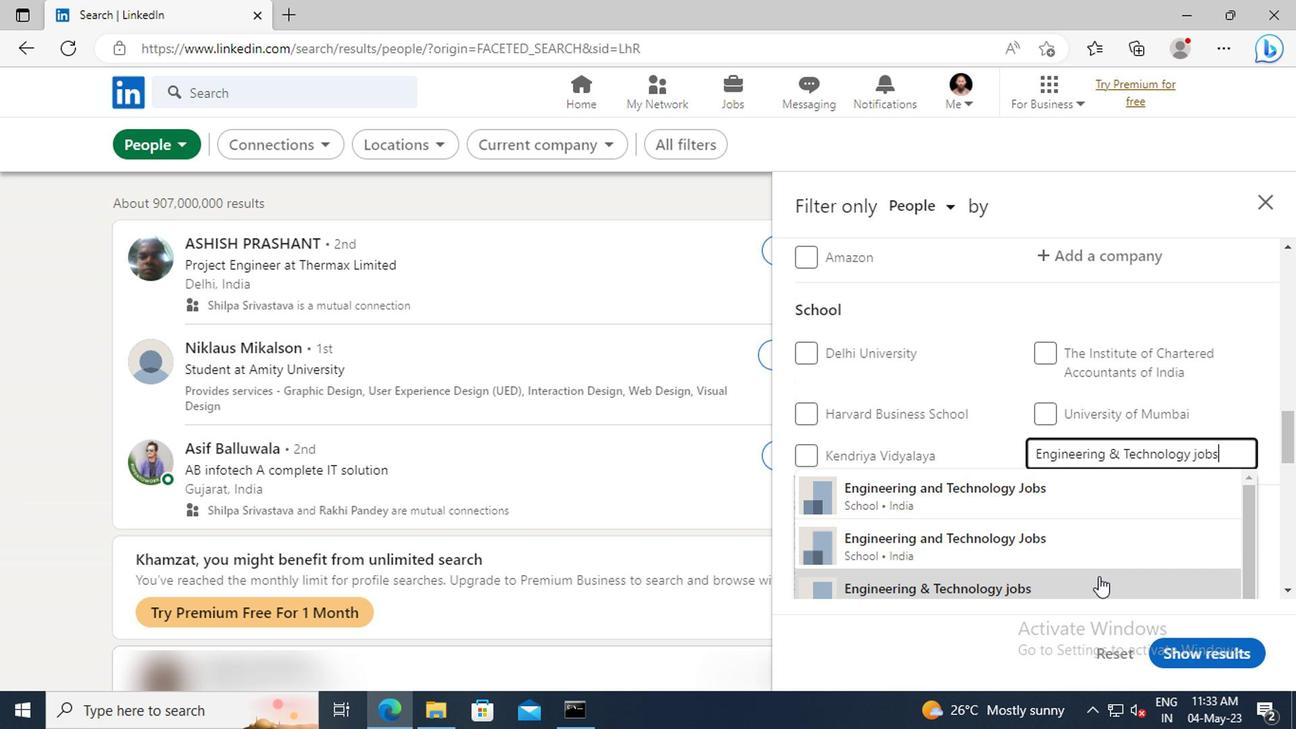 
Action: Mouse moved to (1115, 469)
Screenshot: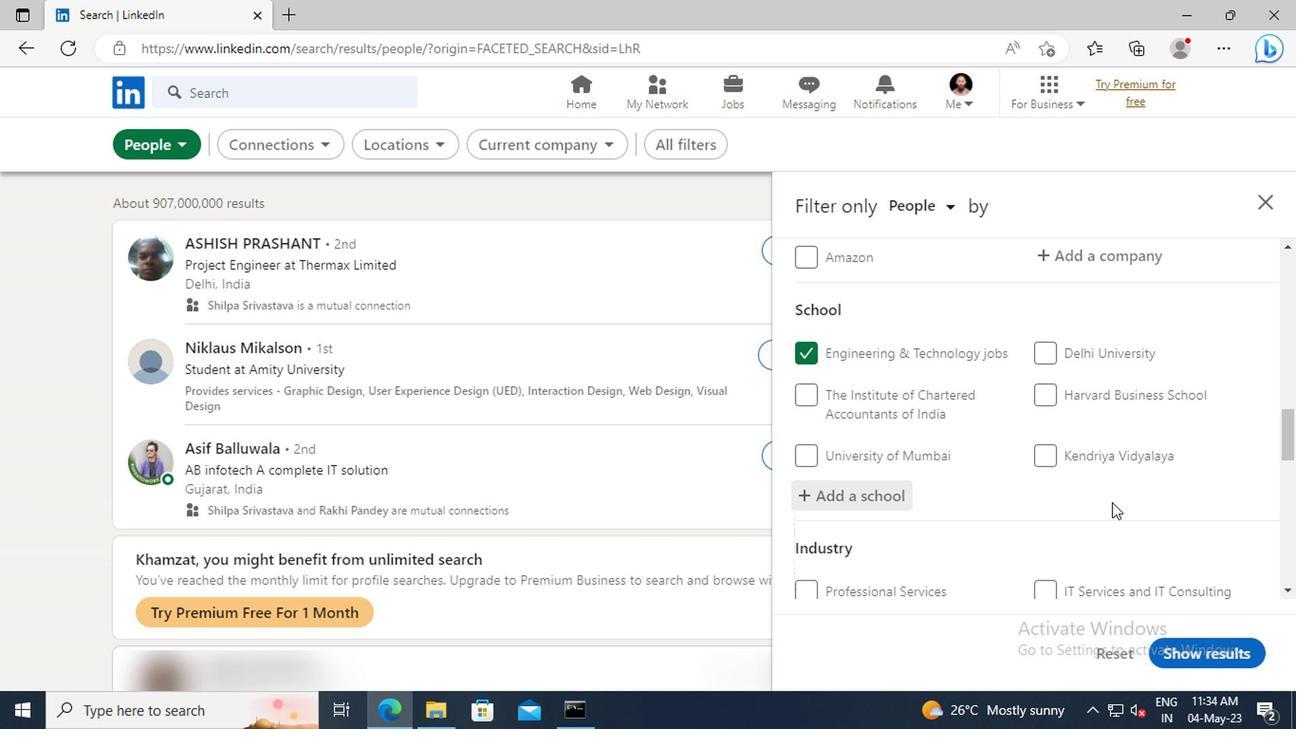 
Action: Mouse scrolled (1115, 468) with delta (0, -1)
Screenshot: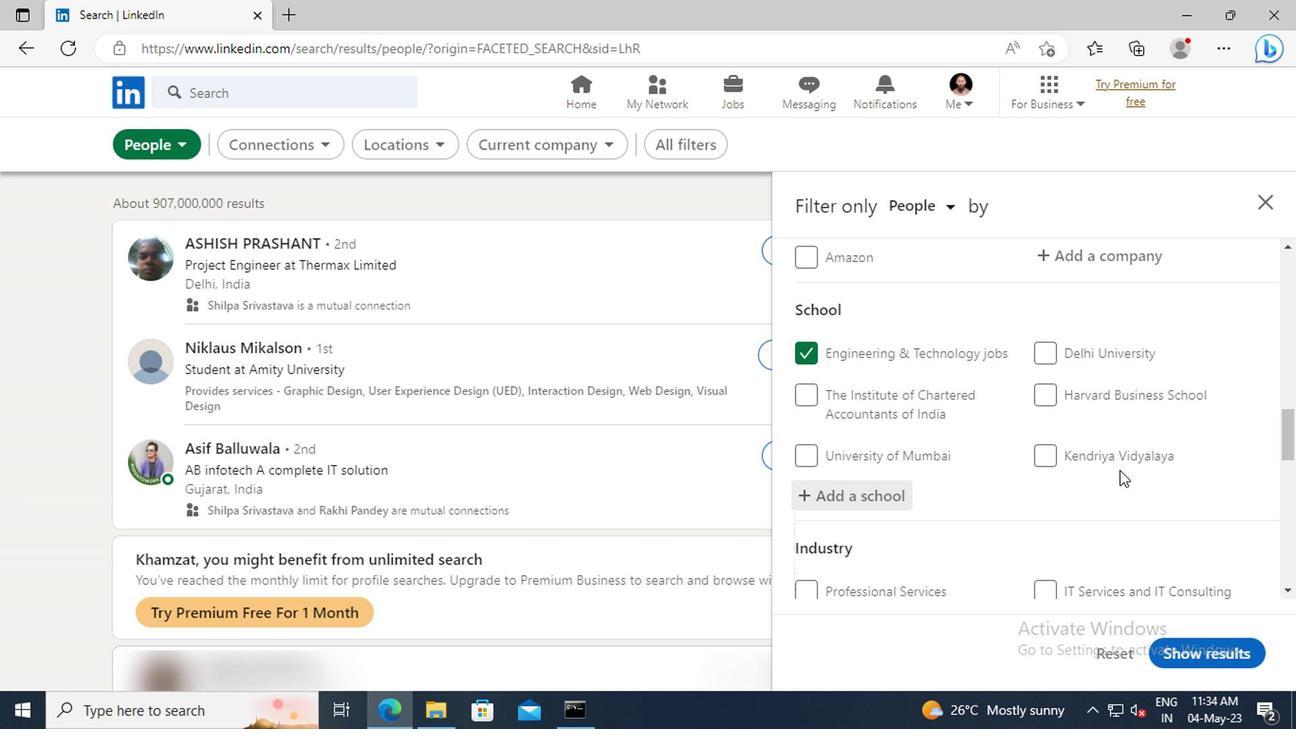 
Action: Mouse scrolled (1115, 468) with delta (0, -1)
Screenshot: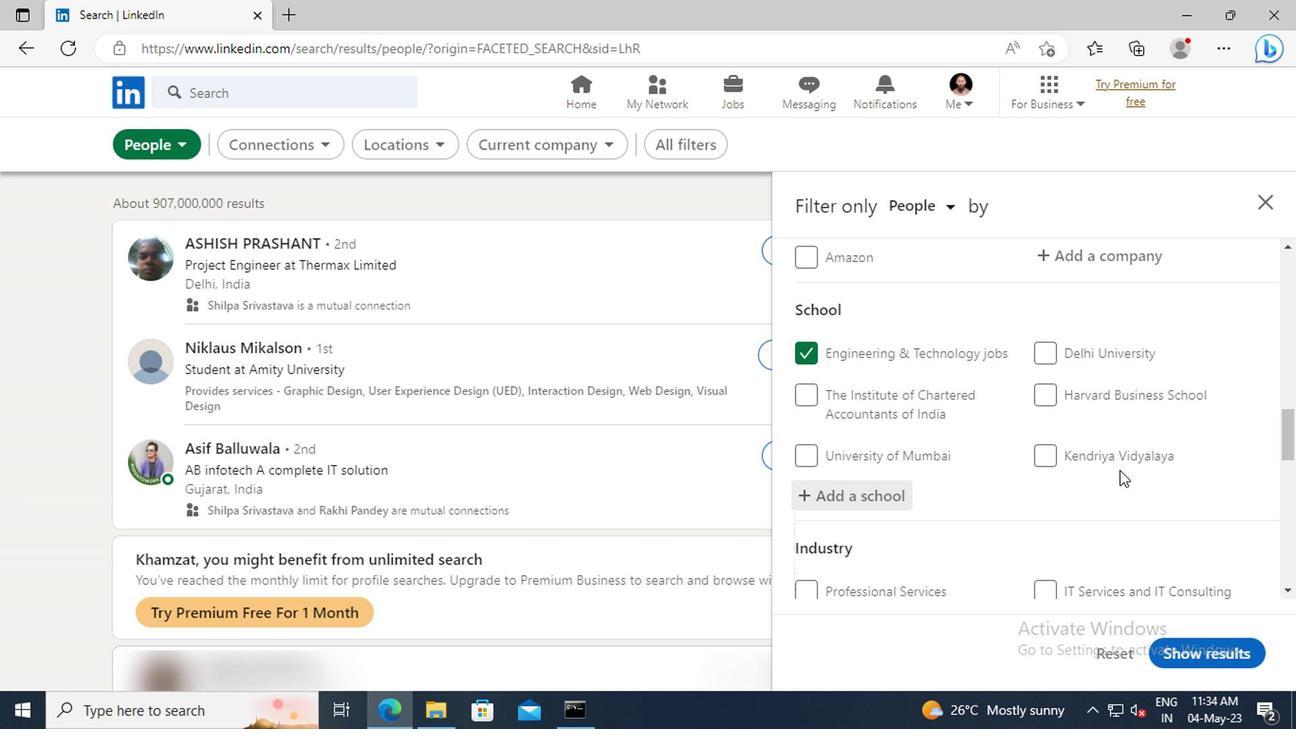 
Action: Mouse moved to (1115, 436)
Screenshot: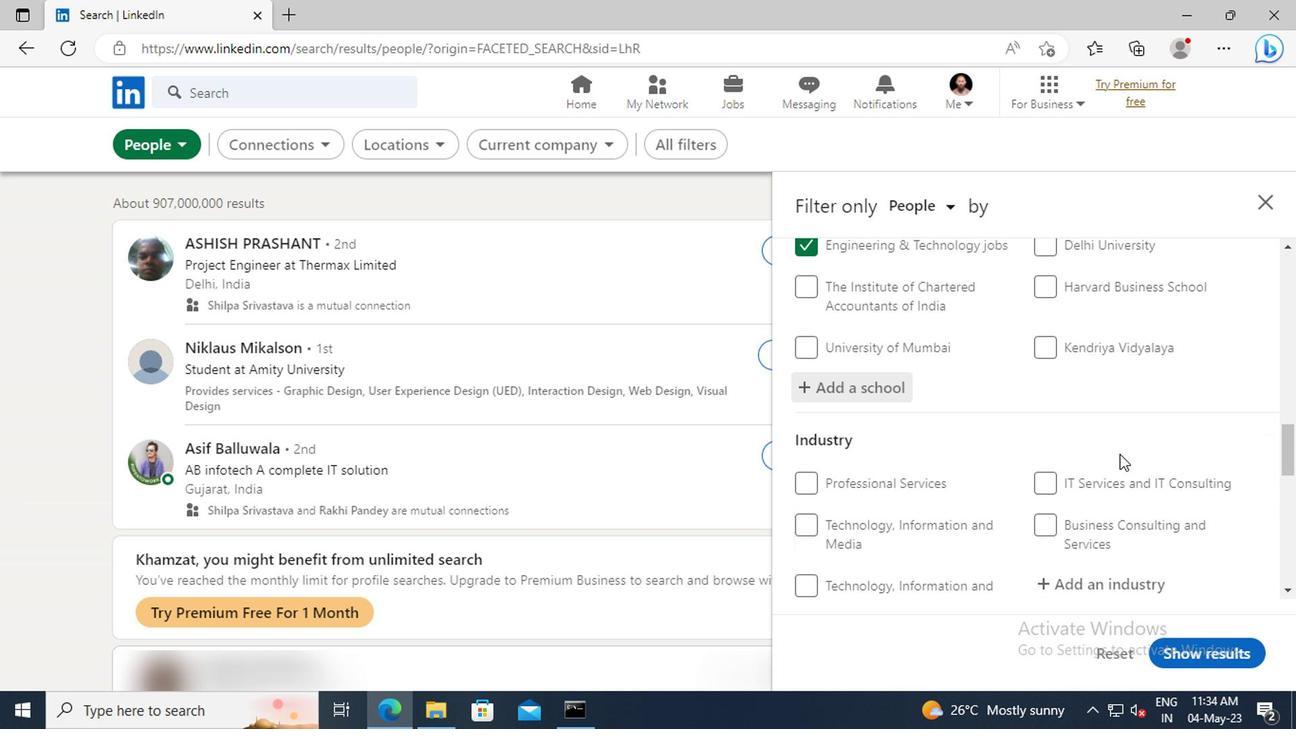 
Action: Mouse scrolled (1115, 434) with delta (0, -1)
Screenshot: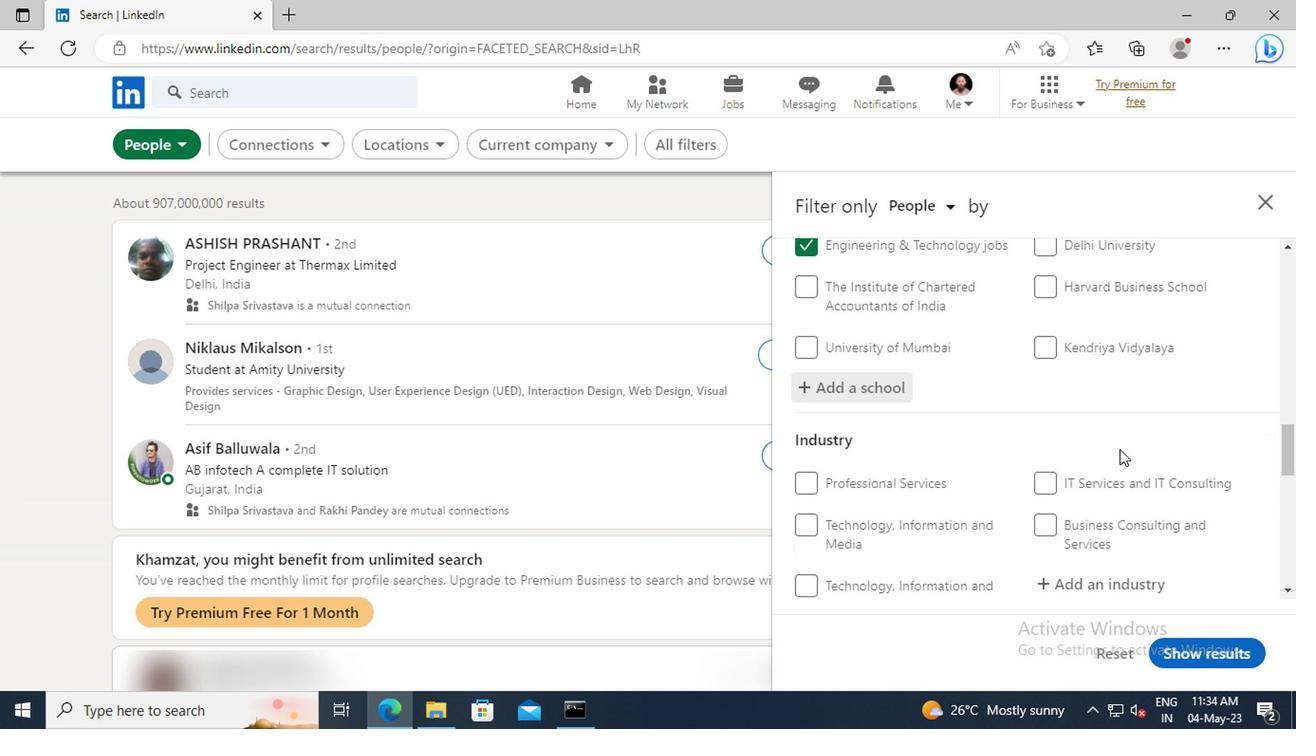 
Action: Mouse moved to (1115, 431)
Screenshot: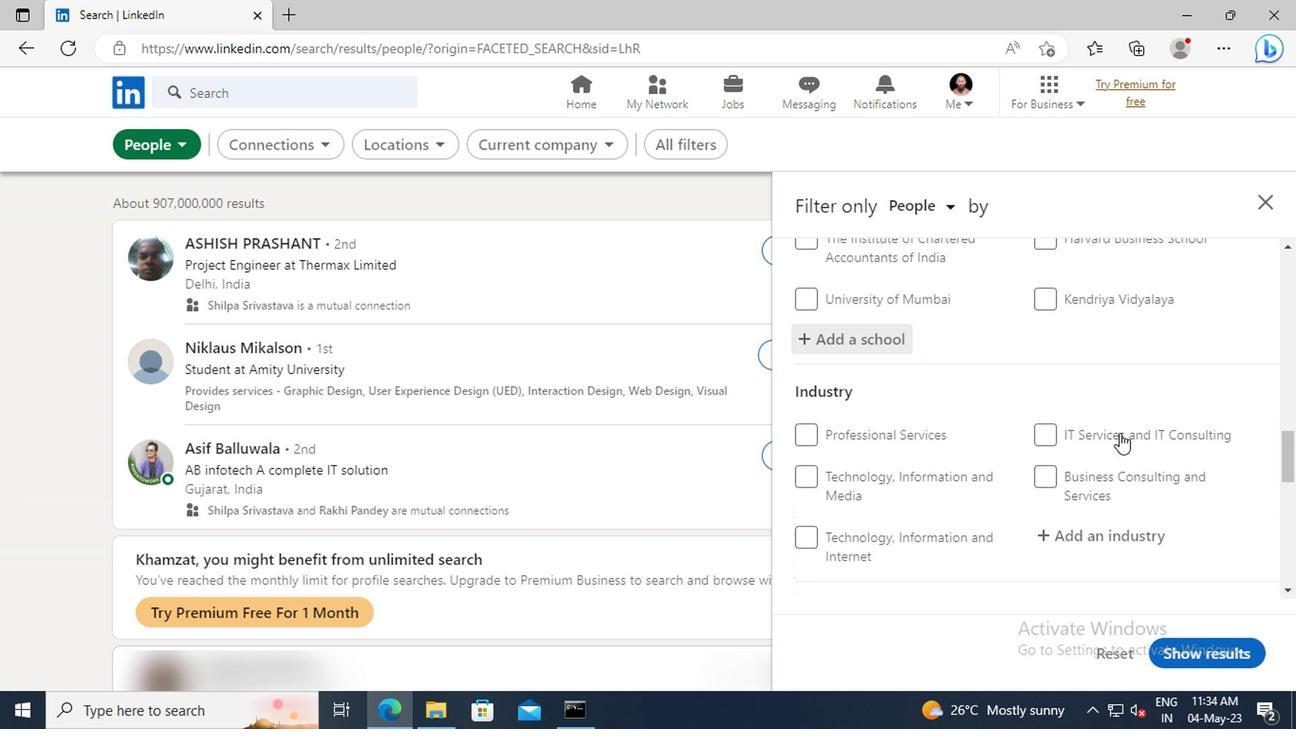 
Action: Mouse scrolled (1115, 429) with delta (0, -1)
Screenshot: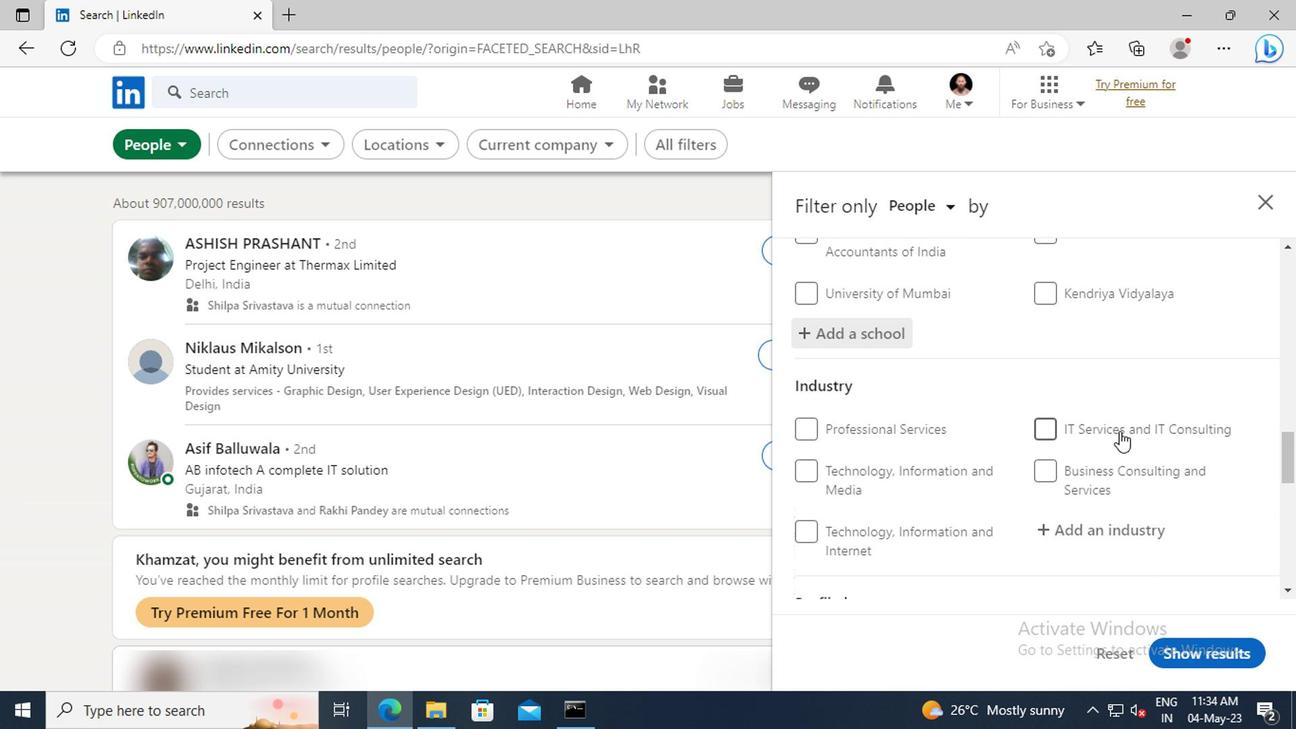 
Action: Mouse scrolled (1115, 429) with delta (0, -1)
Screenshot: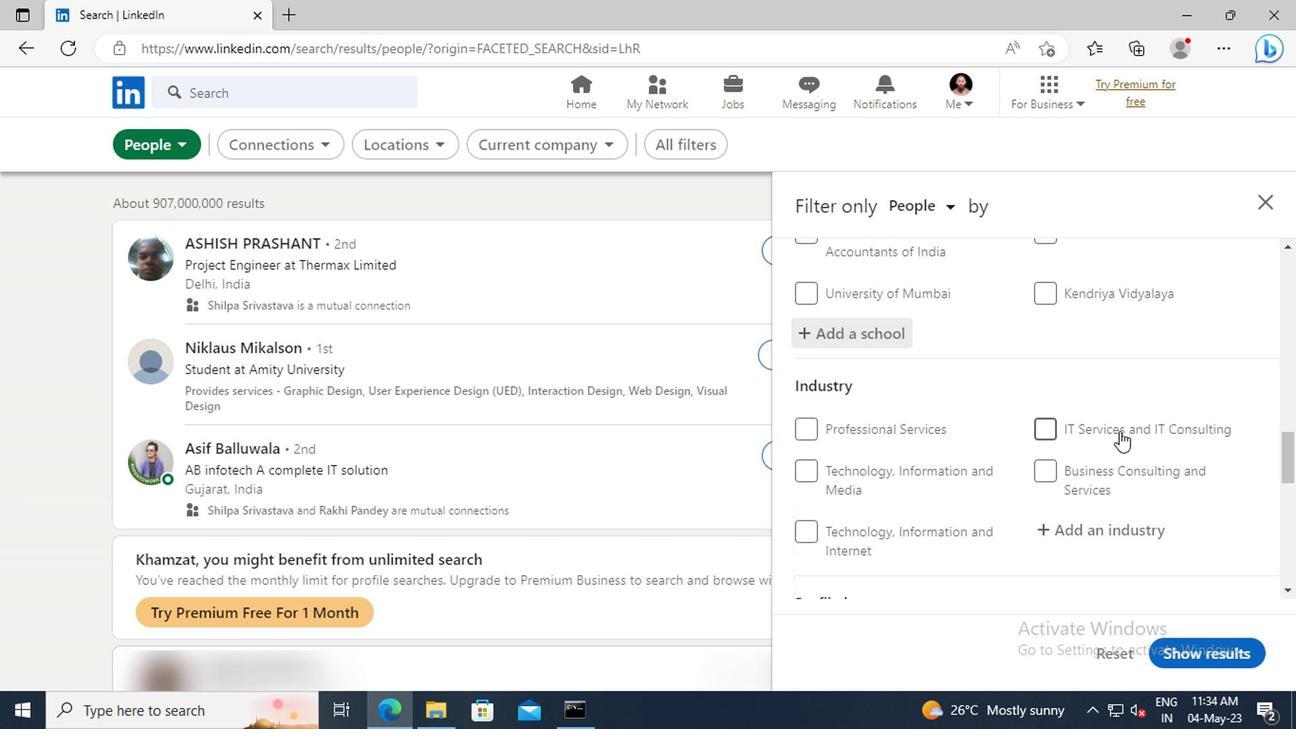 
Action: Mouse moved to (1088, 424)
Screenshot: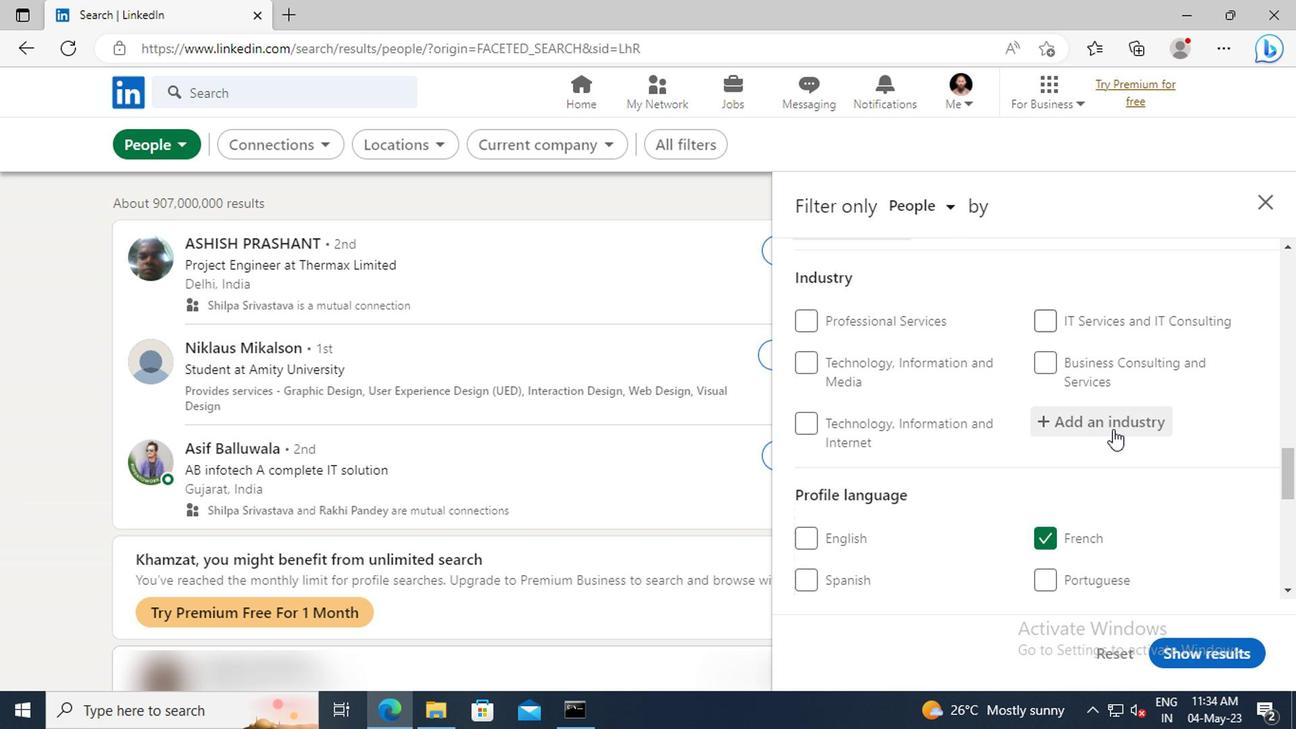 
Action: Mouse pressed left at (1088, 424)
Screenshot: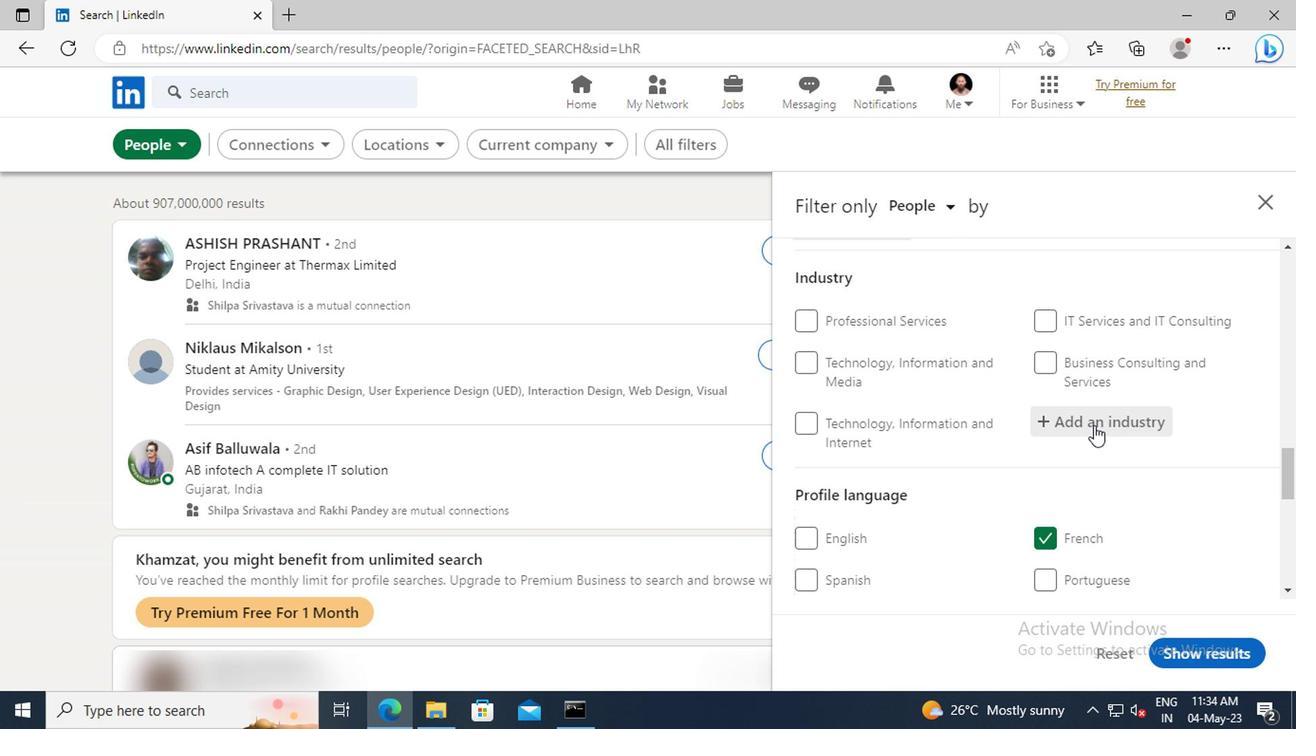 
Action: Key pressed <Key.shift>CIVIL<Key.space><Key.shift>EN
Screenshot: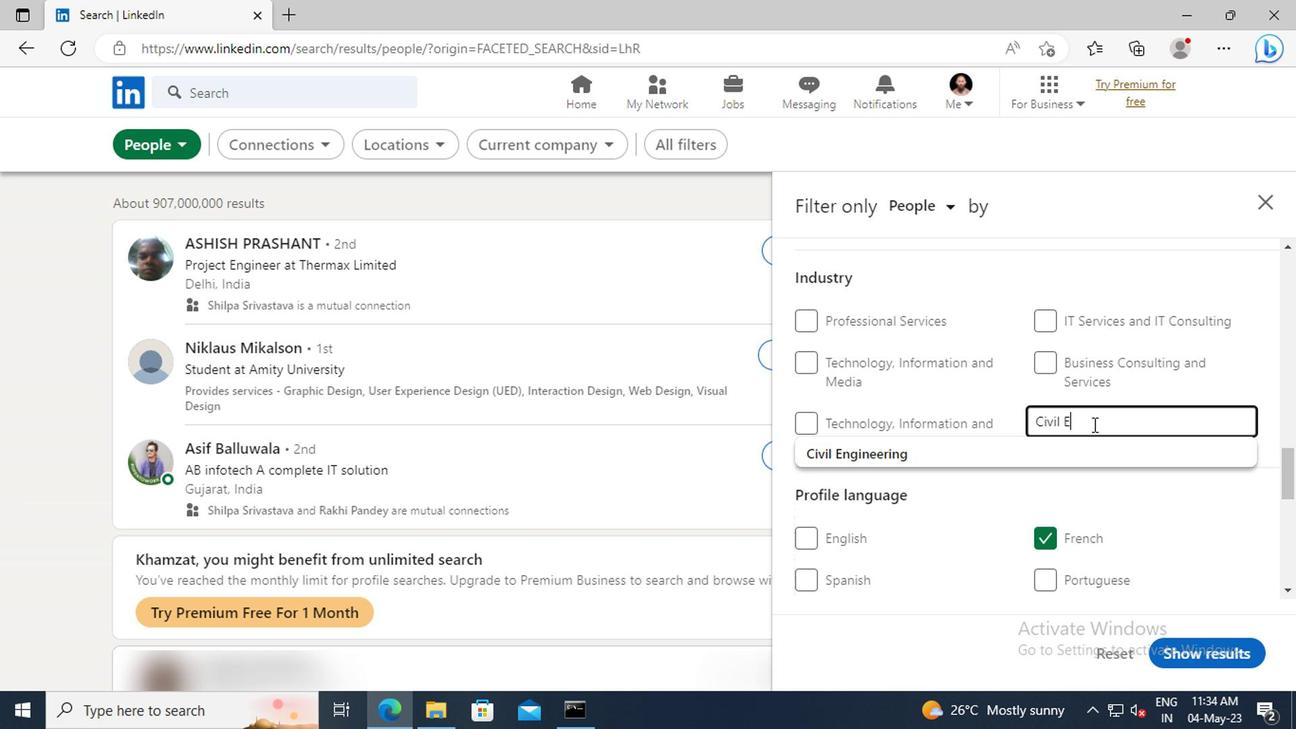 
Action: Mouse moved to (1086, 446)
Screenshot: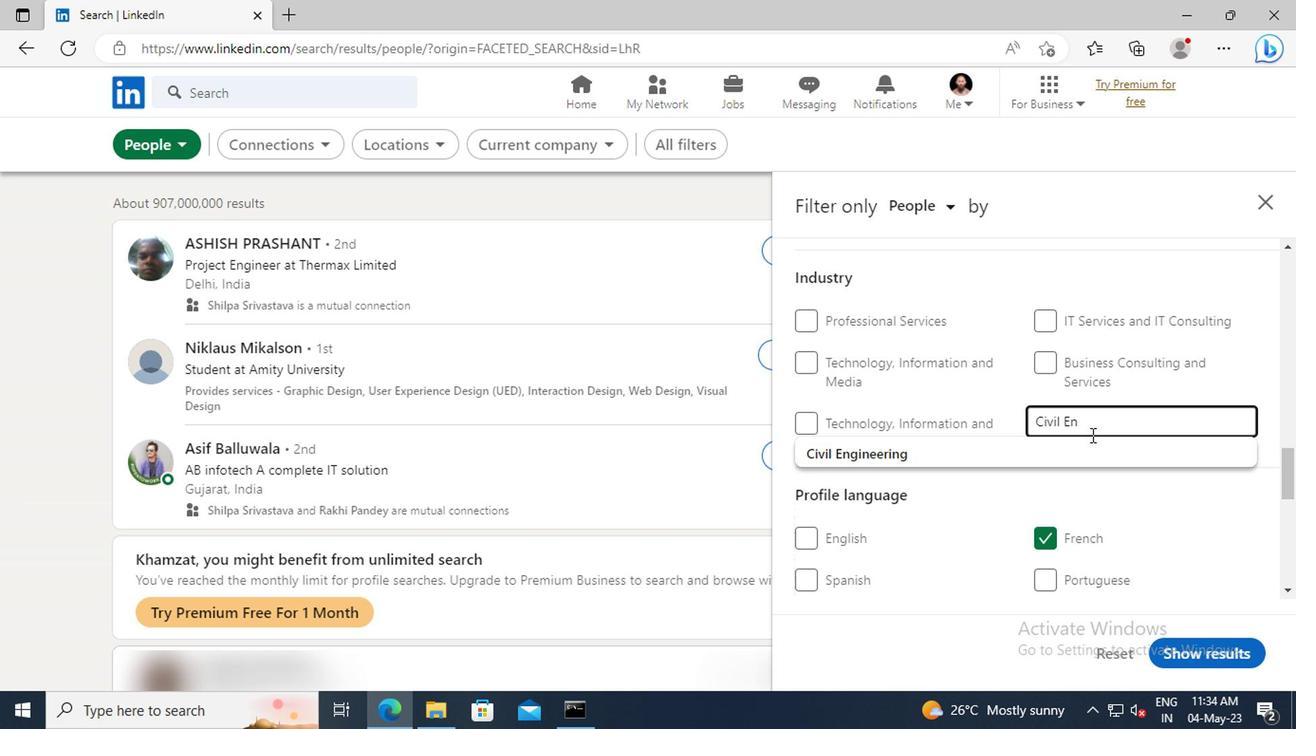 
Action: Mouse pressed left at (1086, 446)
Screenshot: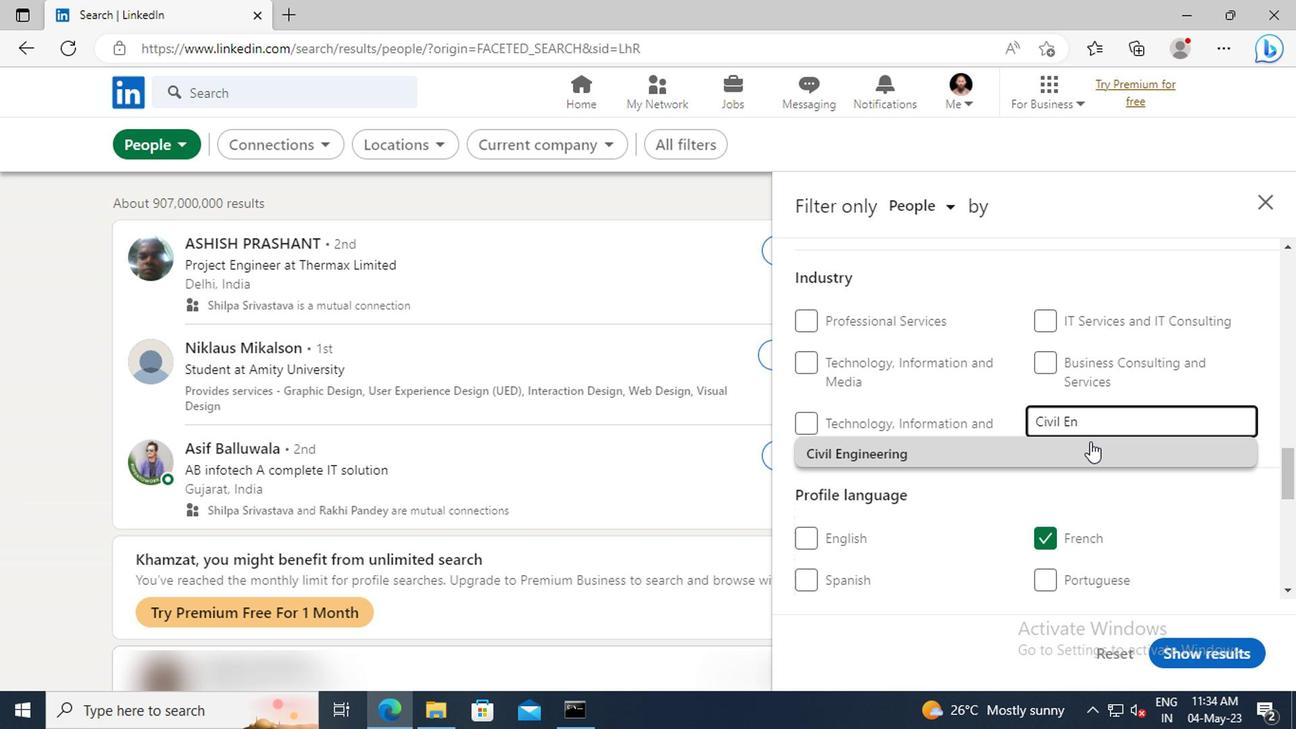 
Action: Mouse scrolled (1086, 445) with delta (0, 0)
Screenshot: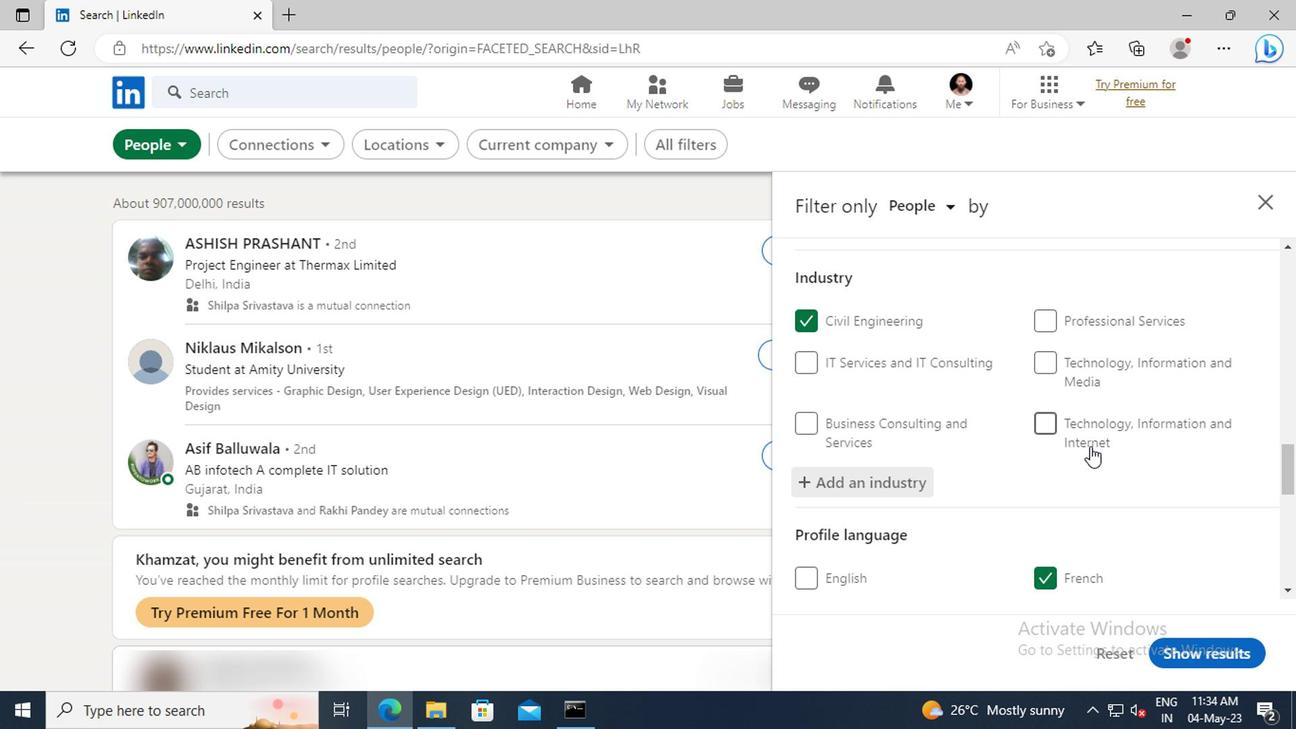 
Action: Mouse scrolled (1086, 445) with delta (0, 0)
Screenshot: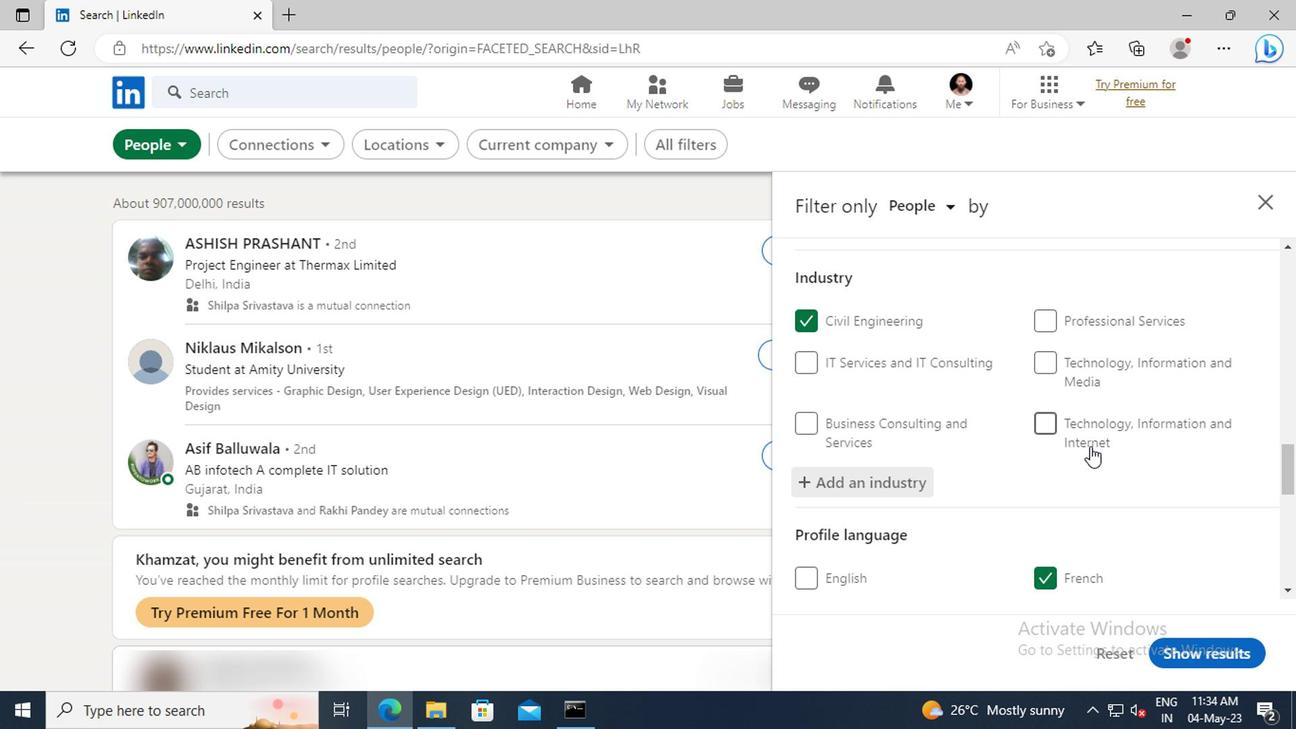 
Action: Mouse scrolled (1086, 445) with delta (0, 0)
Screenshot: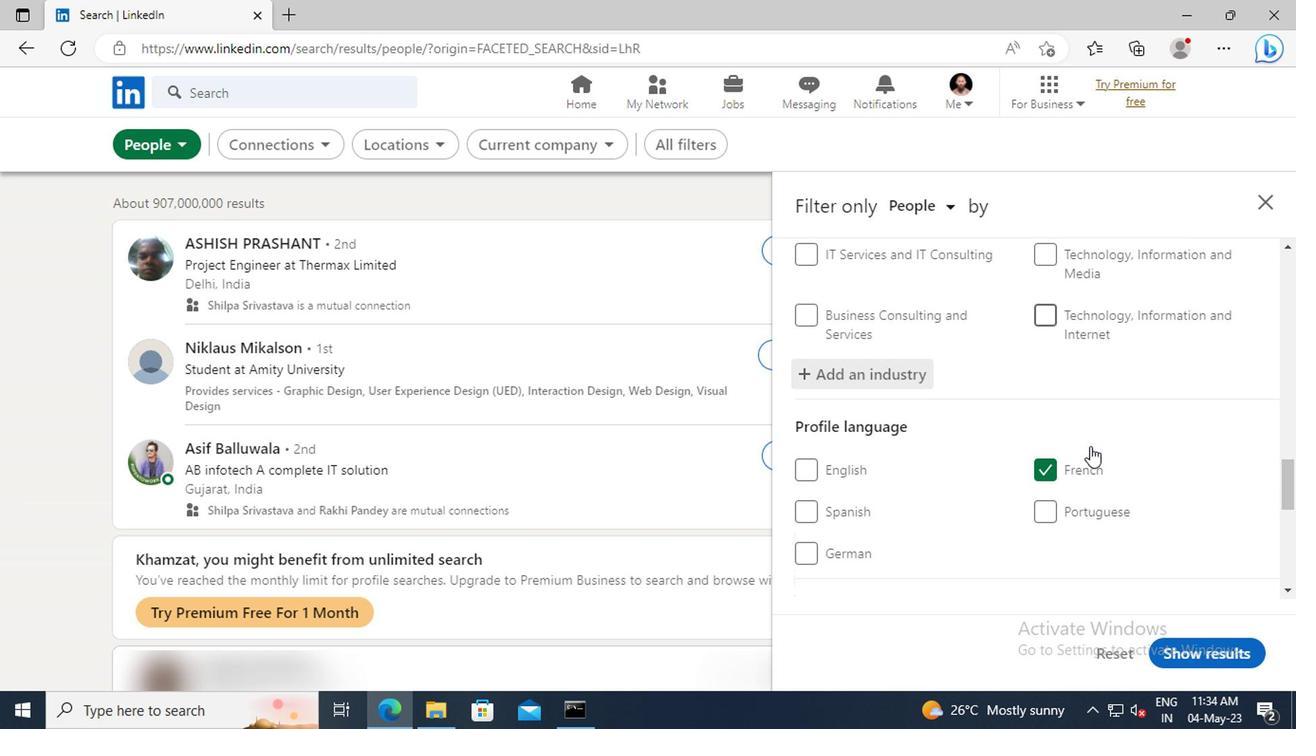 
Action: Mouse scrolled (1086, 445) with delta (0, 0)
Screenshot: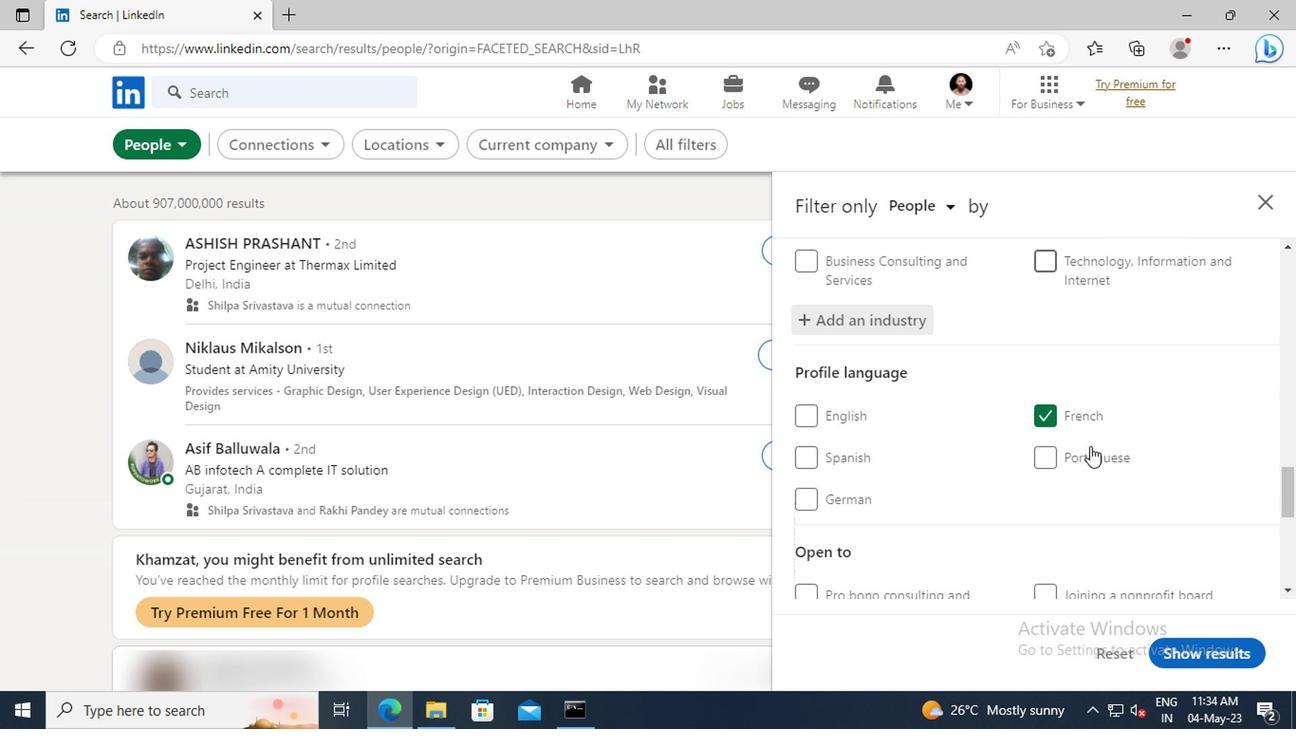
Action: Mouse scrolled (1086, 445) with delta (0, 0)
Screenshot: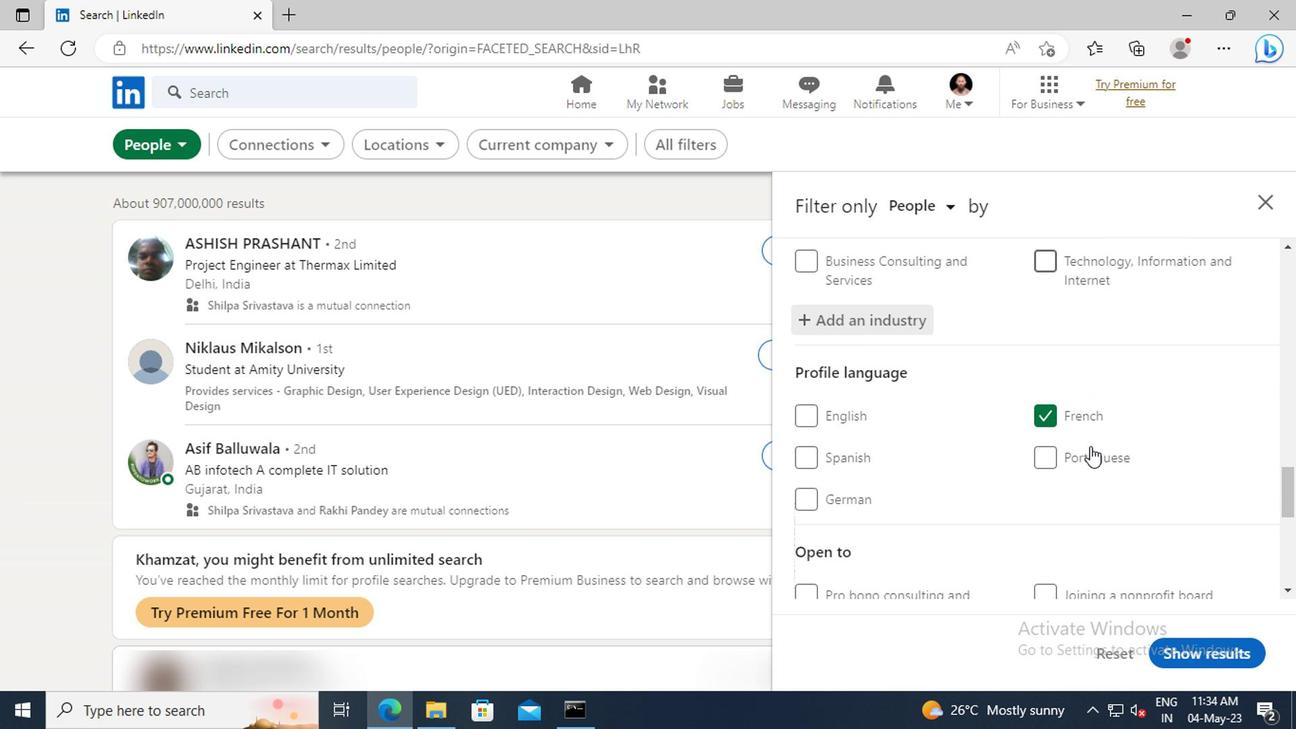 
Action: Mouse scrolled (1086, 445) with delta (0, 0)
Screenshot: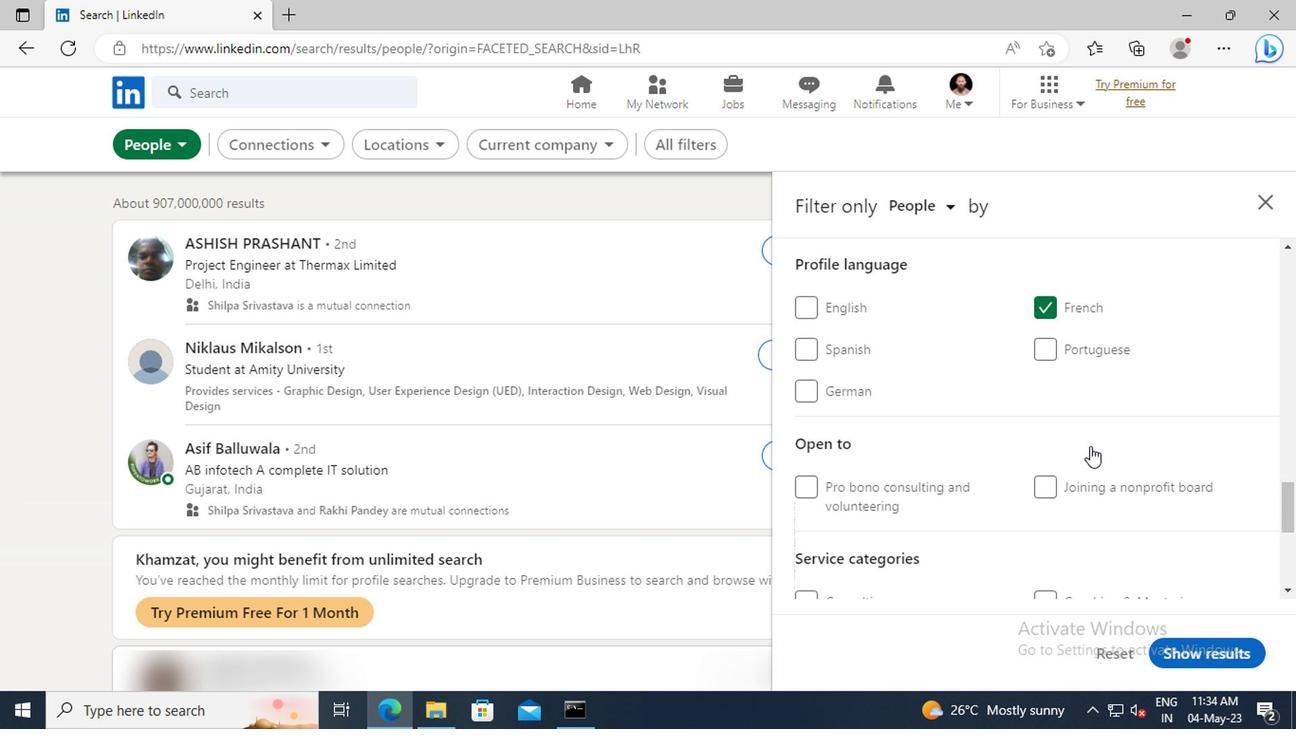 
Action: Mouse scrolled (1086, 445) with delta (0, 0)
Screenshot: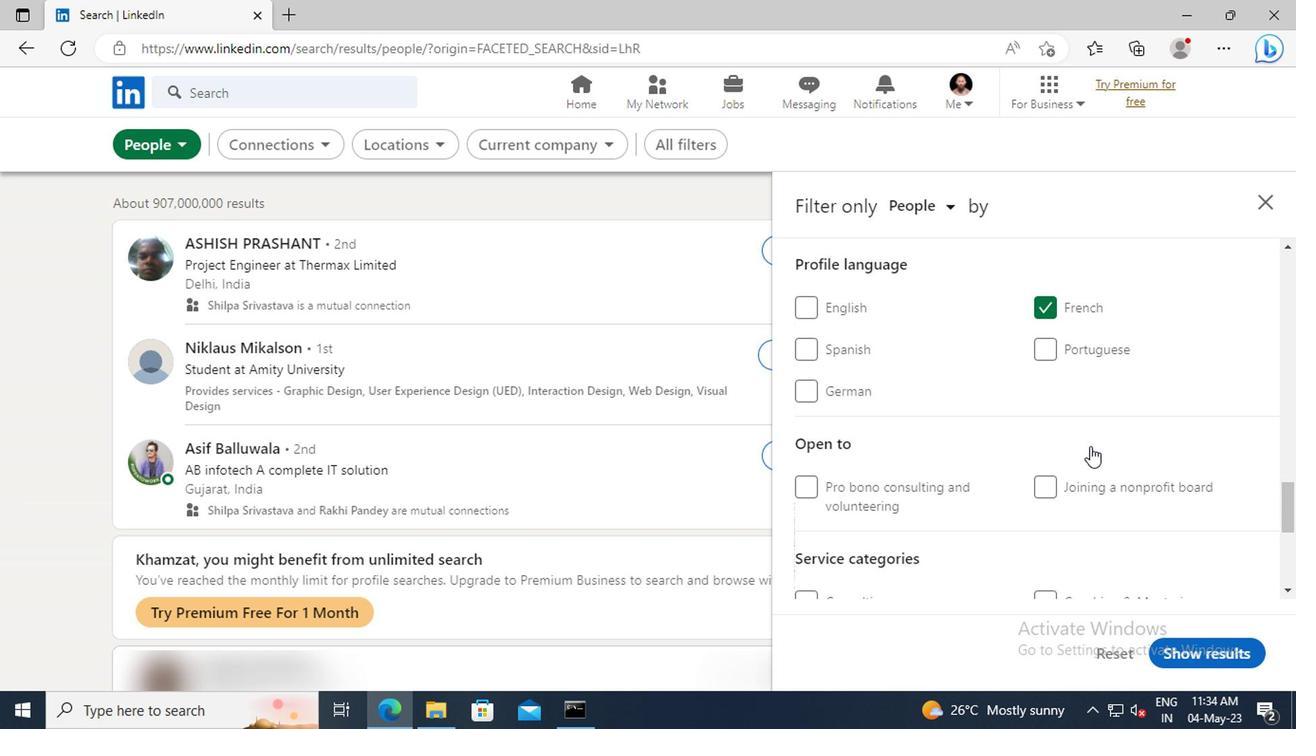 
Action: Mouse scrolled (1086, 445) with delta (0, 0)
Screenshot: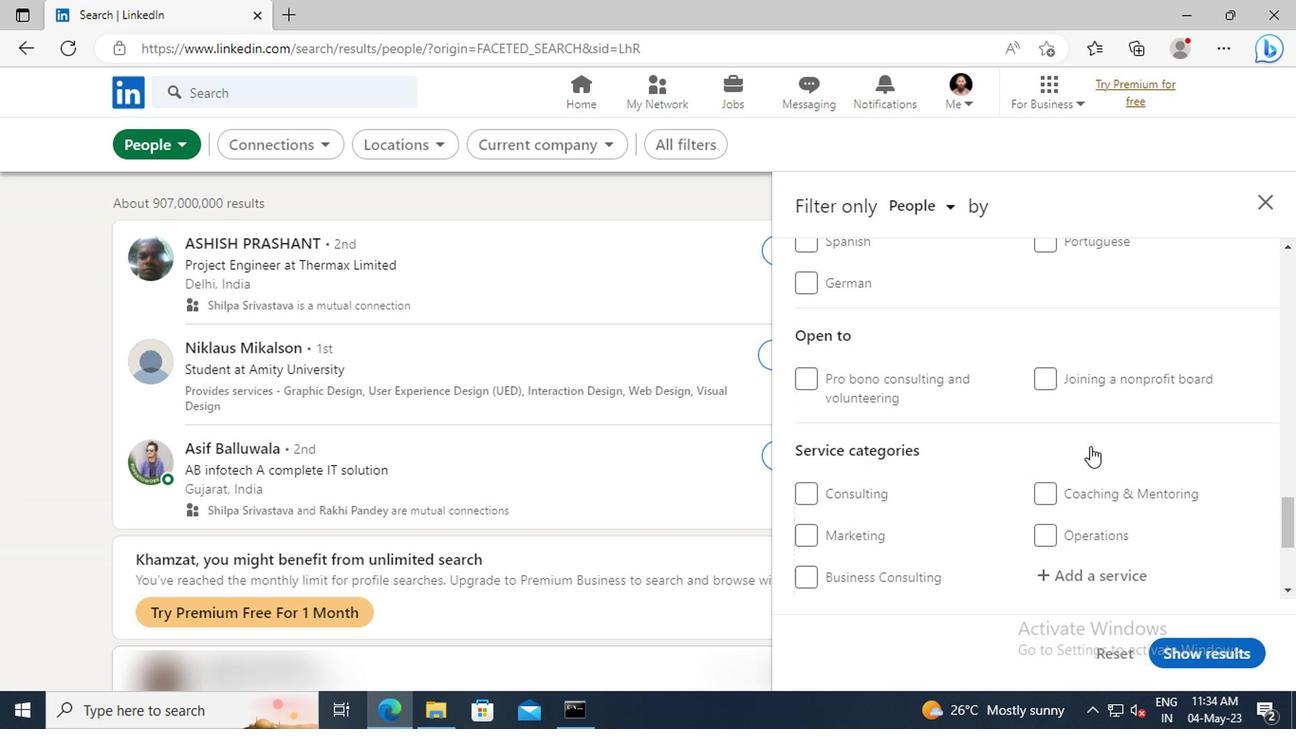 
Action: Mouse scrolled (1086, 445) with delta (0, 0)
Screenshot: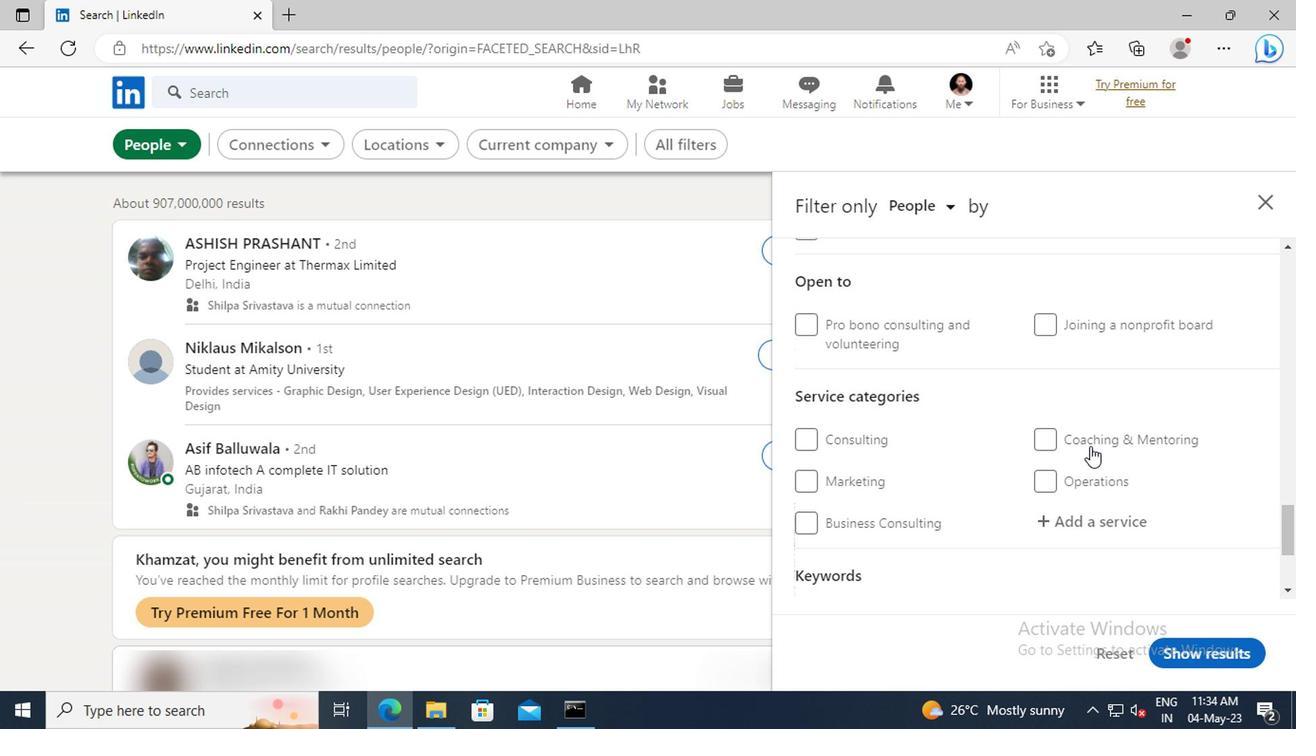 
Action: Mouse moved to (1084, 460)
Screenshot: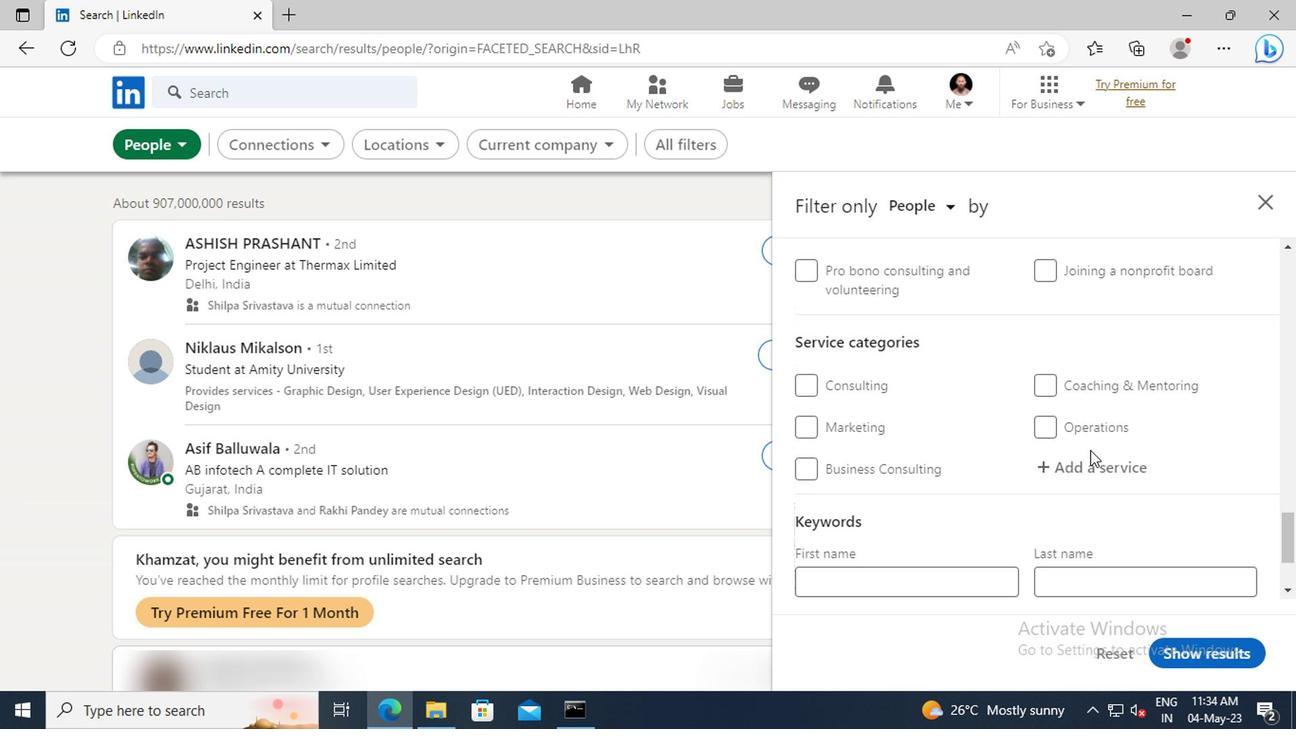 
Action: Mouse pressed left at (1084, 460)
Screenshot: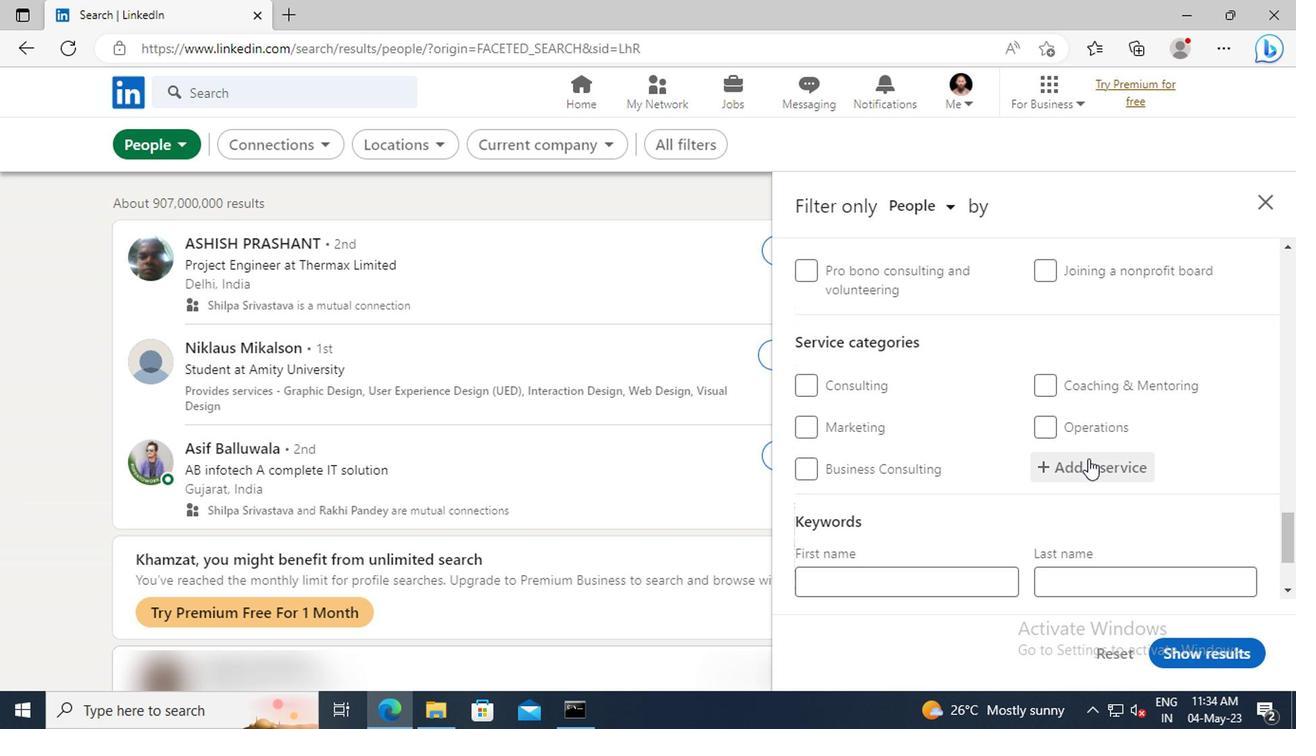 
Action: Key pressed <Key.shift>REAL<Key.space><Key.shift>ESTATE<Key.space><Key.shift>APP
Screenshot: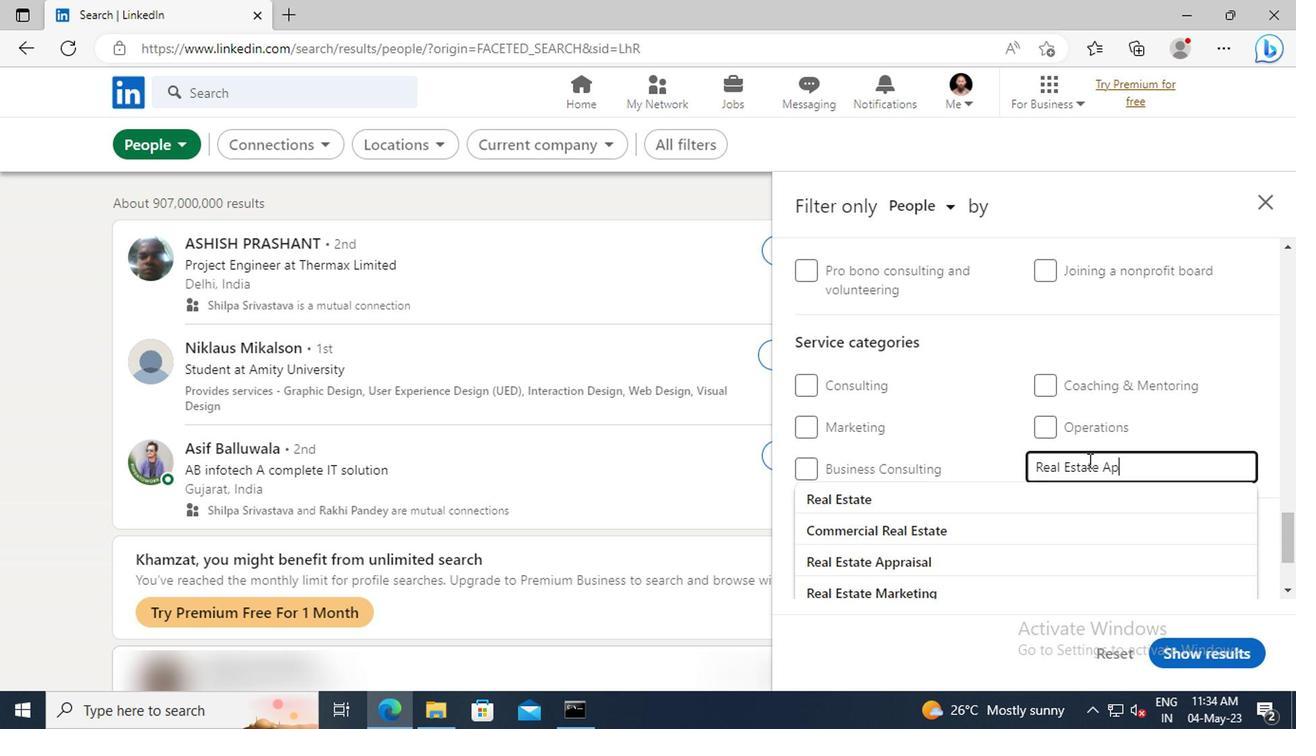 
Action: Mouse moved to (1084, 488)
Screenshot: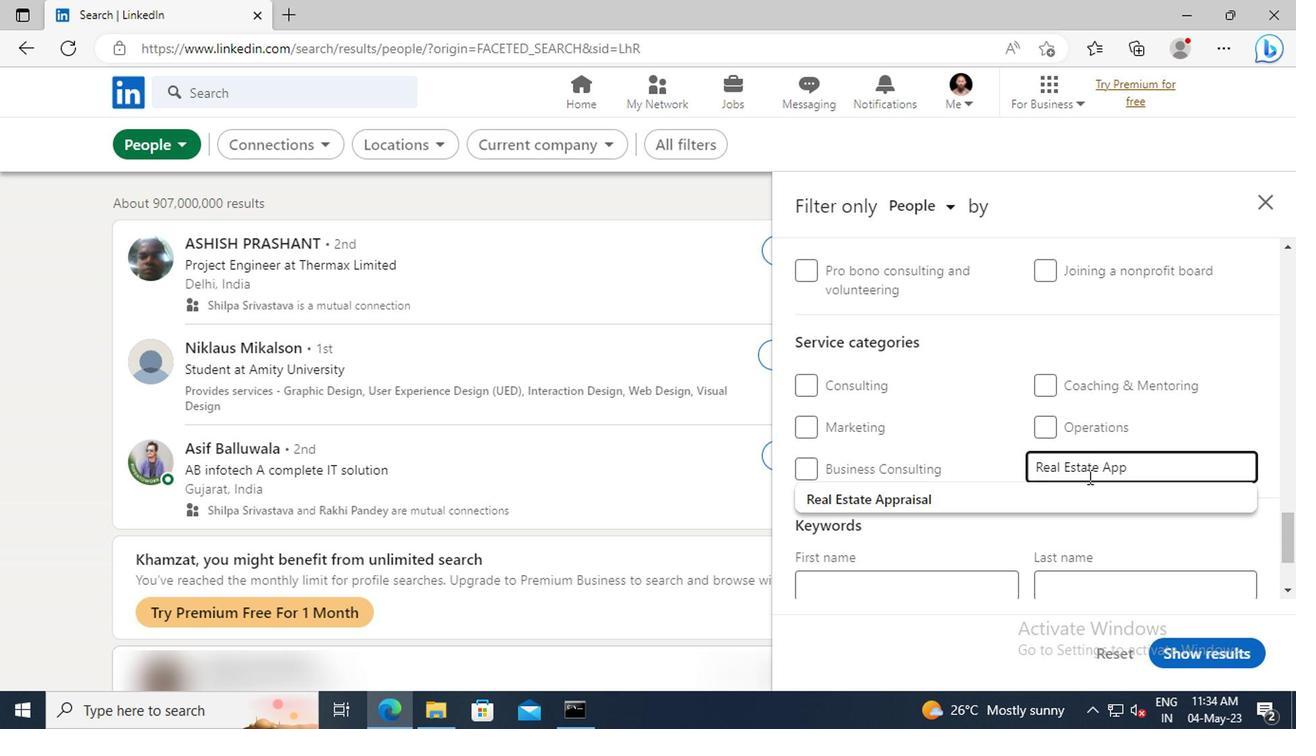 
Action: Mouse pressed left at (1084, 488)
Screenshot: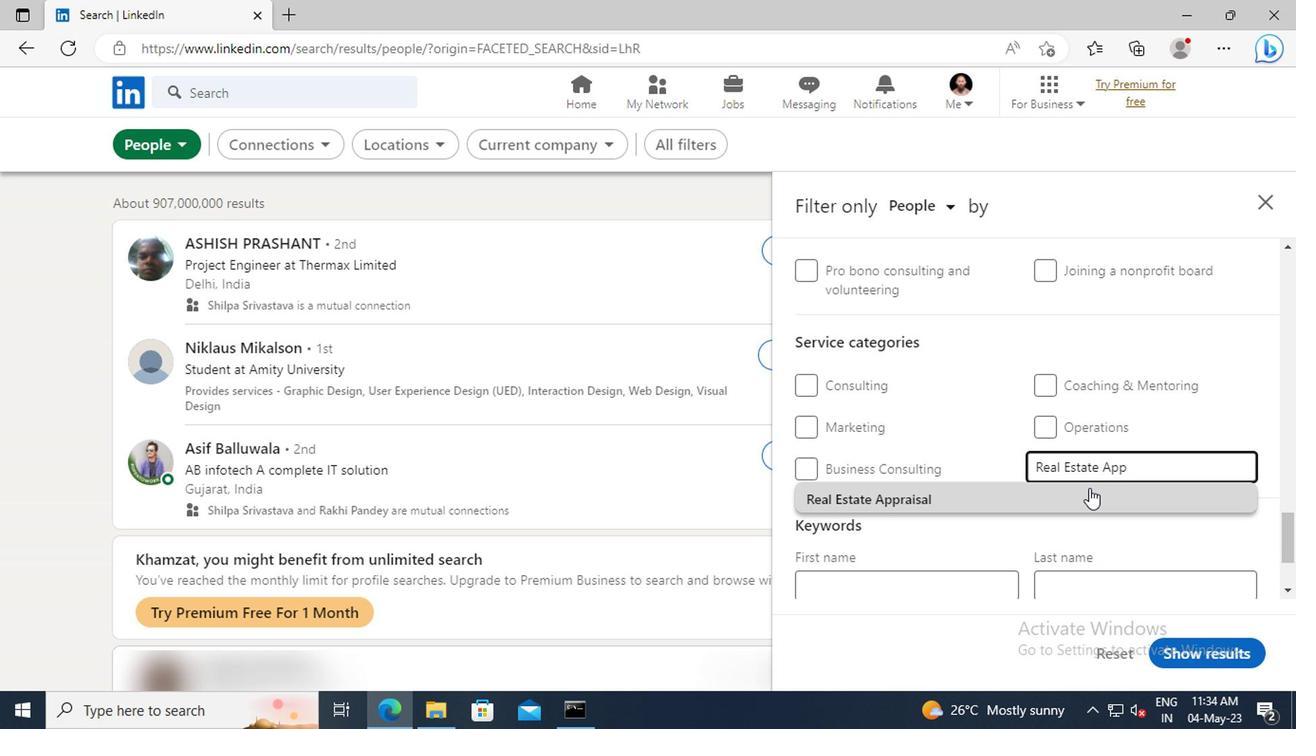 
Action: Mouse scrolled (1084, 487) with delta (0, -1)
Screenshot: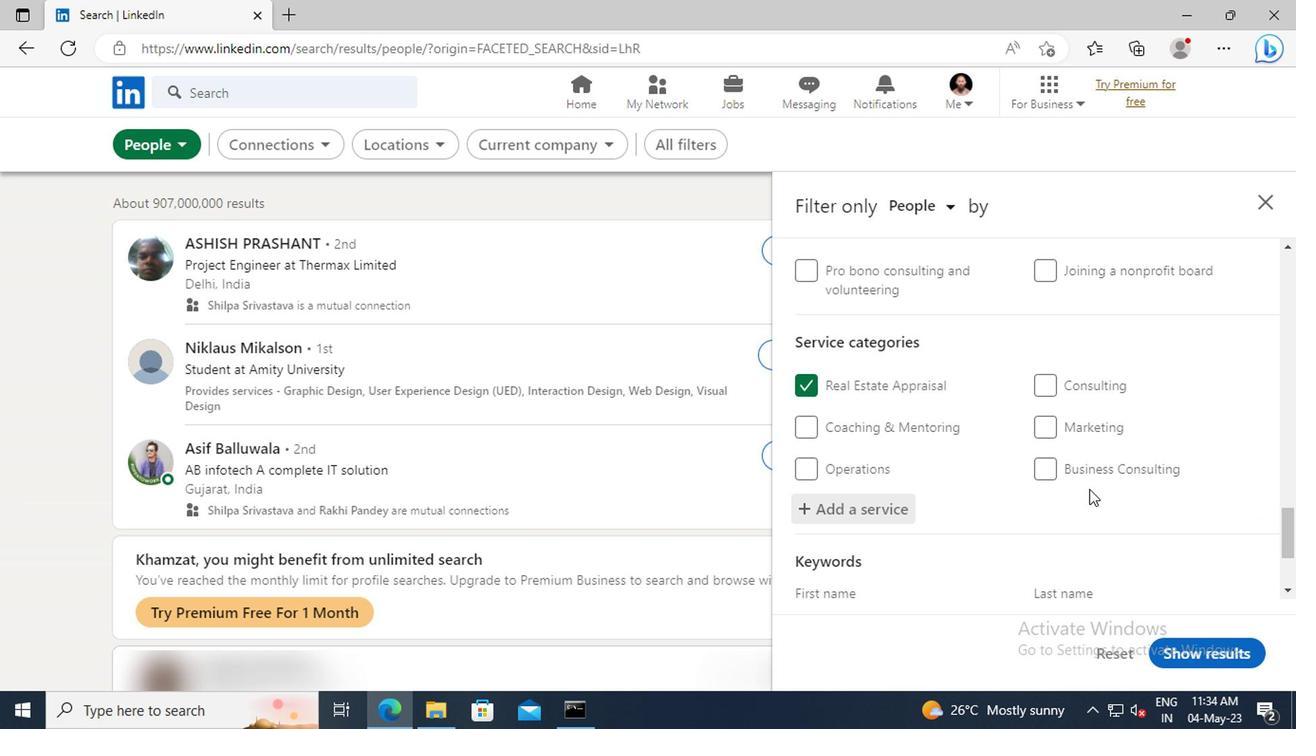 
Action: Mouse scrolled (1084, 487) with delta (0, -1)
Screenshot: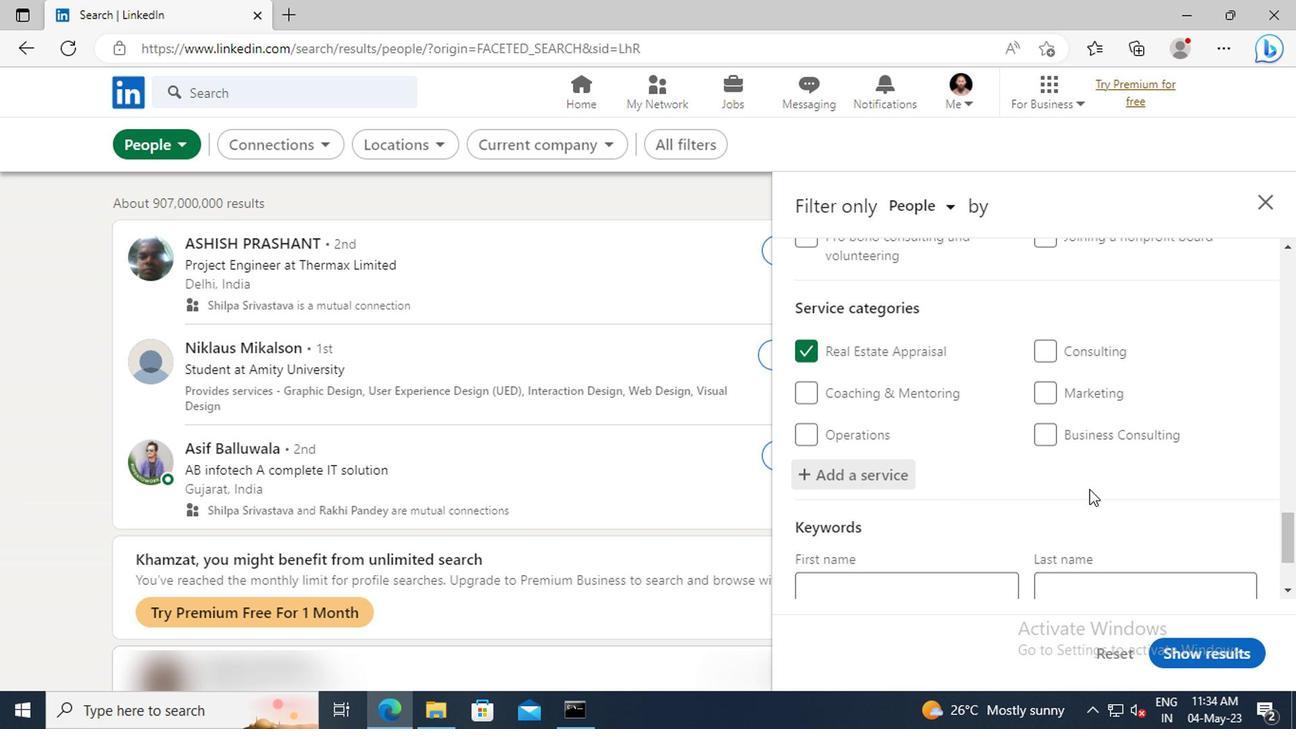 
Action: Mouse scrolled (1084, 487) with delta (0, -1)
Screenshot: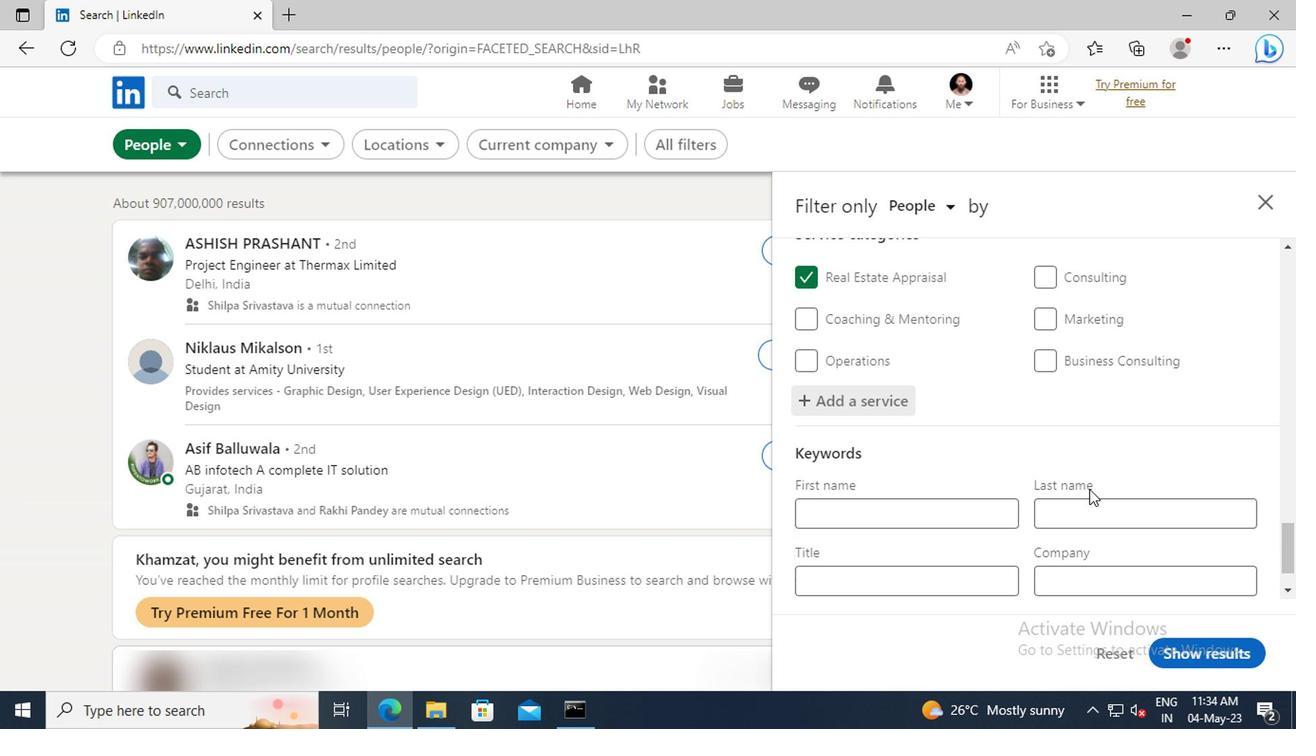 
Action: Mouse scrolled (1084, 487) with delta (0, -1)
Screenshot: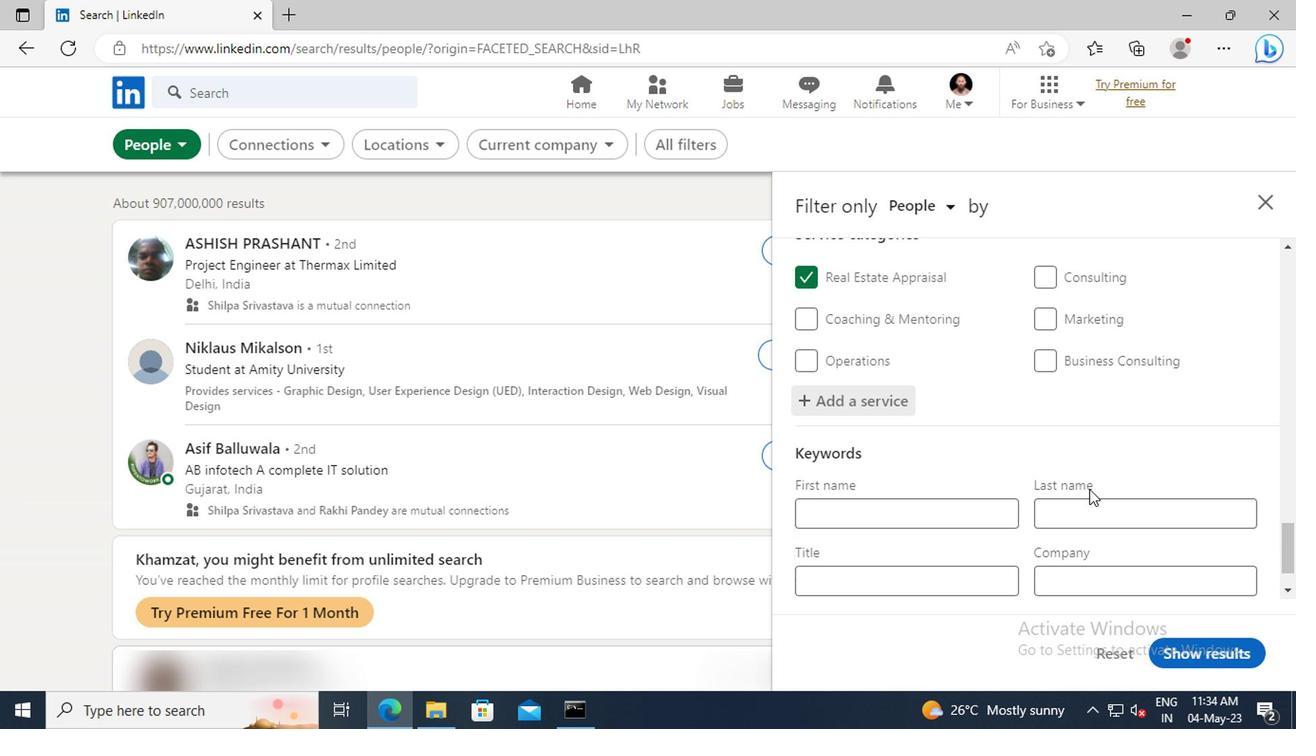 
Action: Mouse scrolled (1084, 487) with delta (0, -1)
Screenshot: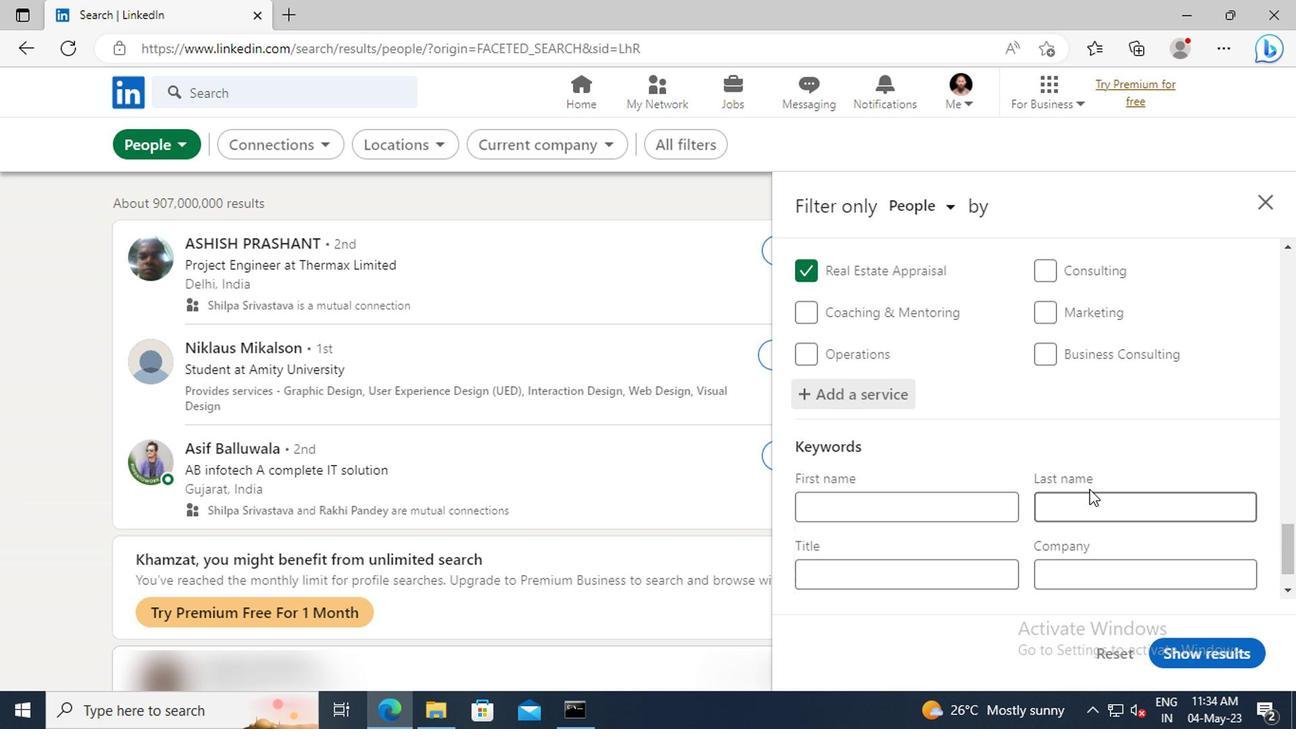 
Action: Mouse moved to (920, 513)
Screenshot: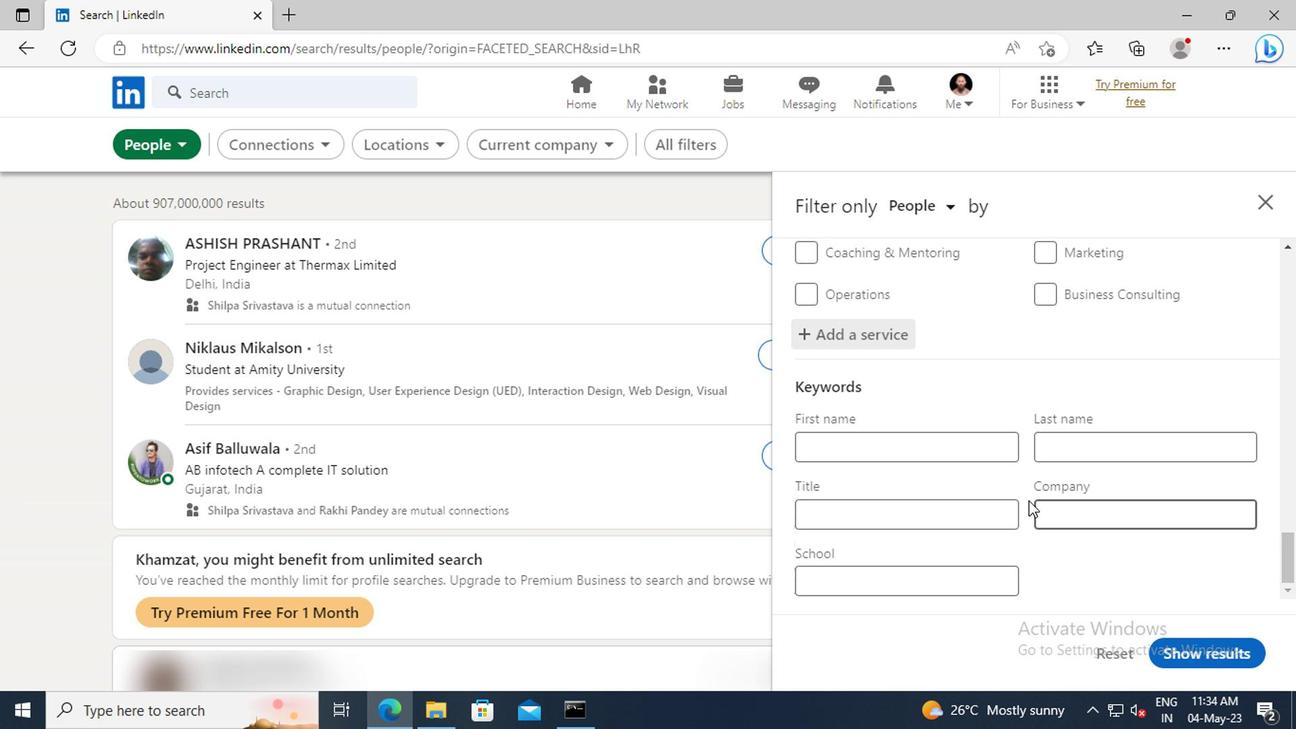 
Action: Mouse pressed left at (920, 513)
Screenshot: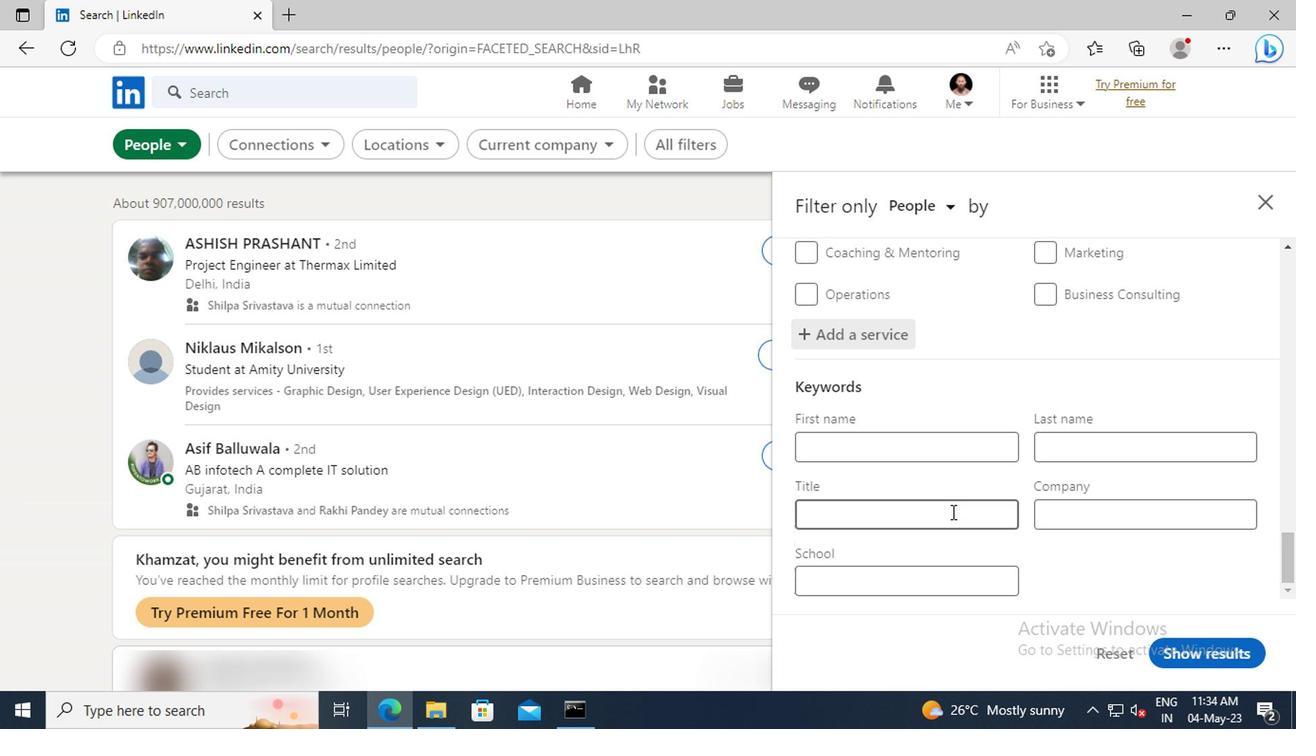 
Action: Key pressed <Key.shift>OPERATIONS<Key.space><Key.shift>PROFESSIONAL<Key.enter>
Screenshot: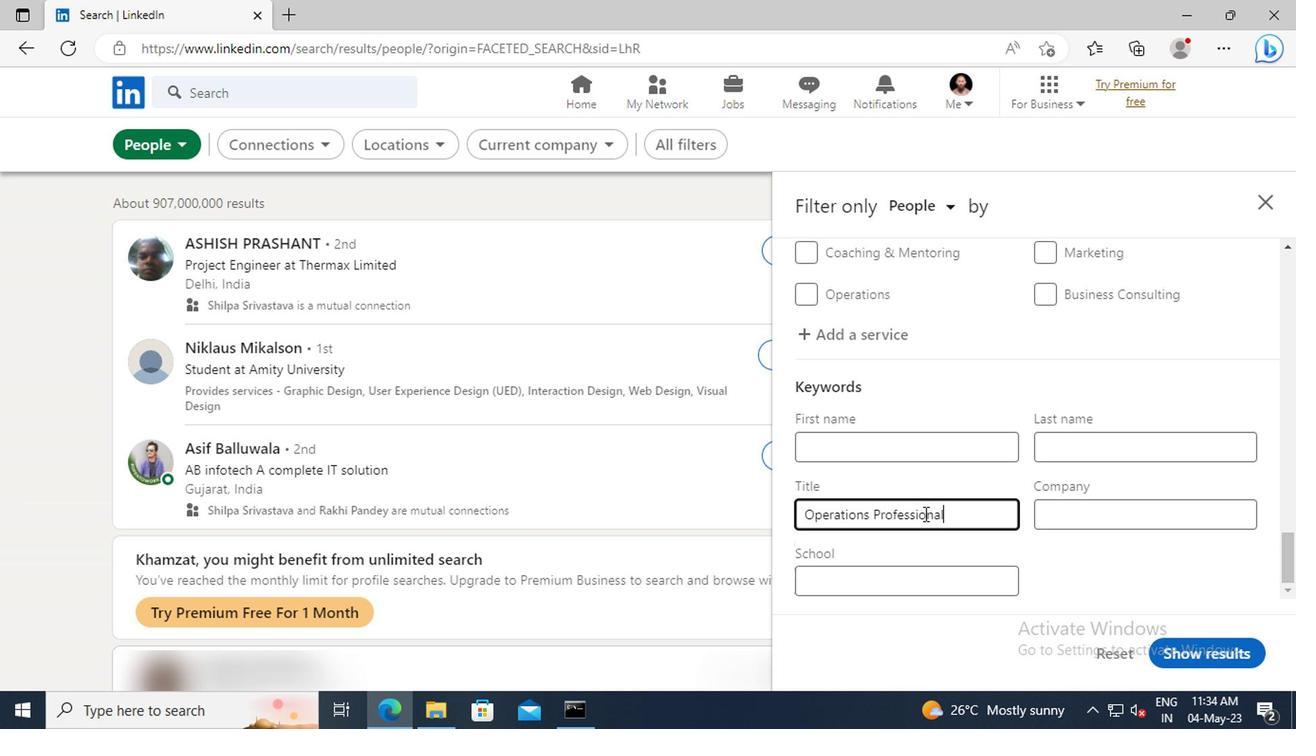 
Action: Mouse moved to (1190, 656)
Screenshot: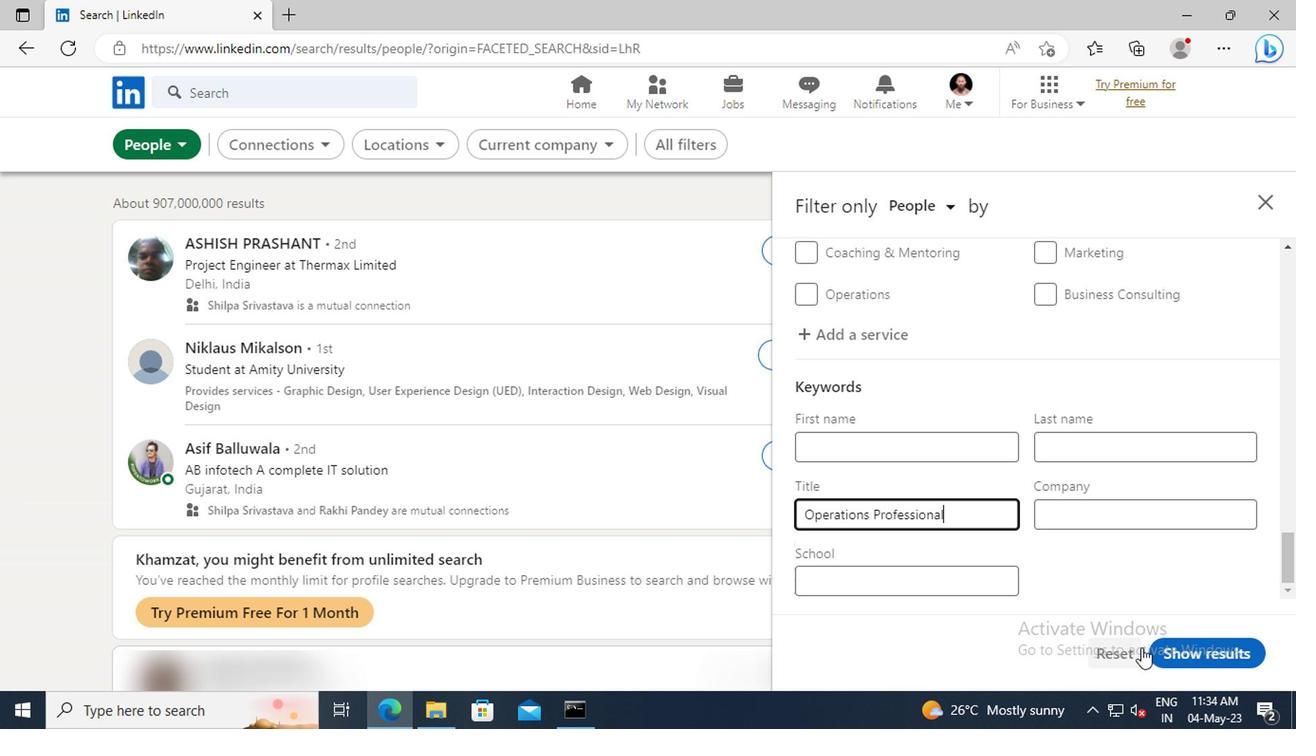
Action: Mouse pressed left at (1190, 656)
Screenshot: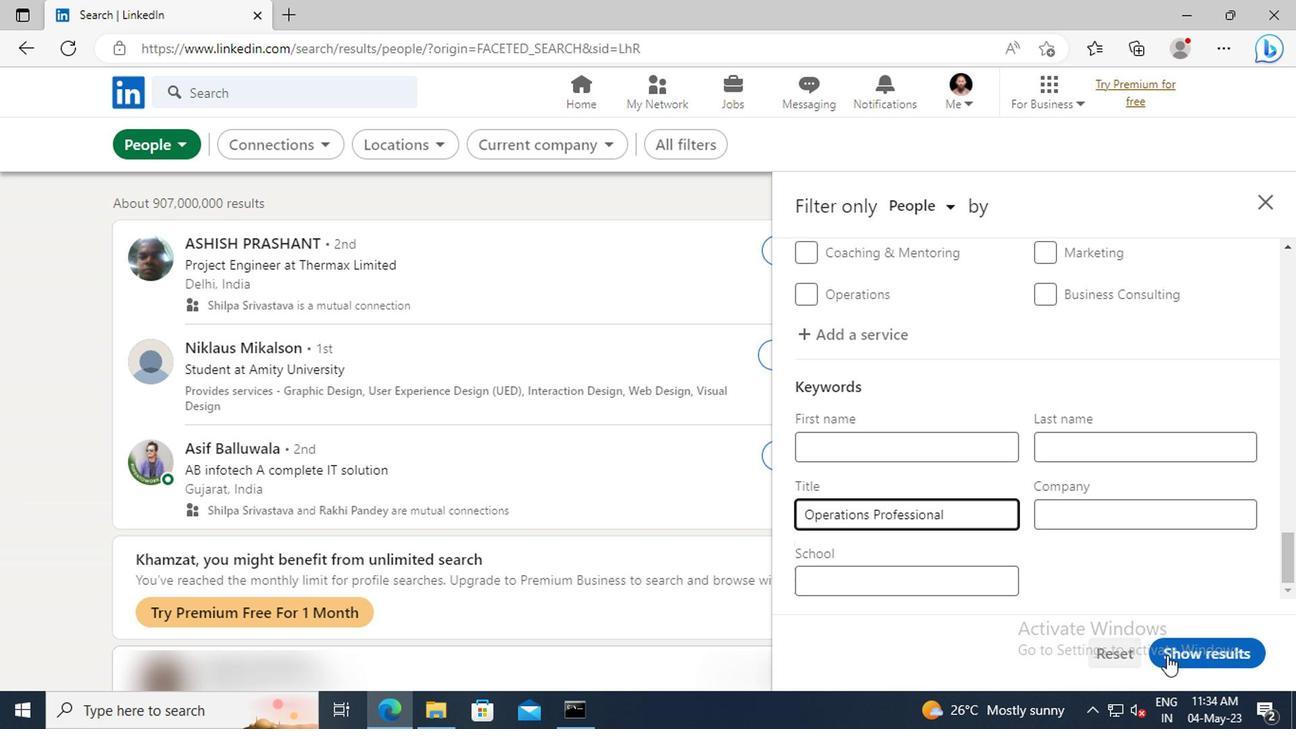 
